 Task: Forward as attachment and add a link Link0000000011 from Email0000000010 to Aakash.mishra@softage.net; Email000000002 with a cc to Email0000000003@outlook.com@outlook.com; Email0000000004@outlook.com and bcc to Email0000000005@outlook.com@outlook.com with a subject Subject0000000011 and add a message Message0000000013 and with an attachment of Attach0000000004. Forward as attachment and add a link Link0000000012 from Email0000000010 including the signature Sign0000000001 to Aakash.mishra@softage.net with a subject Subject0000000011 and add a message Message0000000011. Forward as attachment and add a link Link0000000012 from Email0000000010 including the signature Sign0000000001 to Aakash.mishra@softage.net; Email000000002 with a subject Subject0000000012 and add a message Message0000000012. Forward as attachment and add a link Link0000000012 from Email0000000010 including the signature Sign0000000001 to Aakash.mishra@softage.net with a subject Subject0000000011 and add a message Message0000000011 and with an attachment of Attach0000000001. Forward as attachment and add a link Link0000000012 from Email0000000010 including the signature Sign0000000001 to Aakash.mishra@softage.net; Email000000002; Email0000000003@outlook.com@outlook.com with a subject Subject0000000012 and add a message Message0000000013 and with an attachment of Attach0000000001
Action: Mouse moved to (929, 350)
Screenshot: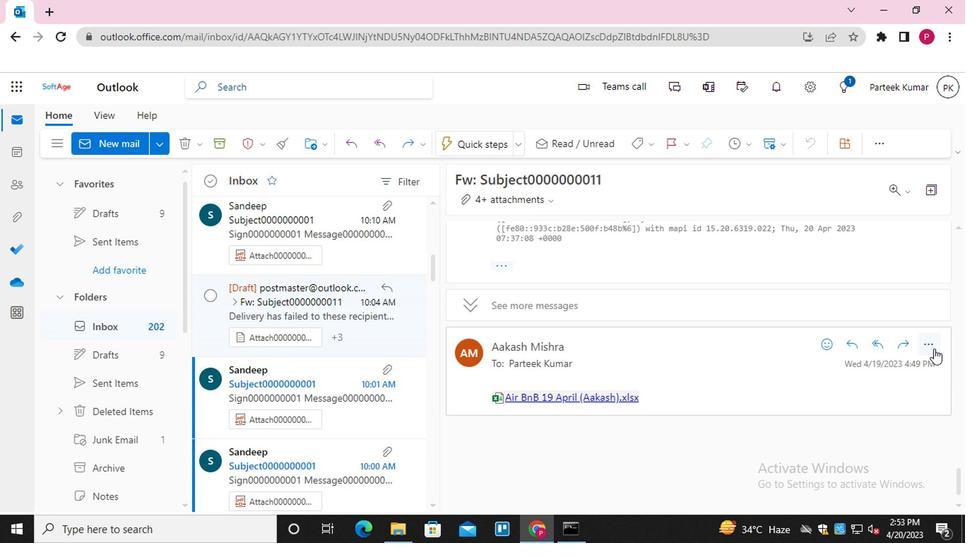 
Action: Mouse pressed left at (929, 350)
Screenshot: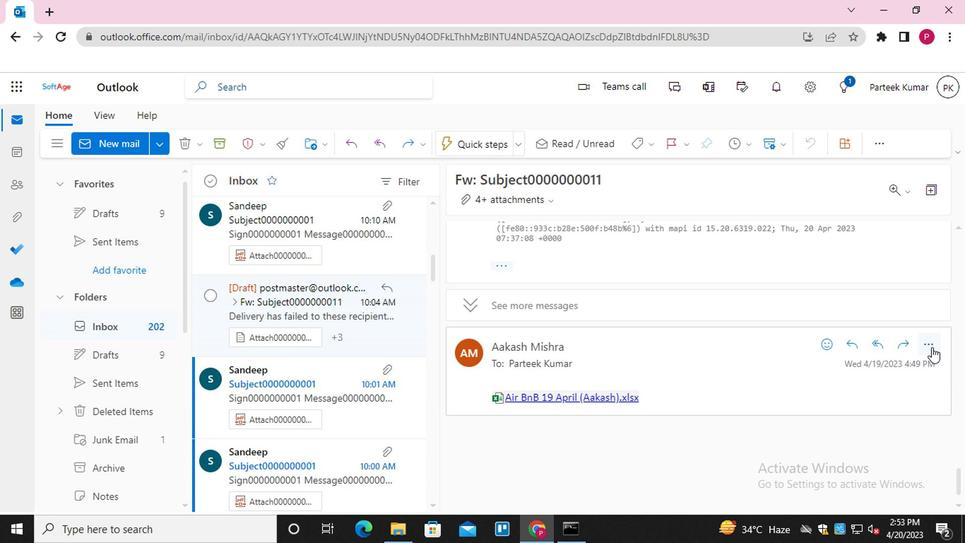 
Action: Mouse moved to (846, 151)
Screenshot: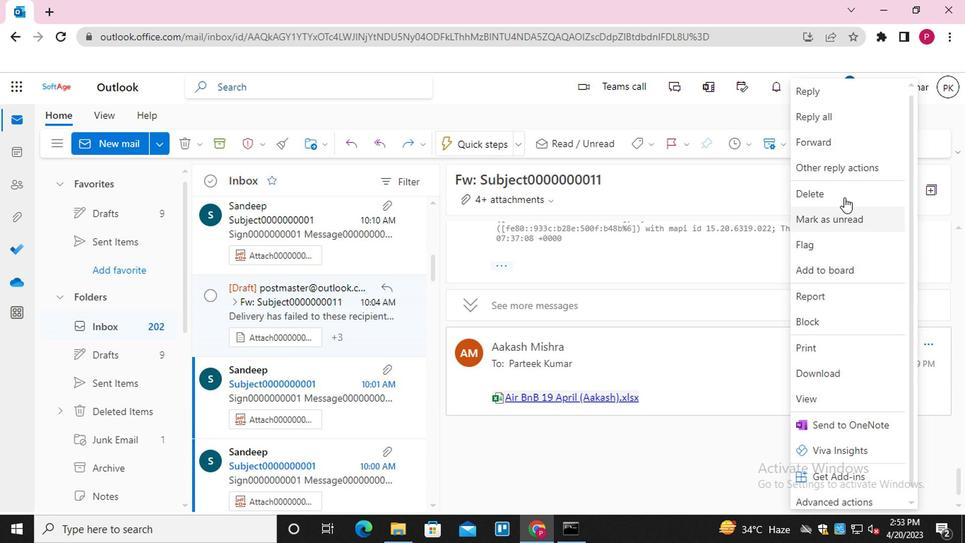 
Action: Mouse pressed left at (846, 151)
Screenshot: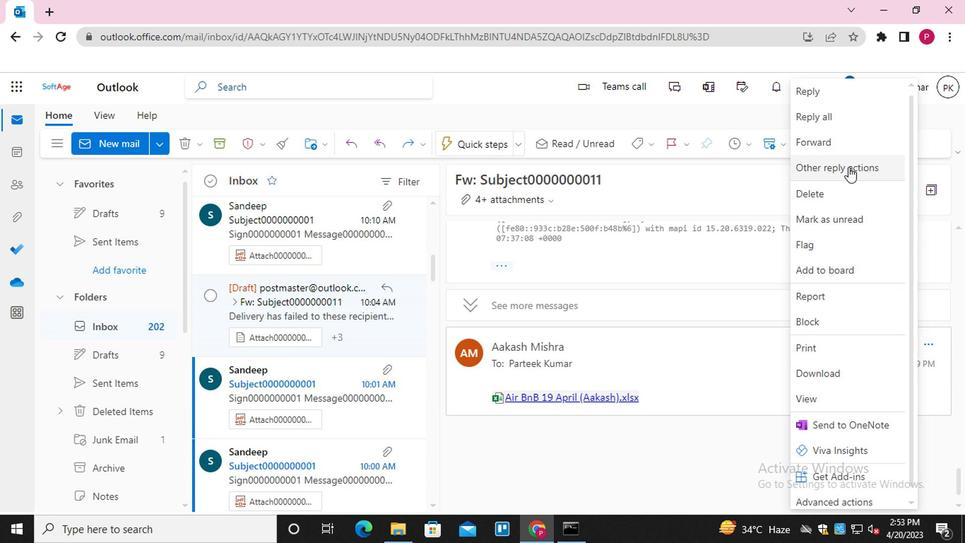 
Action: Mouse moved to (733, 181)
Screenshot: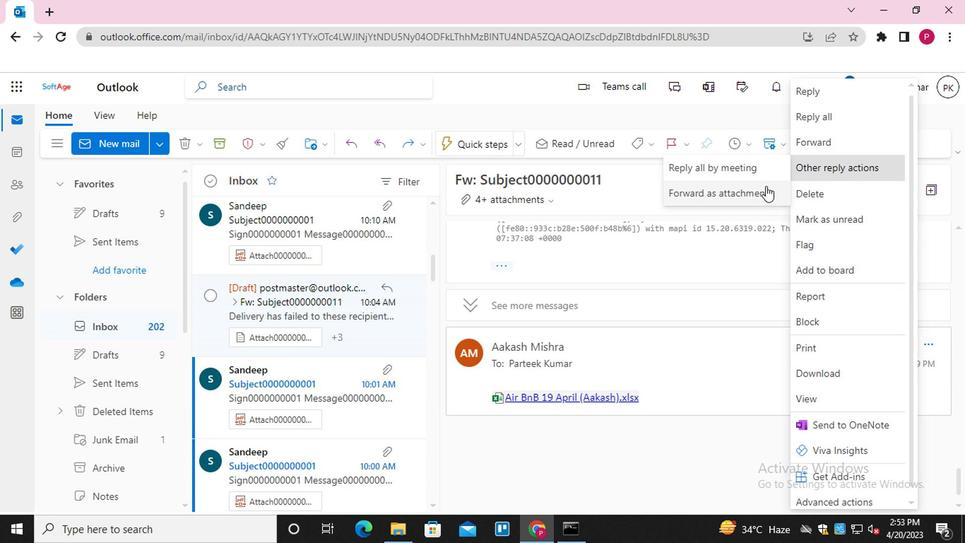 
Action: Mouse pressed left at (733, 181)
Screenshot: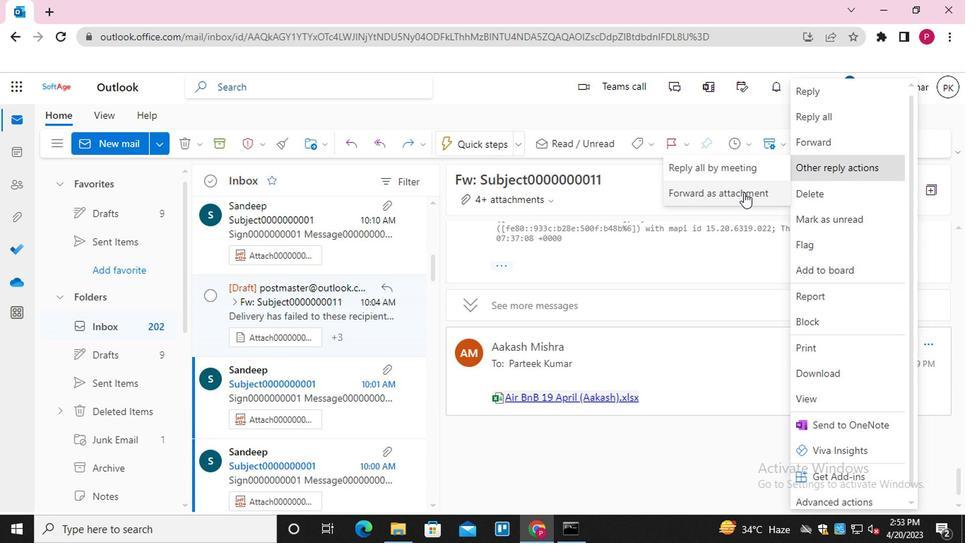 
Action: Mouse moved to (464, 391)
Screenshot: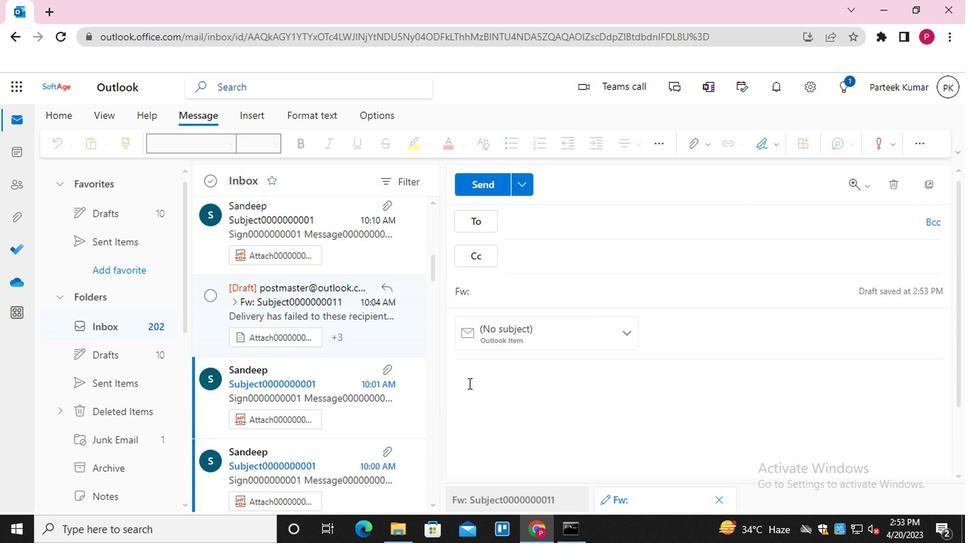 
Action: Mouse pressed left at (464, 391)
Screenshot: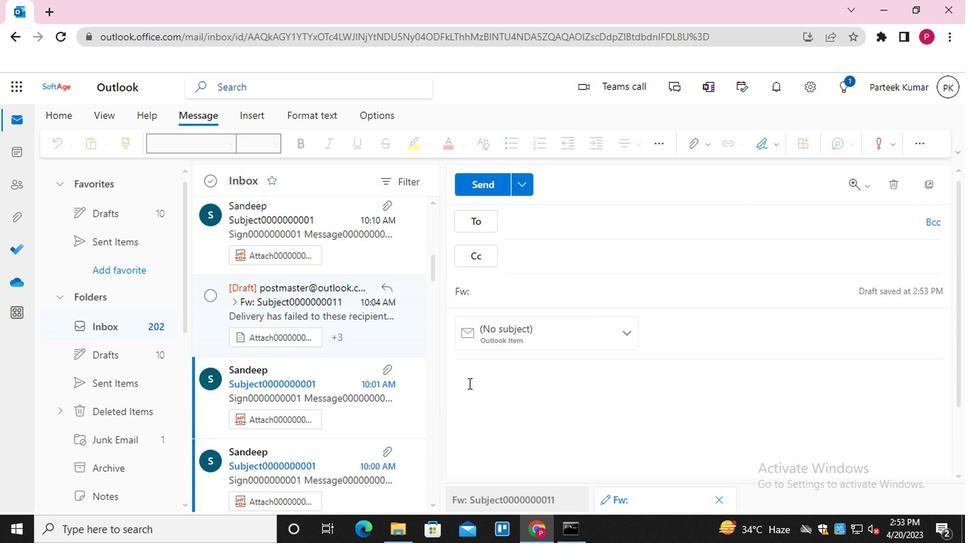 
Action: Mouse moved to (724, 132)
Screenshot: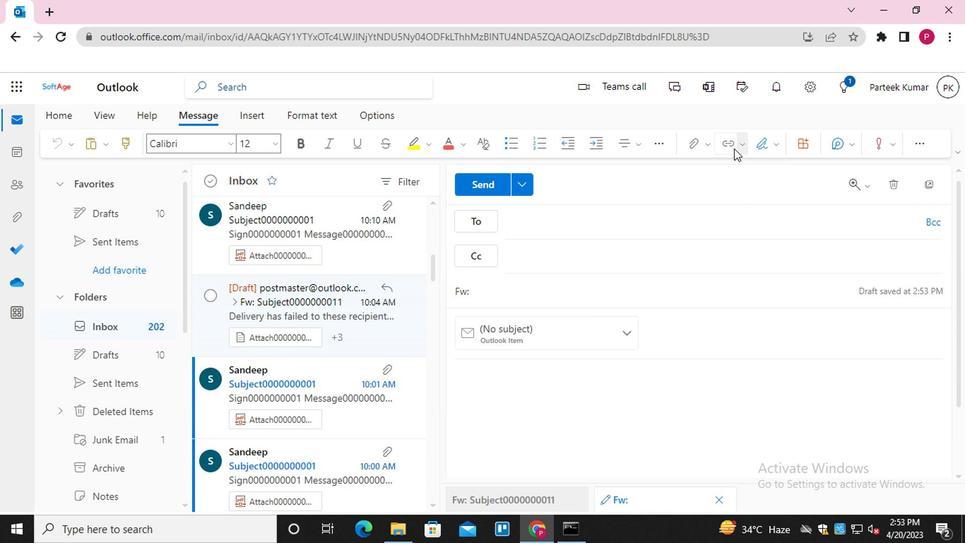 
Action: Mouse pressed left at (724, 132)
Screenshot: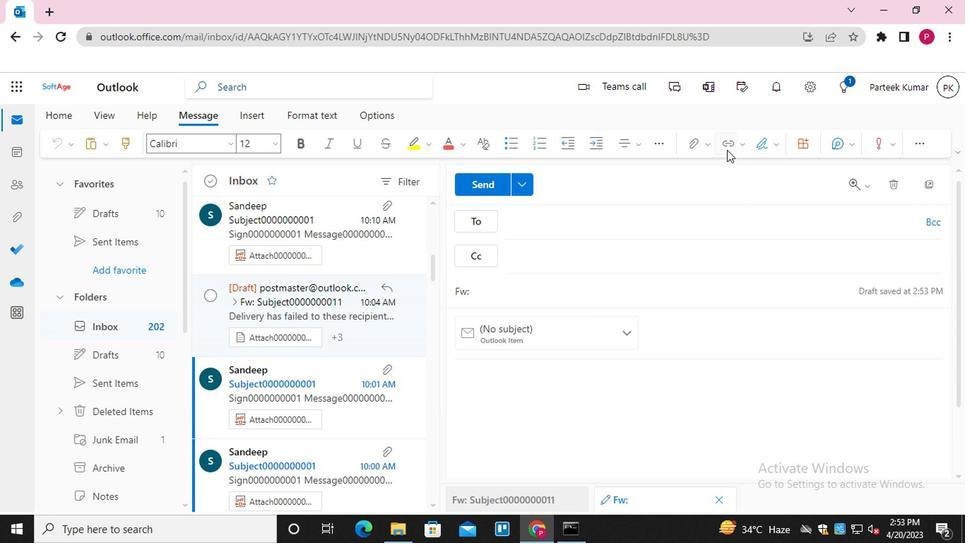 
Action: Mouse moved to (478, 266)
Screenshot: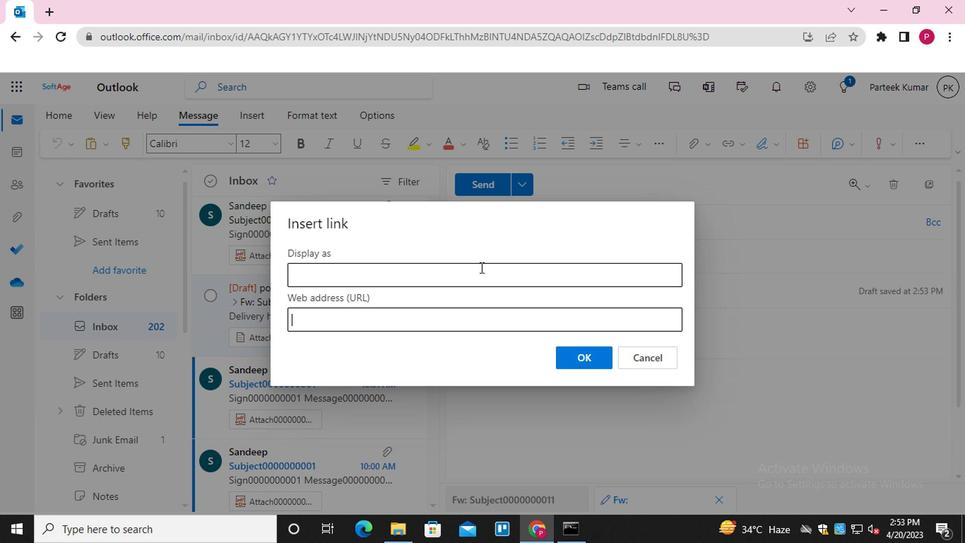 
Action: Mouse pressed left at (478, 266)
Screenshot: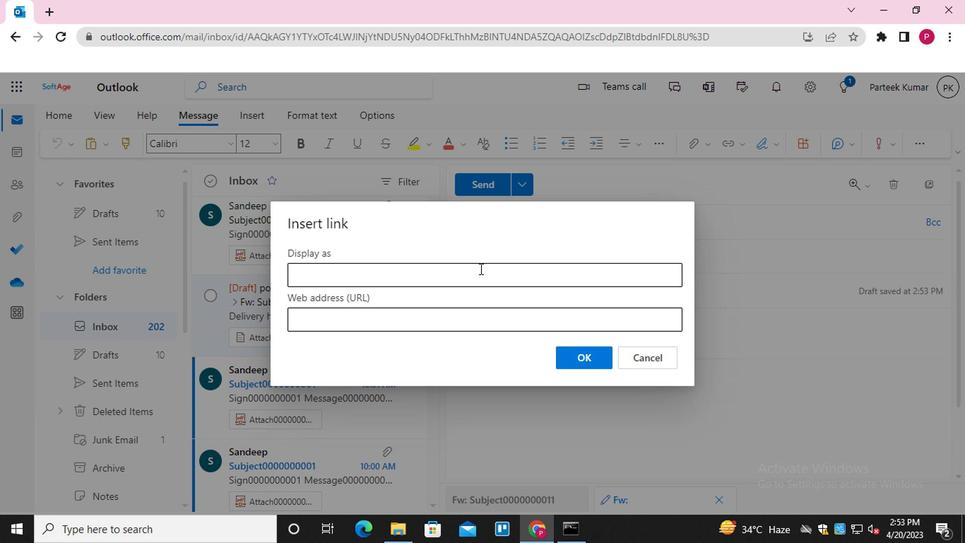 
Action: Mouse moved to (411, 311)
Screenshot: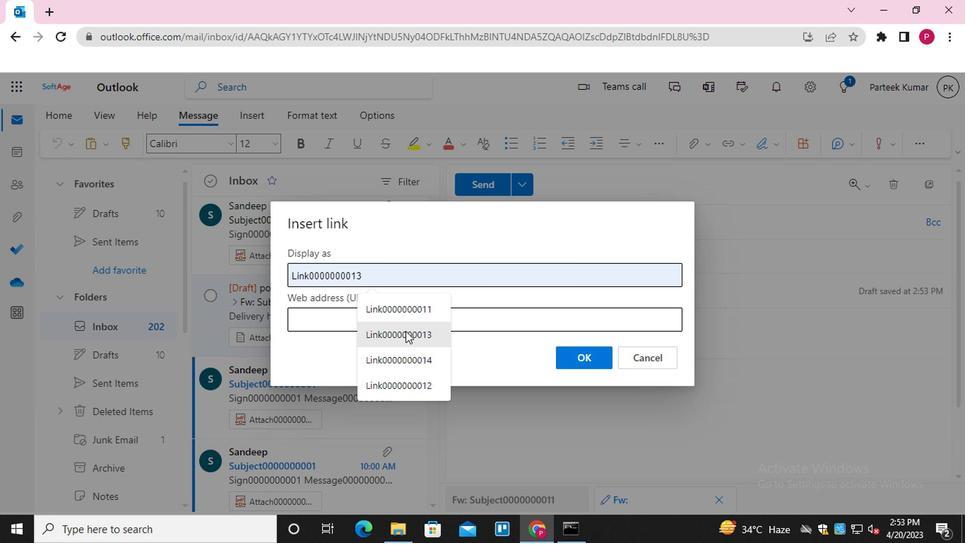 
Action: Mouse pressed left at (411, 311)
Screenshot: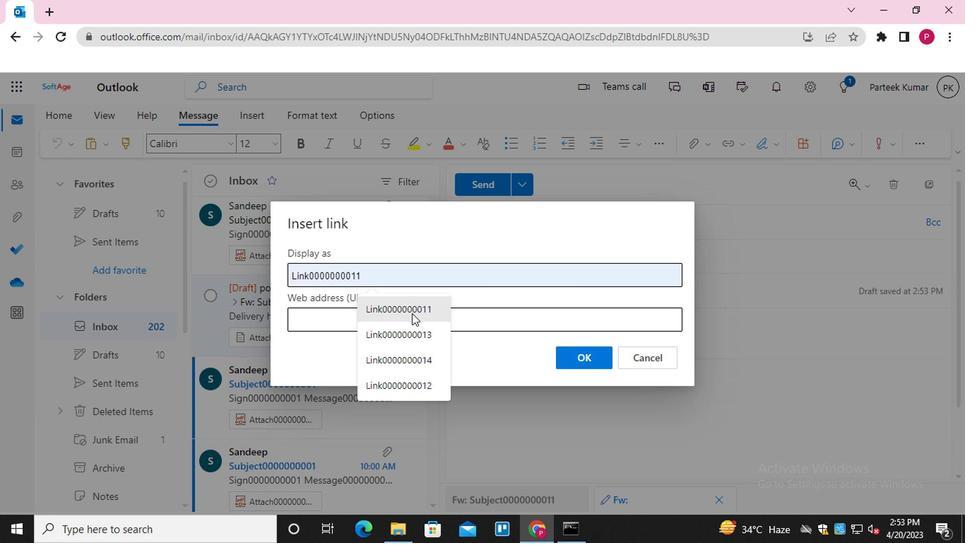 
Action: Mouse moved to (411, 317)
Screenshot: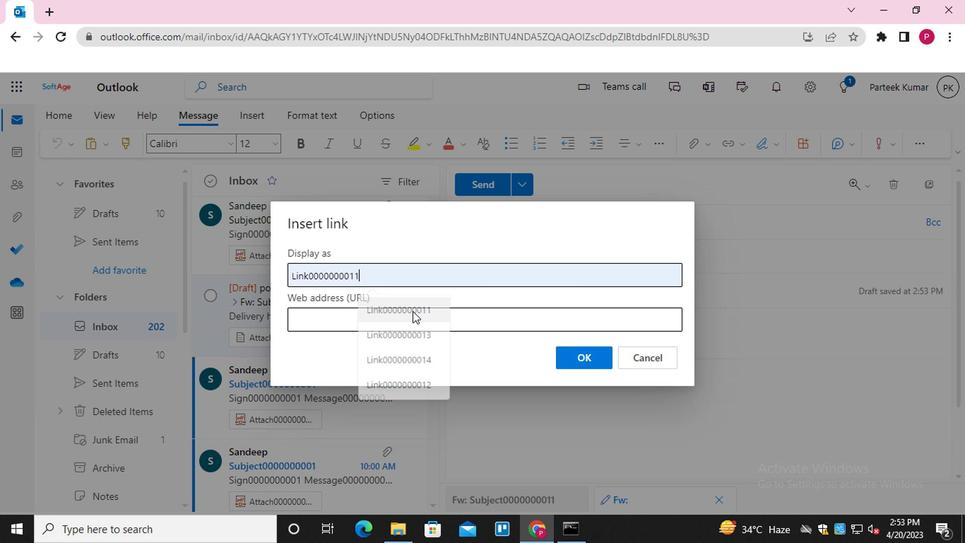 
Action: Mouse pressed left at (411, 317)
Screenshot: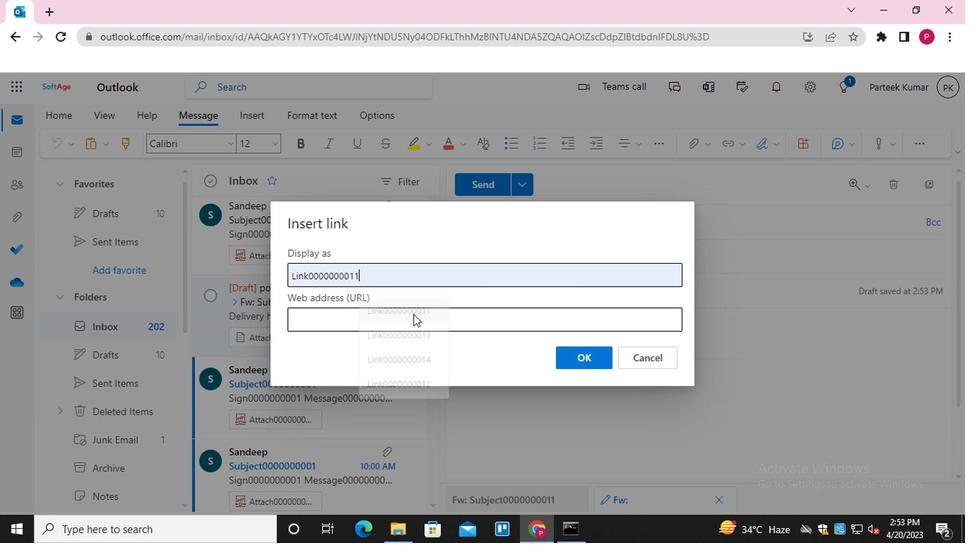 
Action: Mouse moved to (408, 416)
Screenshot: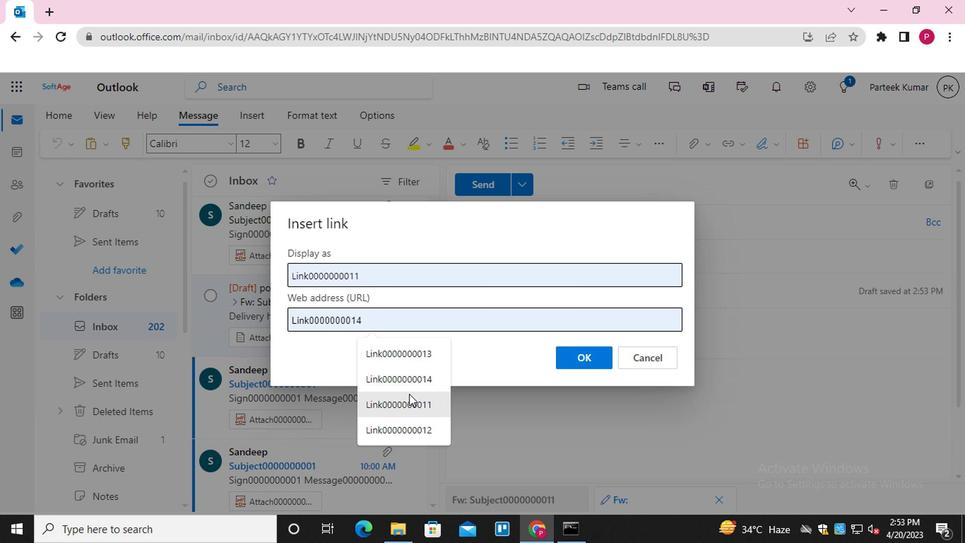 
Action: Mouse pressed left at (408, 416)
Screenshot: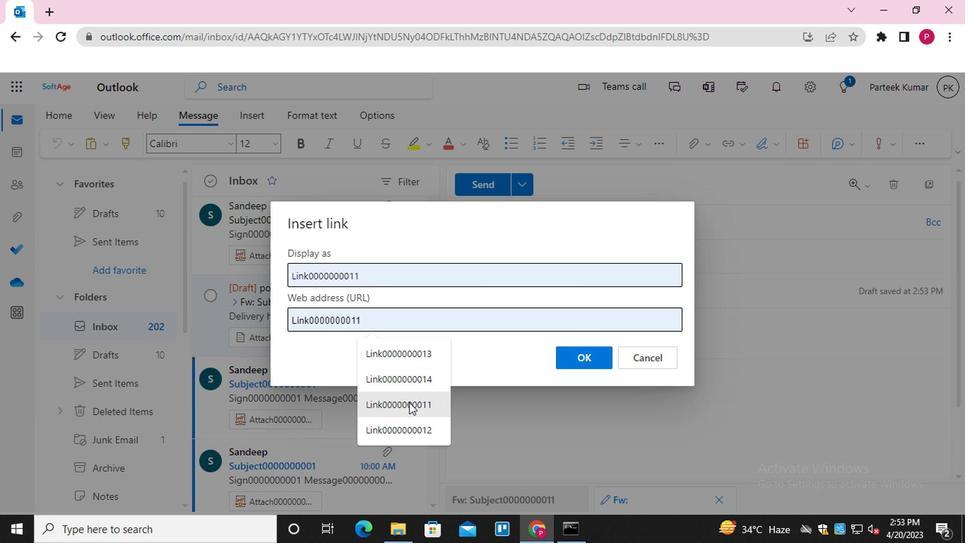 
Action: Mouse moved to (590, 362)
Screenshot: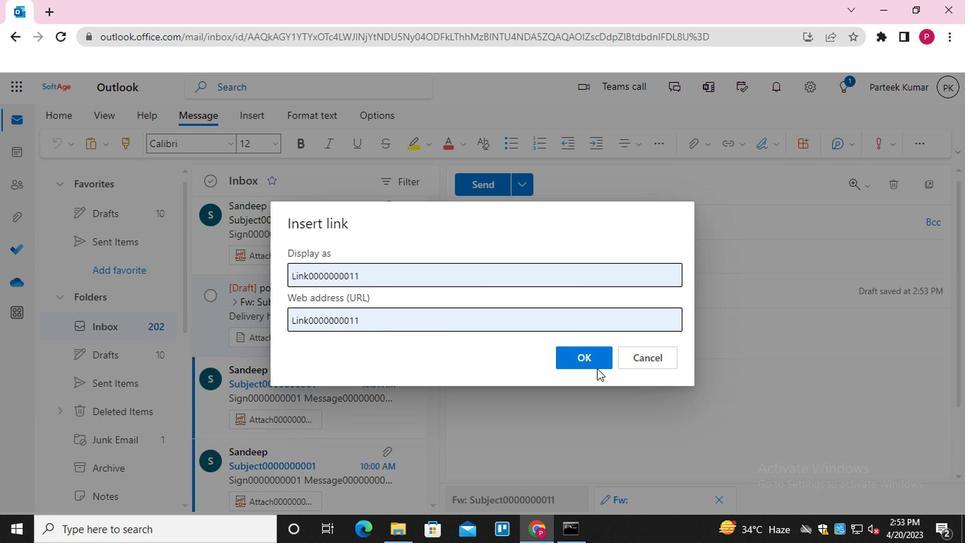 
Action: Mouse pressed left at (590, 362)
Screenshot: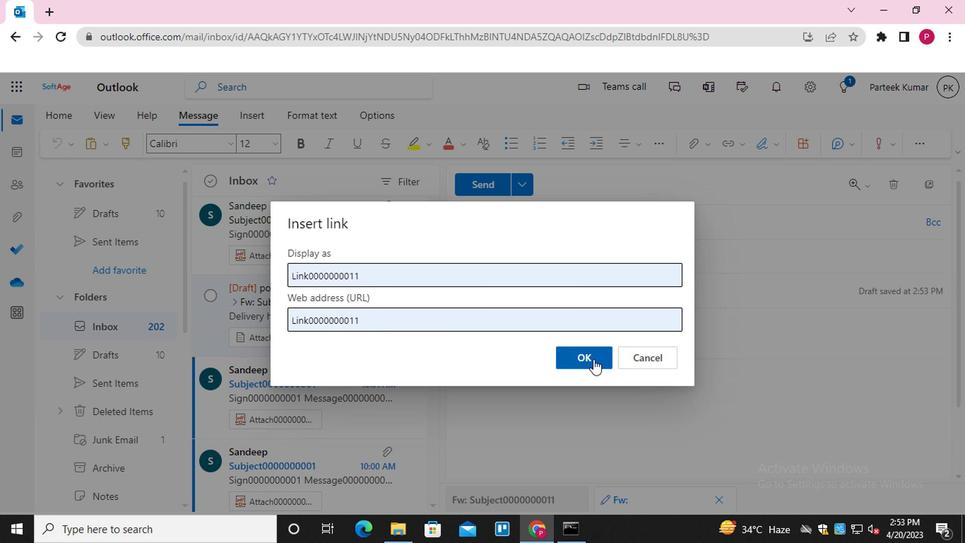 
Action: Mouse moved to (568, 216)
Screenshot: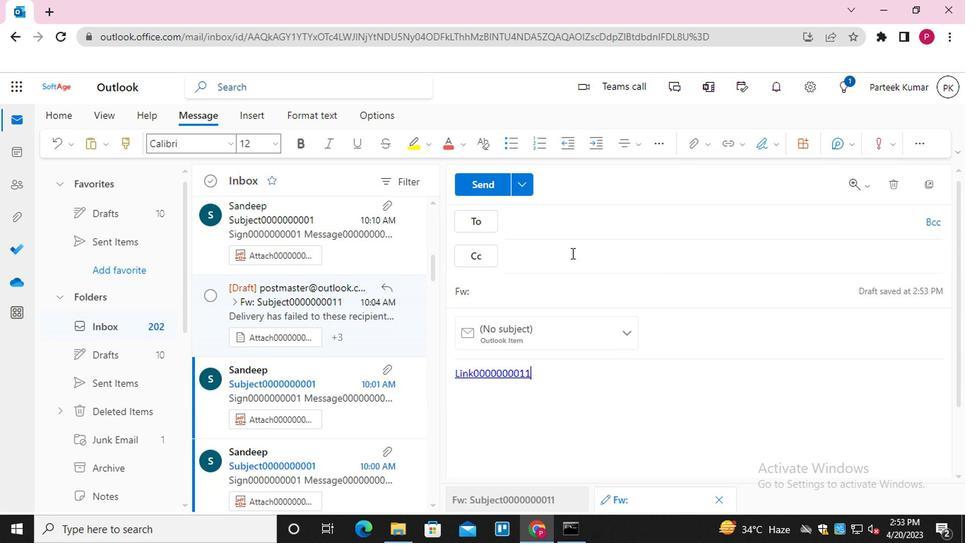 
Action: Mouse pressed left at (568, 216)
Screenshot: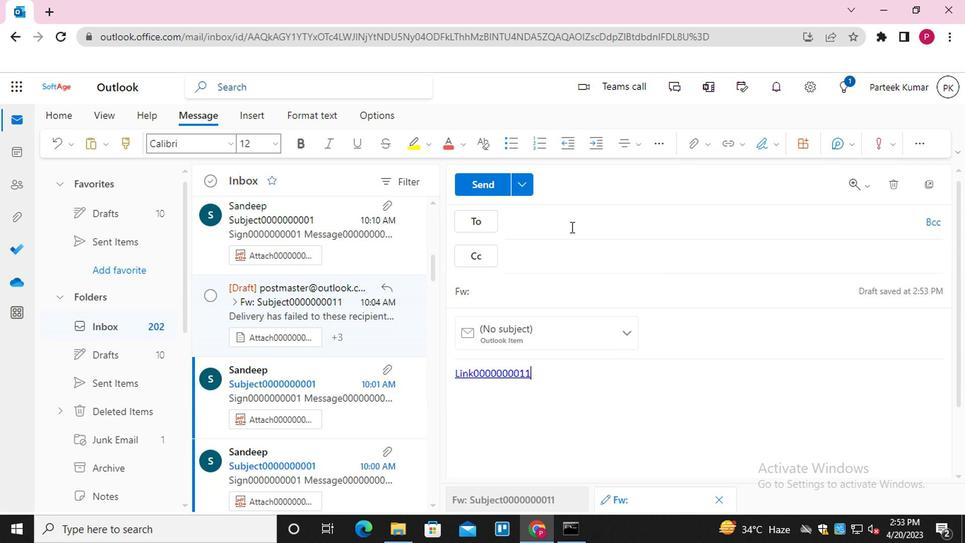 
Action: Mouse moved to (581, 323)
Screenshot: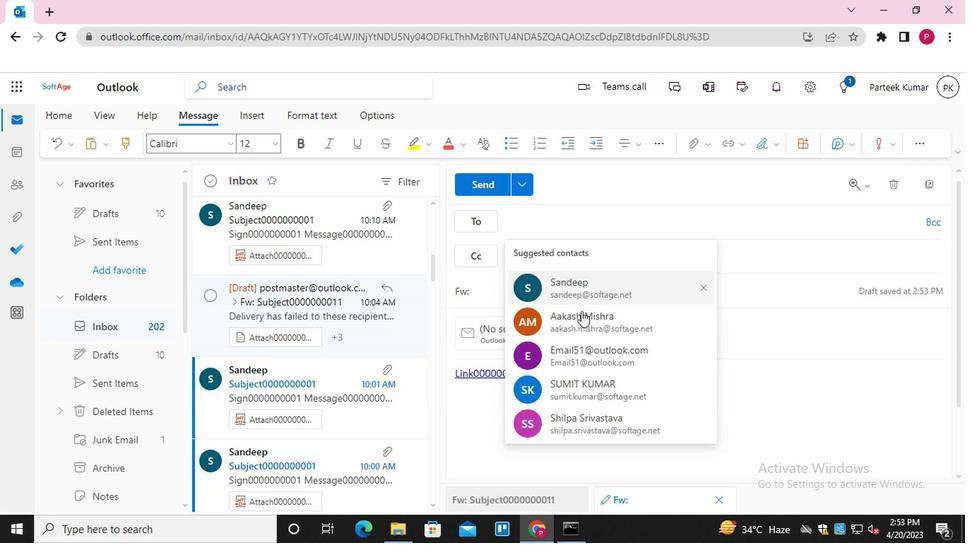 
Action: Mouse pressed left at (581, 323)
Screenshot: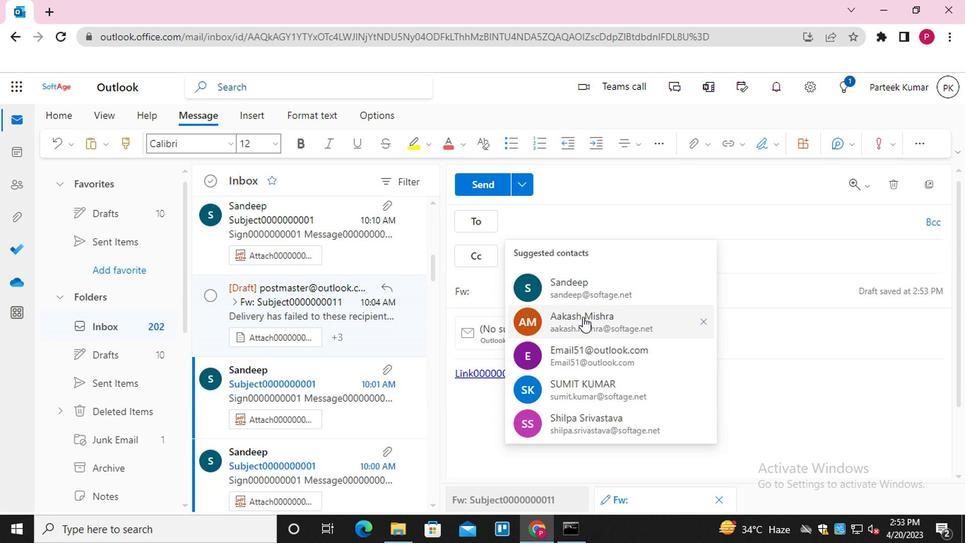 
Action: Mouse moved to (581, 323)
Screenshot: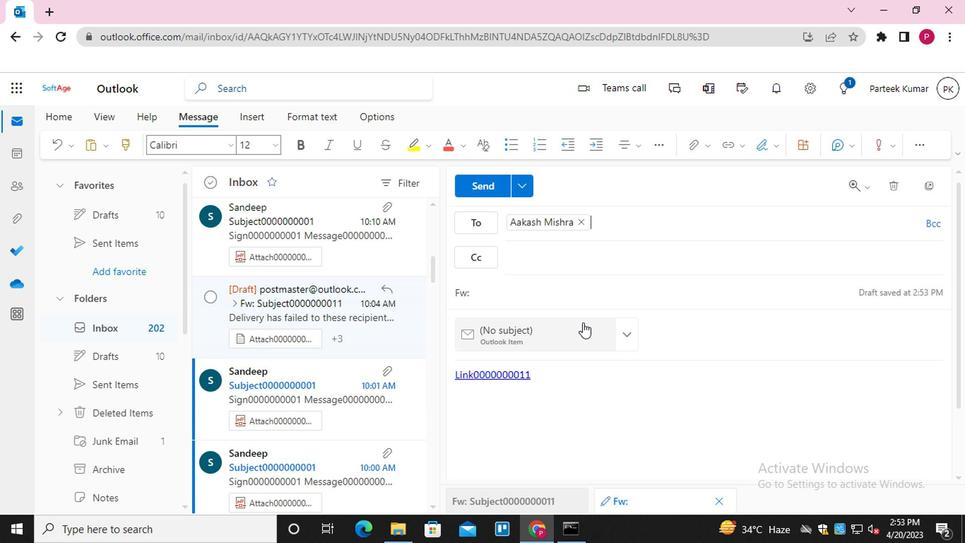 
Action: Key pressed <Key.shift>EMAIL0000000002<Key.enter>
Screenshot: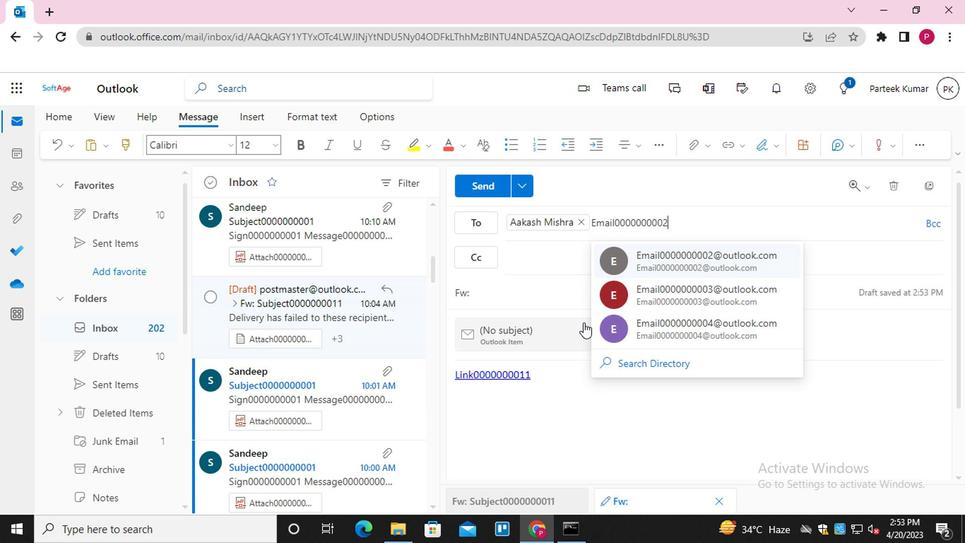 
Action: Mouse moved to (548, 249)
Screenshot: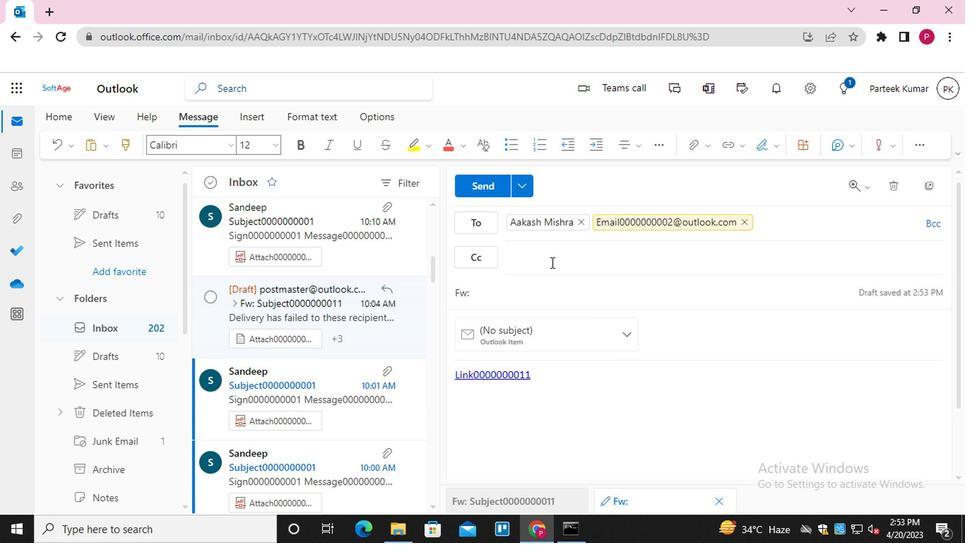 
Action: Mouse pressed left at (548, 249)
Screenshot: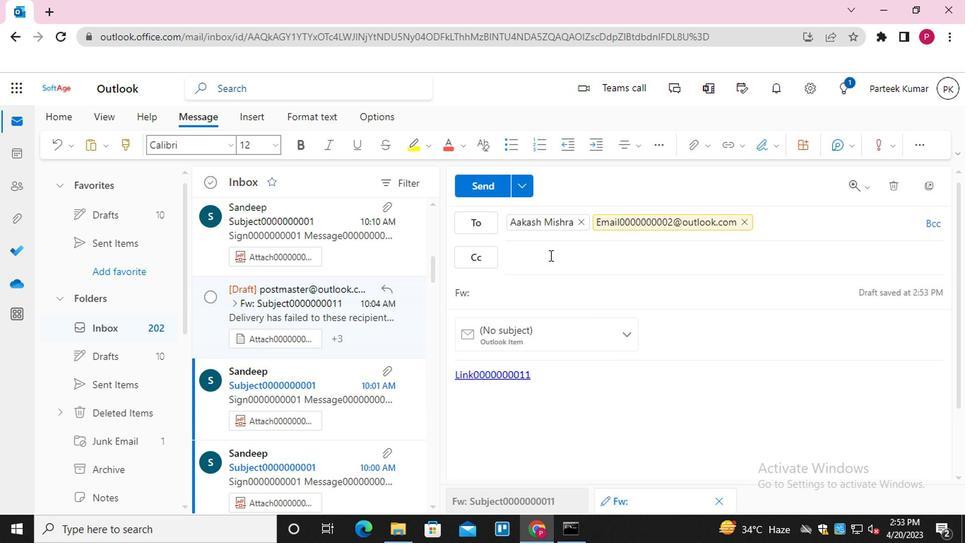 
Action: Key pressed <Key.shift>EMAIL0000000003<Key.enter><Key.shift>EMAIL0000000004<Key.enter>
Screenshot: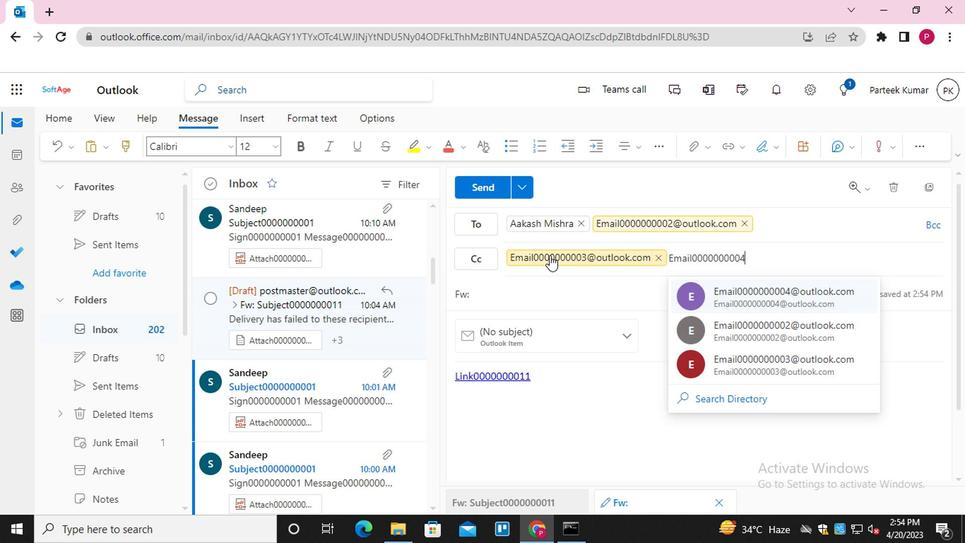 
Action: Mouse moved to (930, 213)
Screenshot: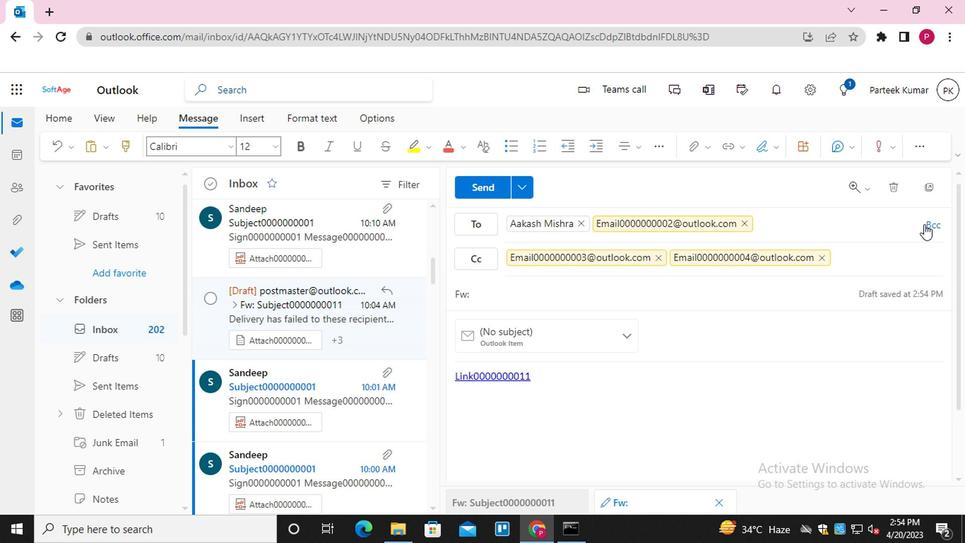 
Action: Mouse pressed left at (930, 213)
Screenshot: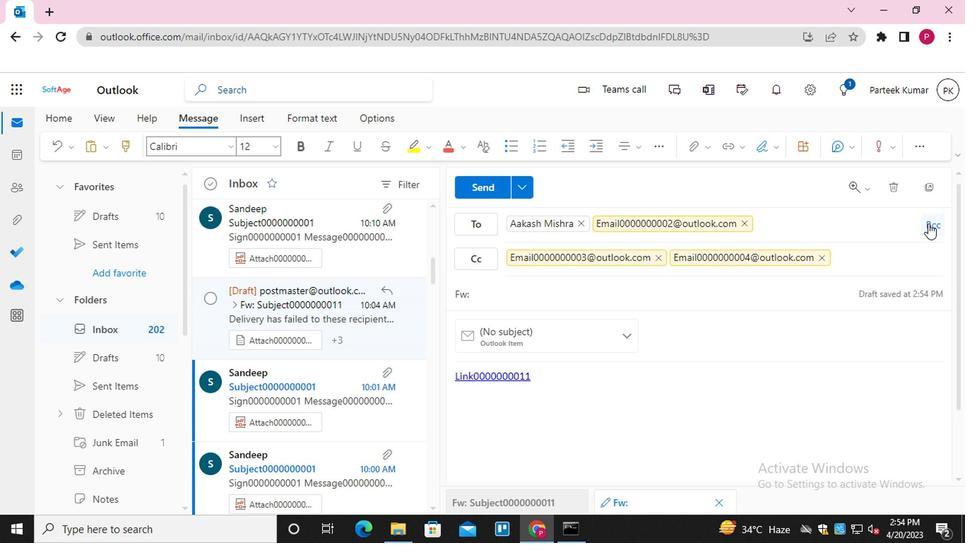 
Action: Mouse moved to (579, 294)
Screenshot: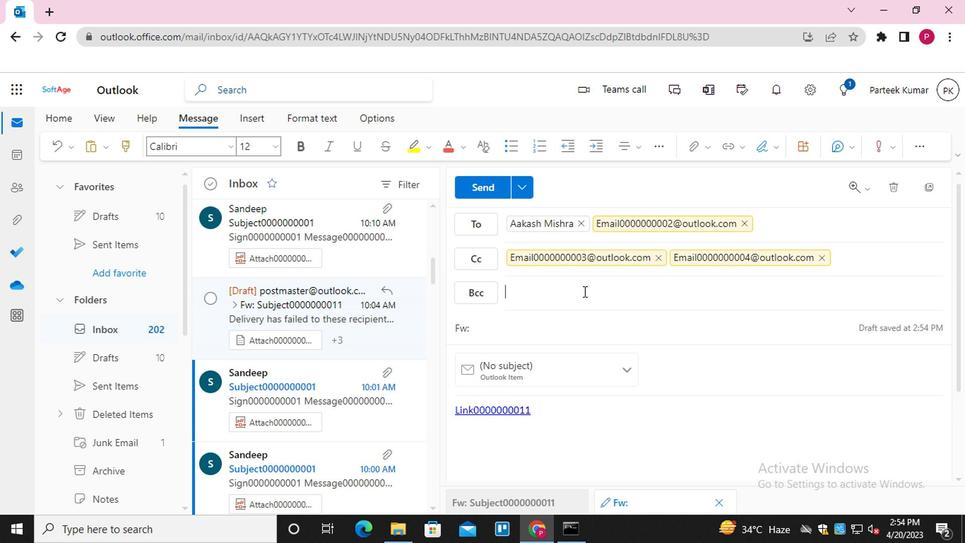 
Action: Key pressed <Key.shift>EMA
Screenshot: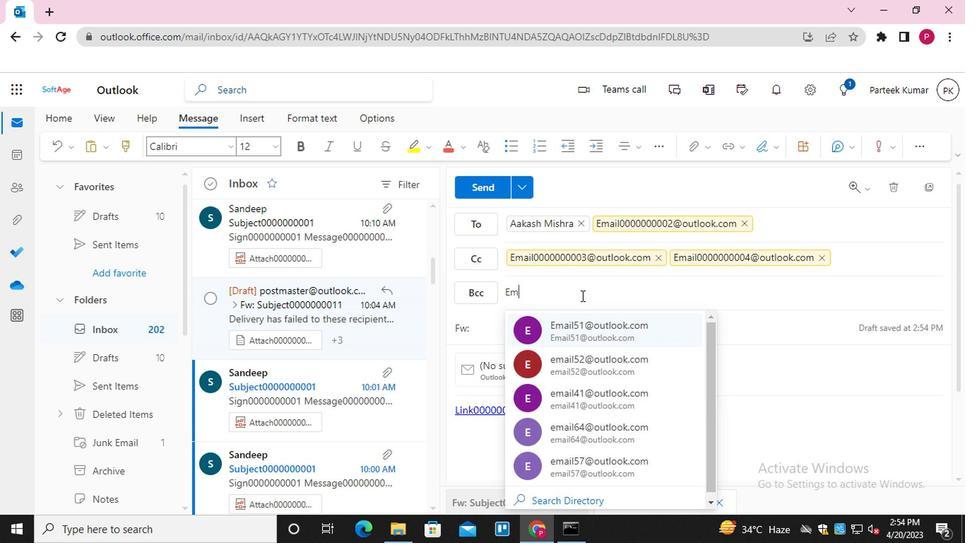 
Action: Mouse moved to (579, 294)
Screenshot: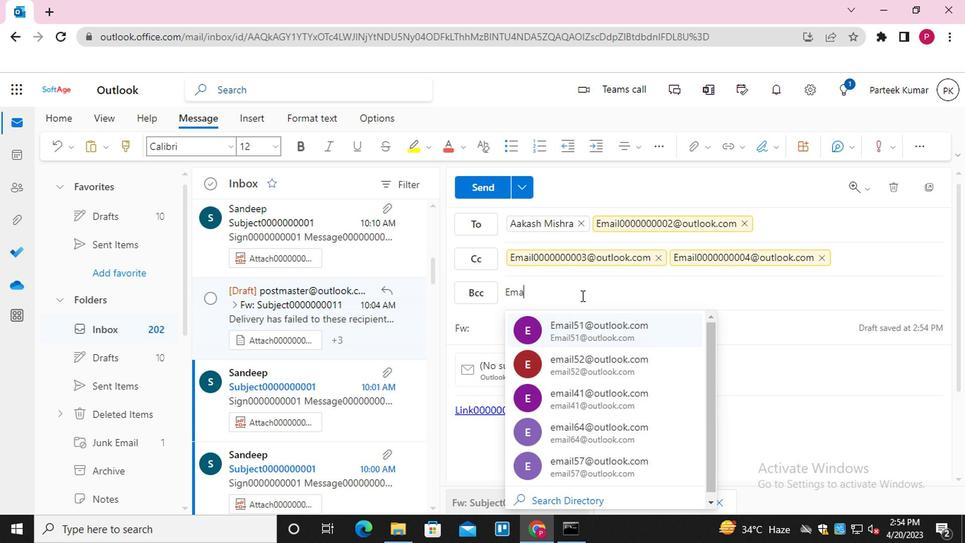 
Action: Key pressed IL0000000005<Key.shift>@OUTLOOK.COM<Key.enter>
Screenshot: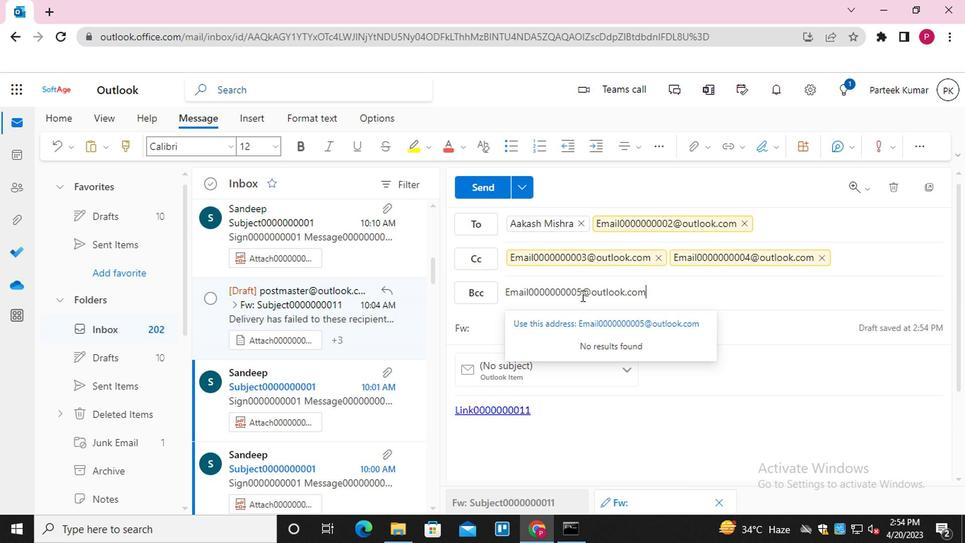
Action: Mouse moved to (556, 342)
Screenshot: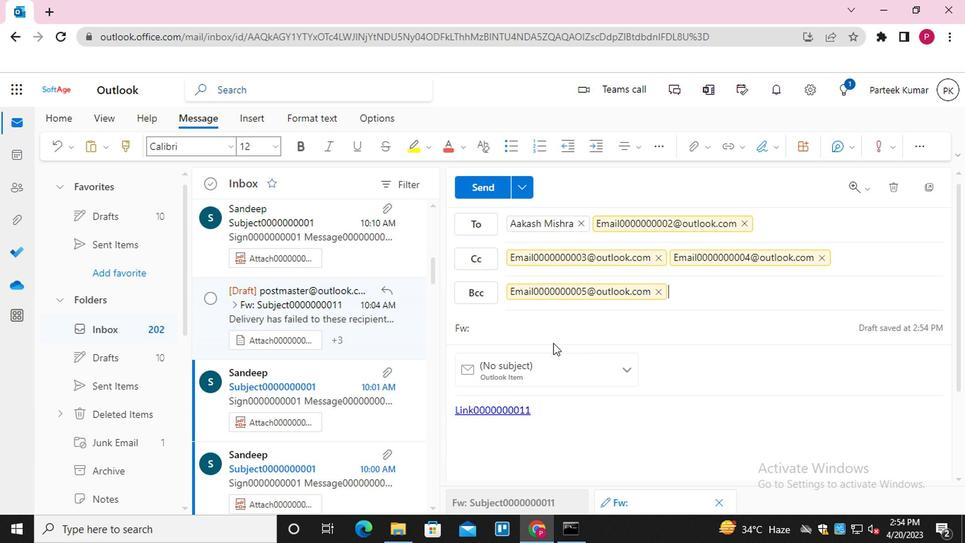 
Action: Mouse pressed left at (556, 342)
Screenshot: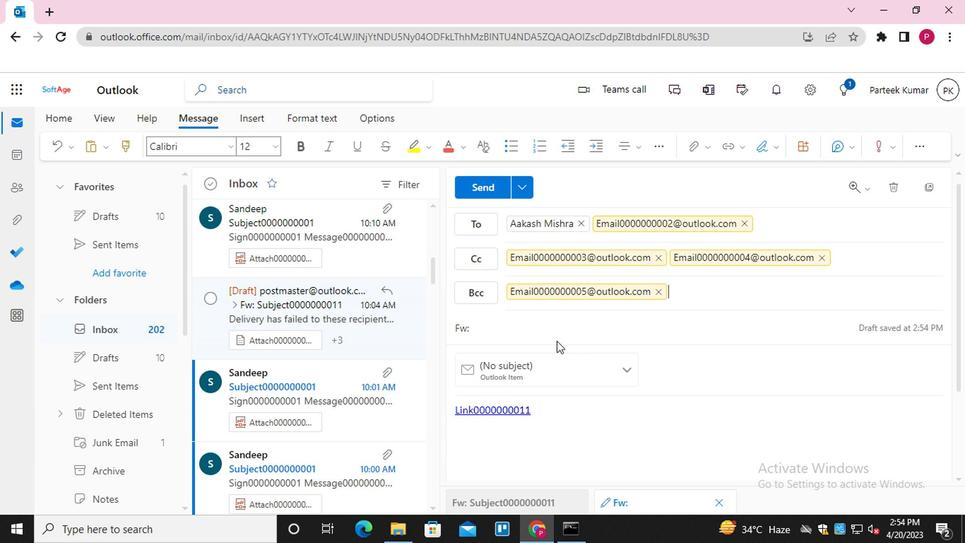 
Action: Mouse moved to (574, 336)
Screenshot: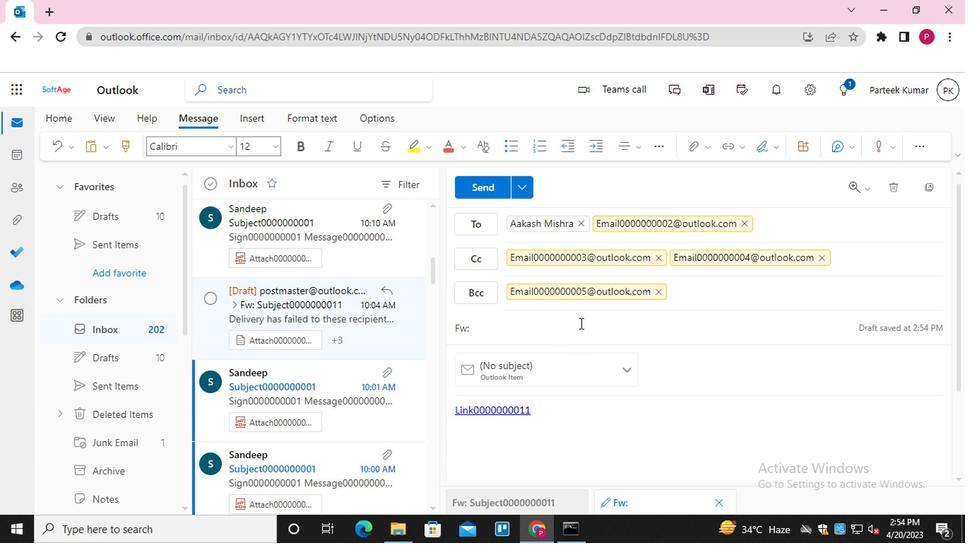 
Action: Mouse pressed left at (574, 336)
Screenshot: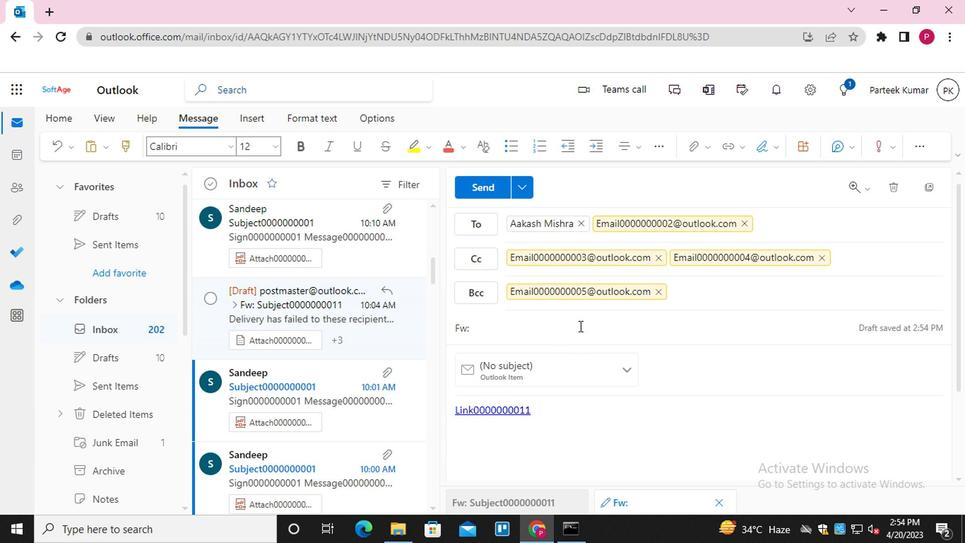 
Action: Key pressed <Key.shift>SUBJECT0000000011
Screenshot: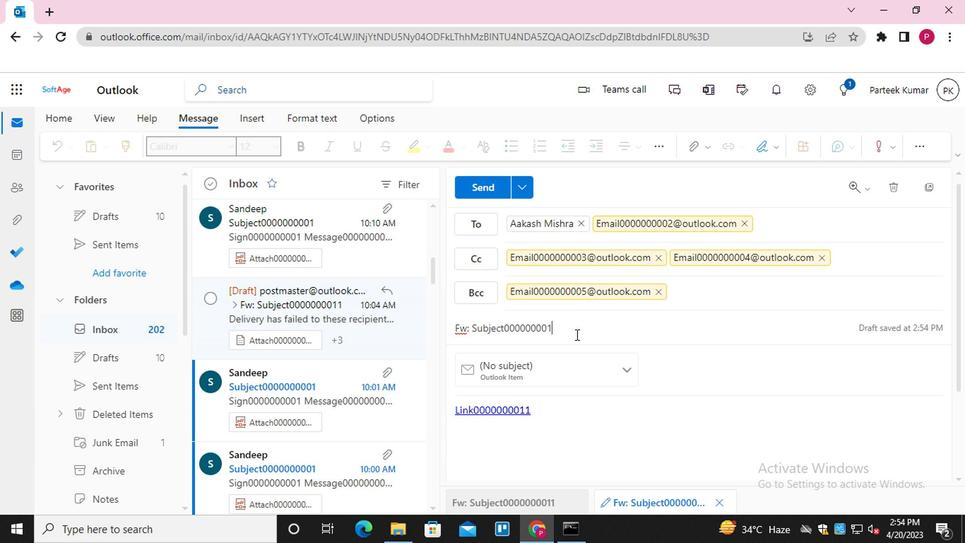 
Action: Mouse moved to (553, 423)
Screenshot: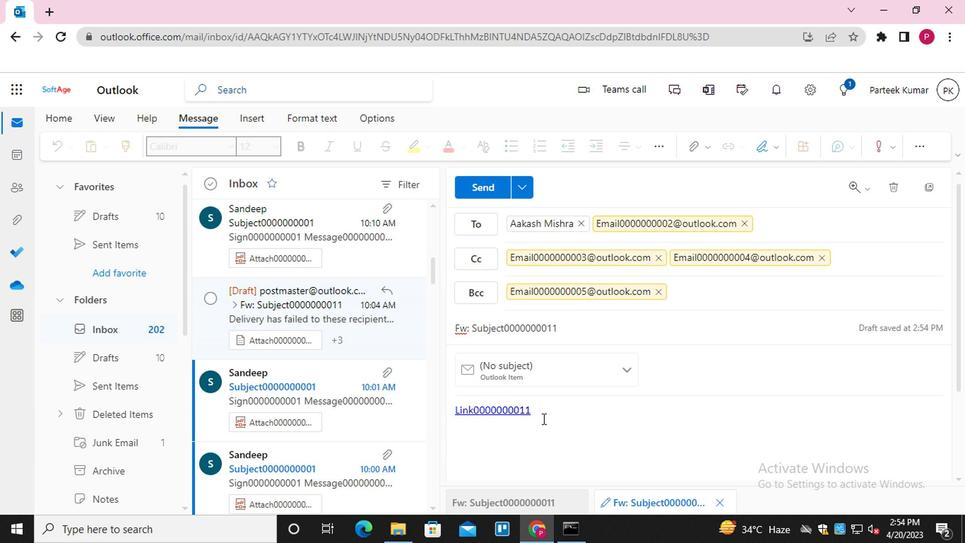 
Action: Mouse pressed left at (553, 423)
Screenshot: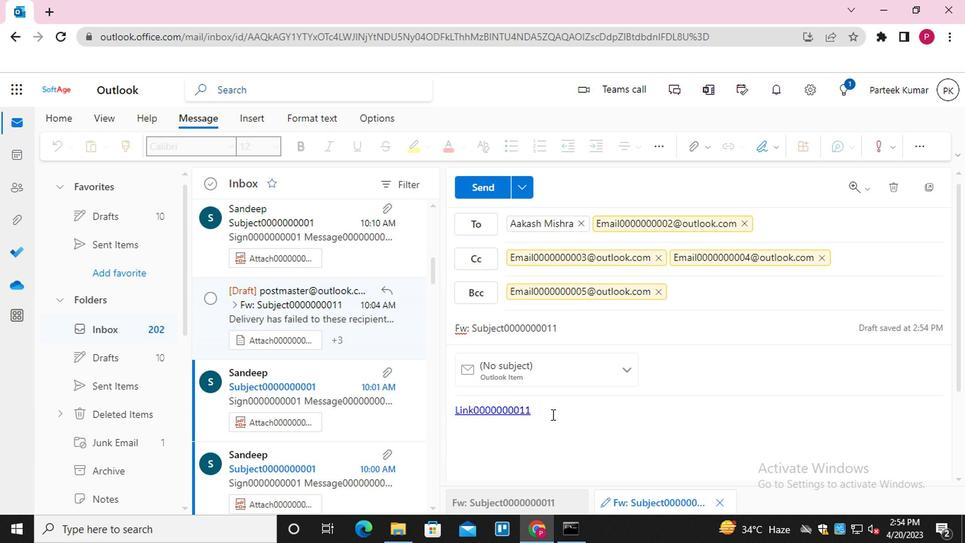 
Action: Mouse moved to (548, 427)
Screenshot: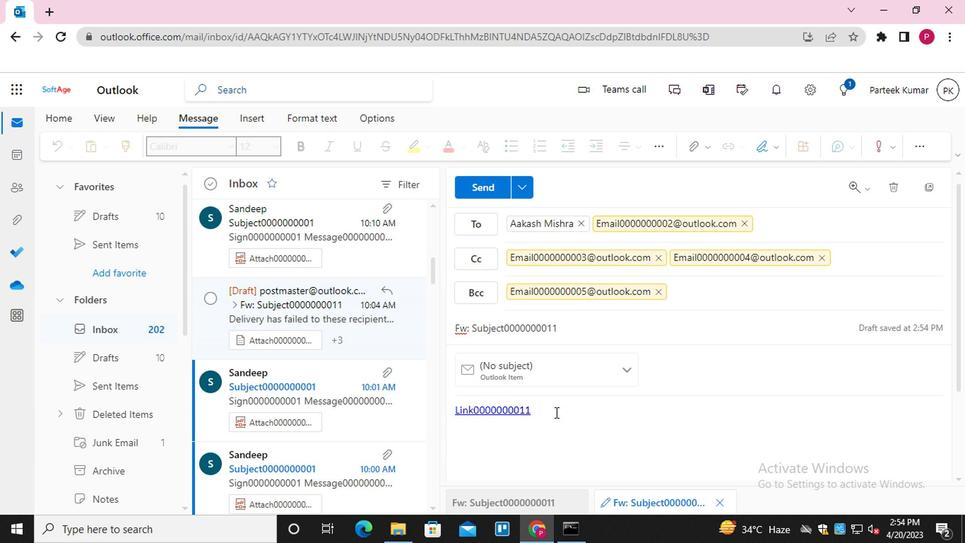 
Action: Key pressed <Key.enter><Key.shift_r><Key.shift_r><Key.shift_r><Key.shift_r><Key.shift_r><Key.shift_r>MS<Key.backspace>ESSAGE0000000013
Screenshot: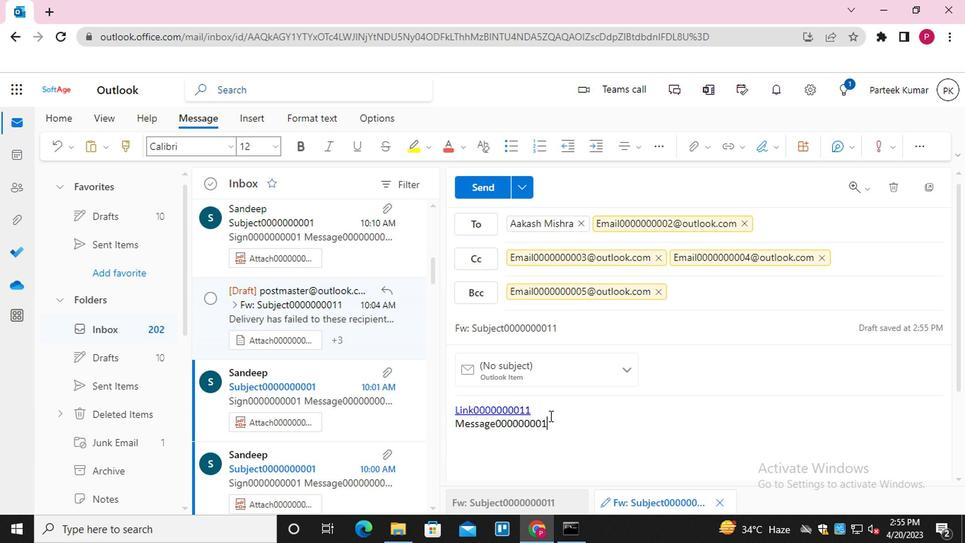 
Action: Mouse moved to (689, 133)
Screenshot: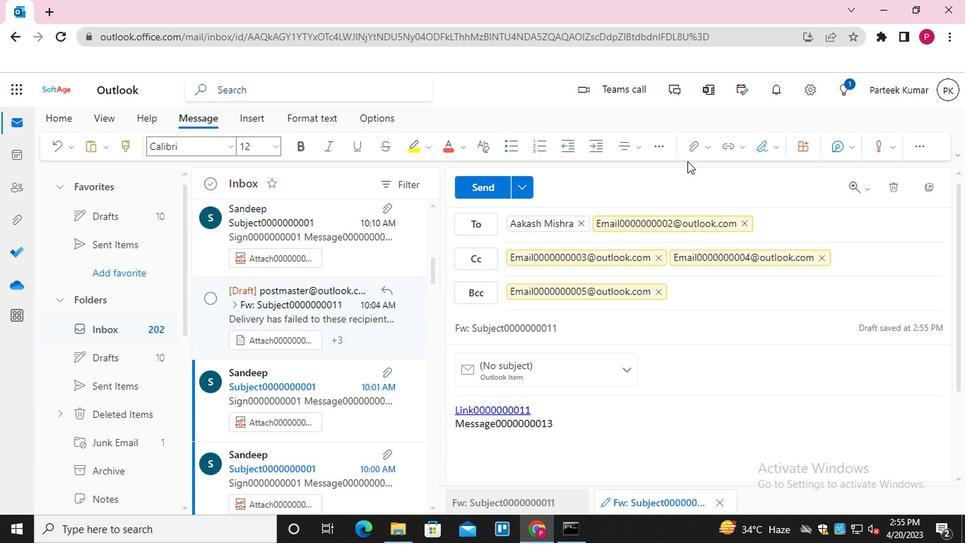 
Action: Mouse pressed left at (689, 133)
Screenshot: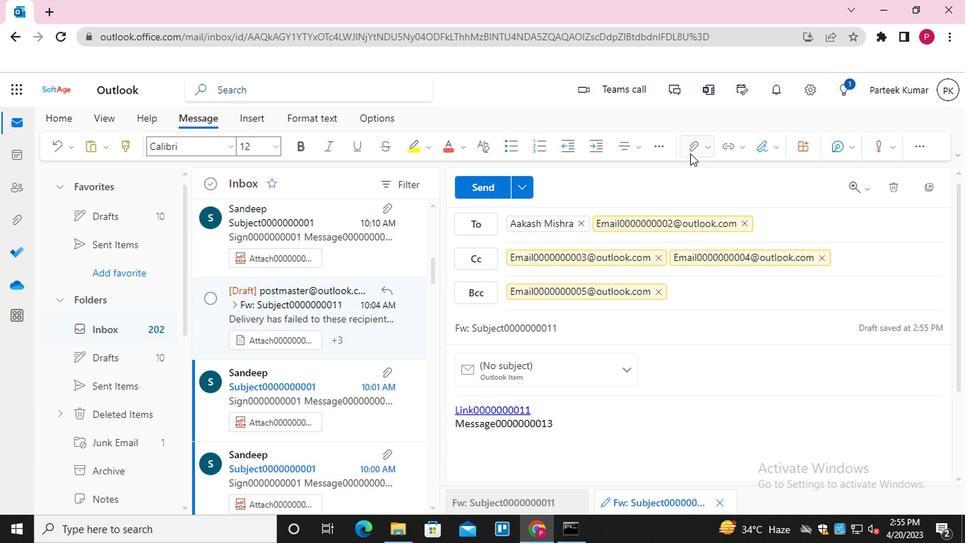 
Action: Mouse moved to (632, 162)
Screenshot: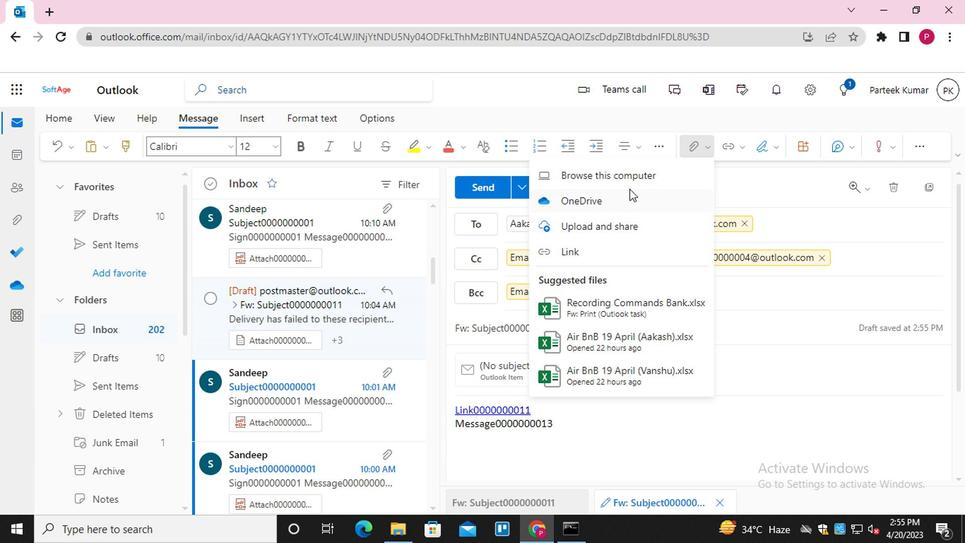 
Action: Mouse pressed left at (632, 162)
Screenshot: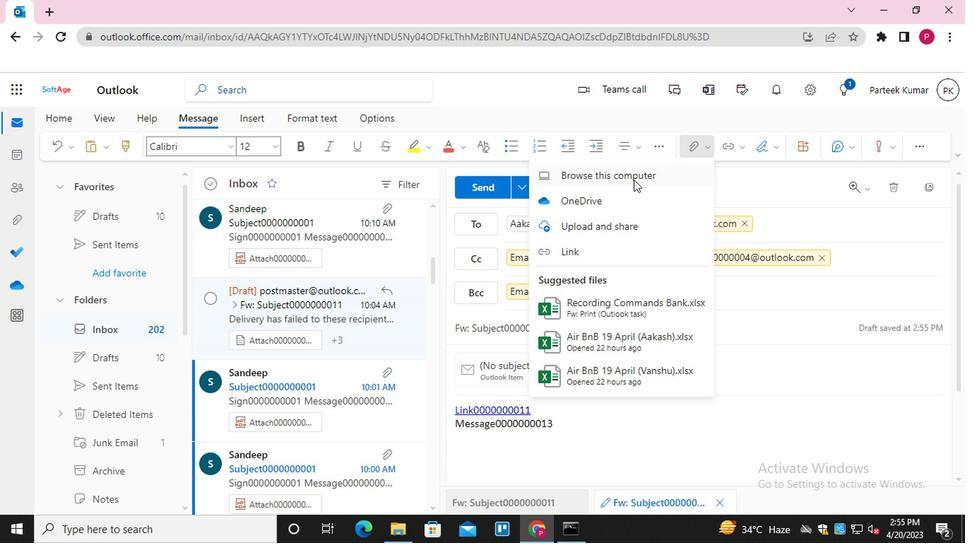 
Action: Mouse moved to (206, 126)
Screenshot: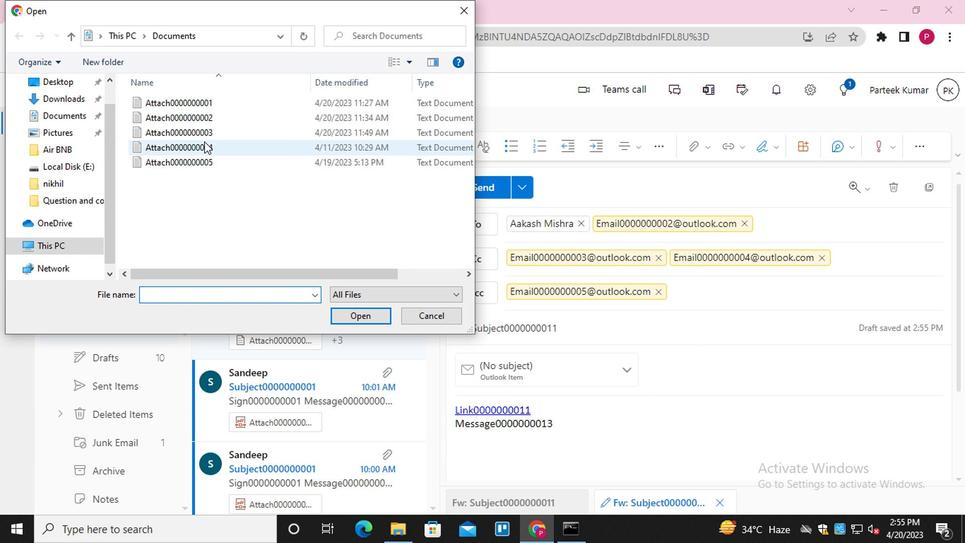 
Action: Mouse pressed left at (206, 126)
Screenshot: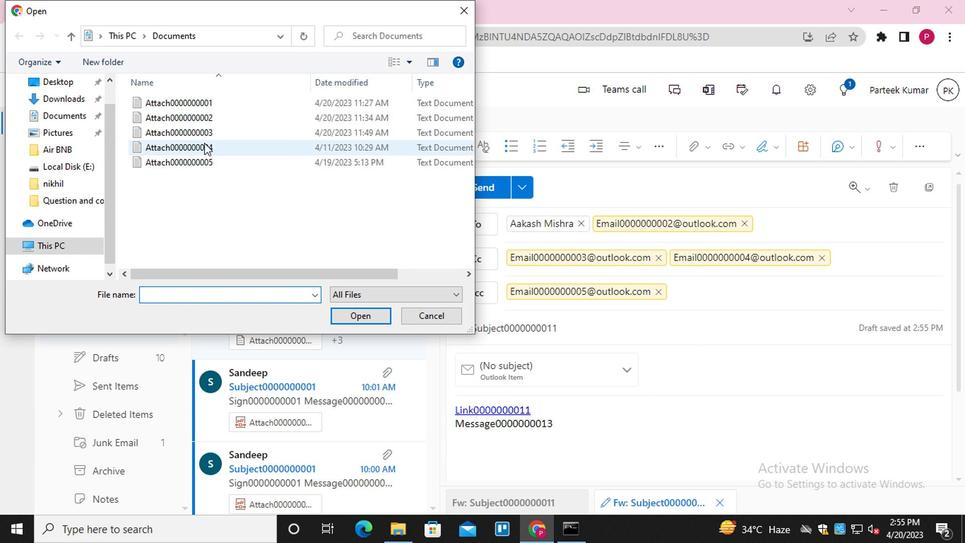 
Action: Mouse moved to (365, 319)
Screenshot: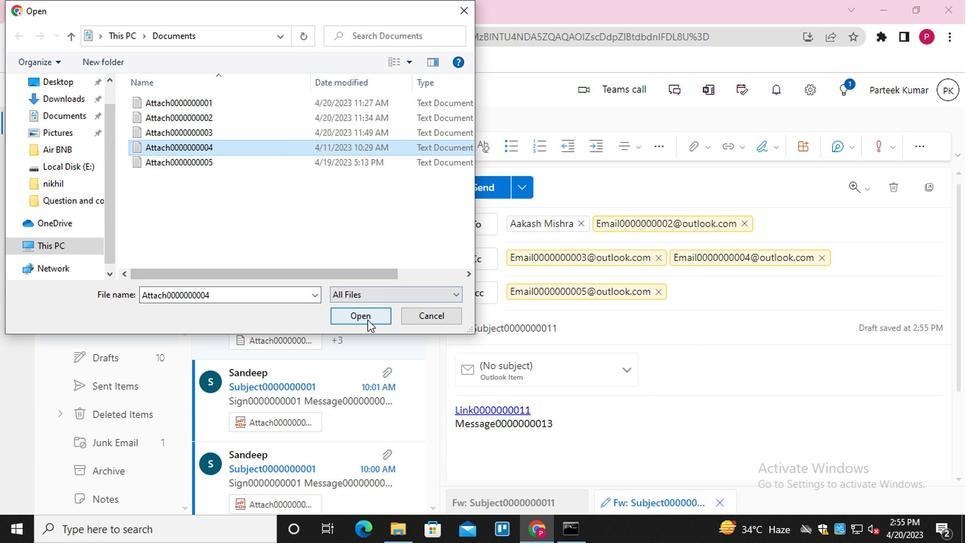 
Action: Mouse pressed left at (365, 319)
Screenshot: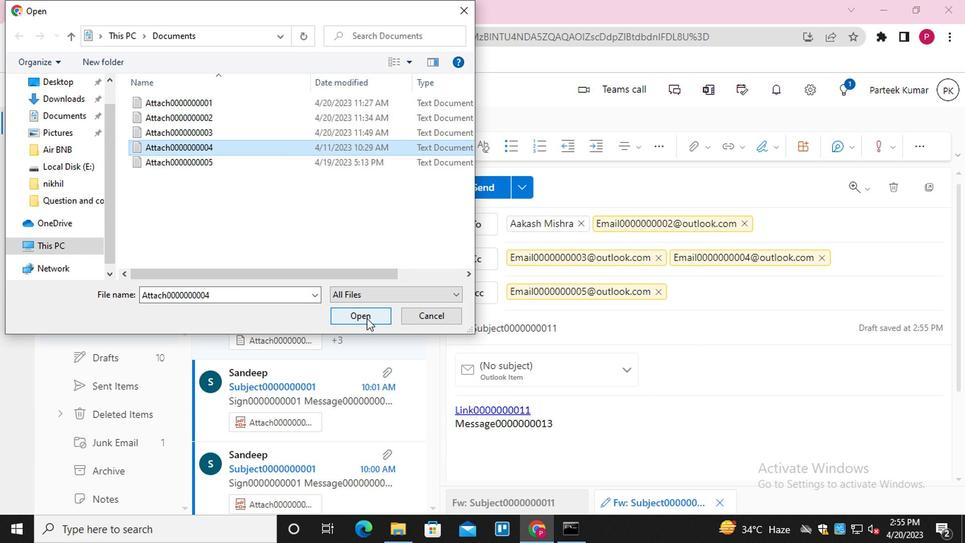 
Action: Mouse moved to (478, 181)
Screenshot: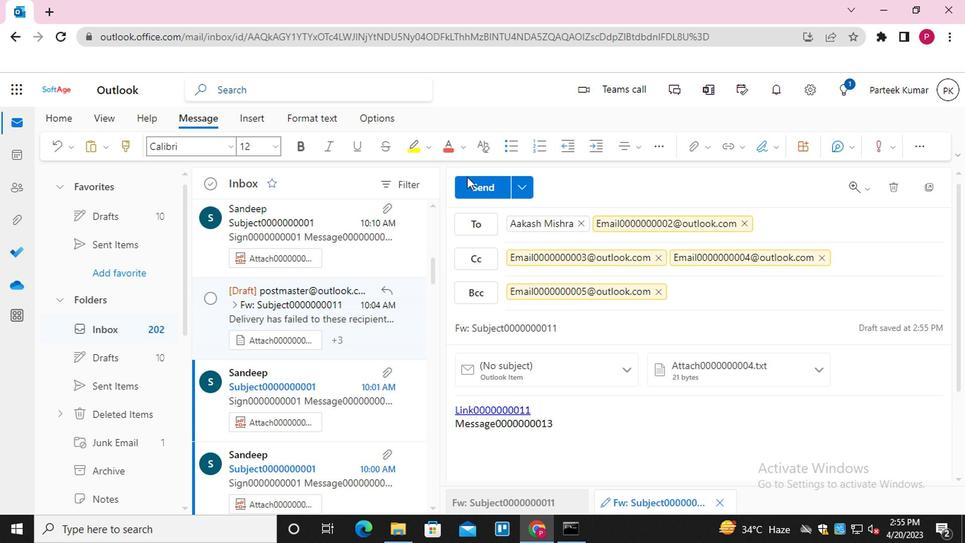 
Action: Mouse pressed left at (478, 181)
Screenshot: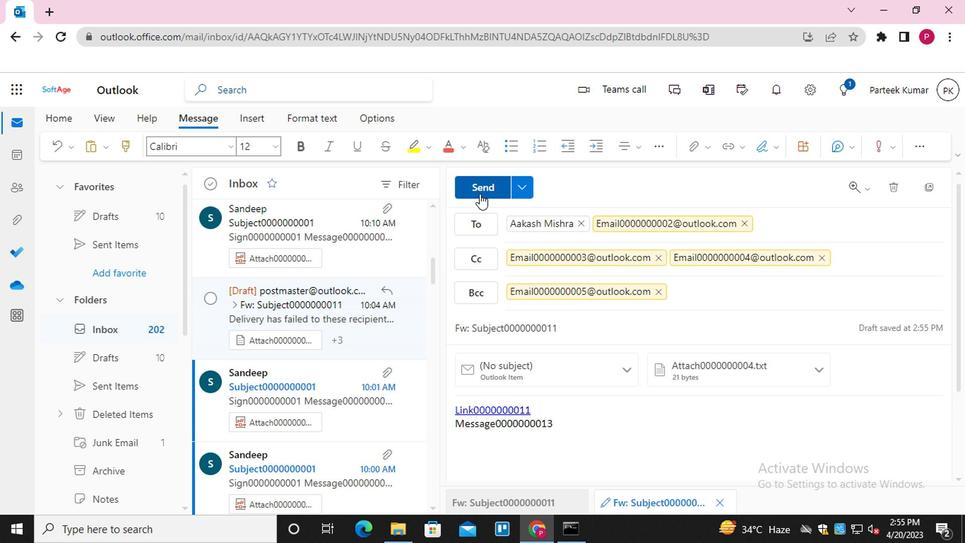 
Action: Mouse moved to (640, 337)
Screenshot: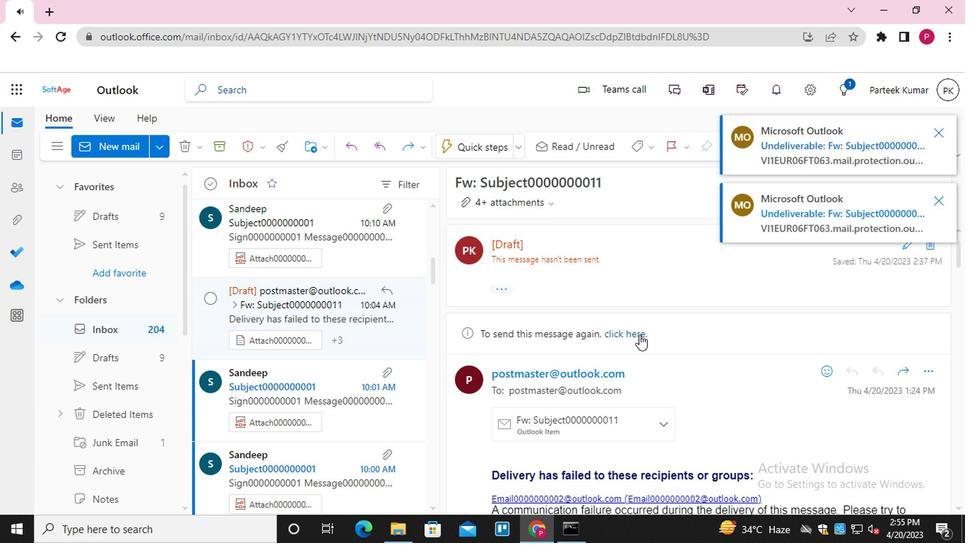 
Action: Mouse scrolled (640, 336) with delta (0, -1)
Screenshot: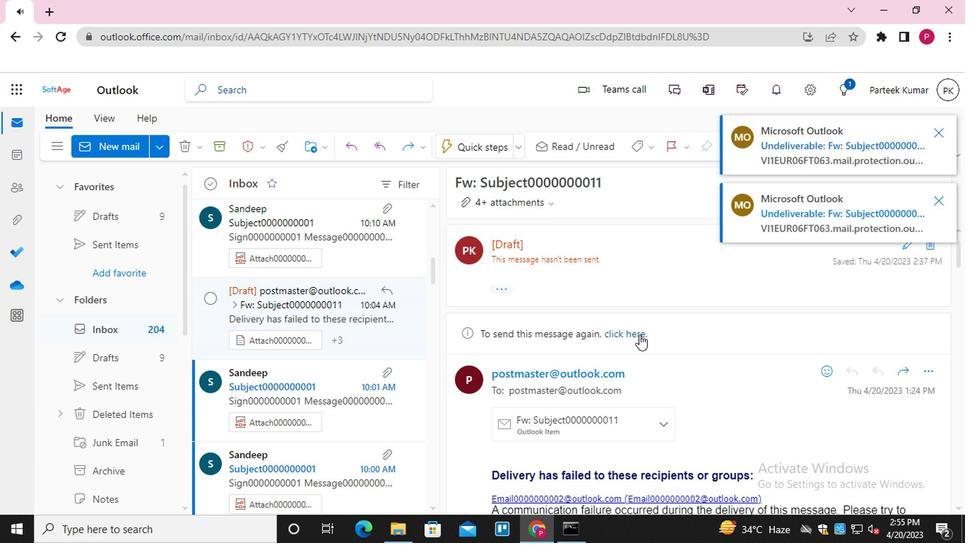 
Action: Mouse moved to (642, 338)
Screenshot: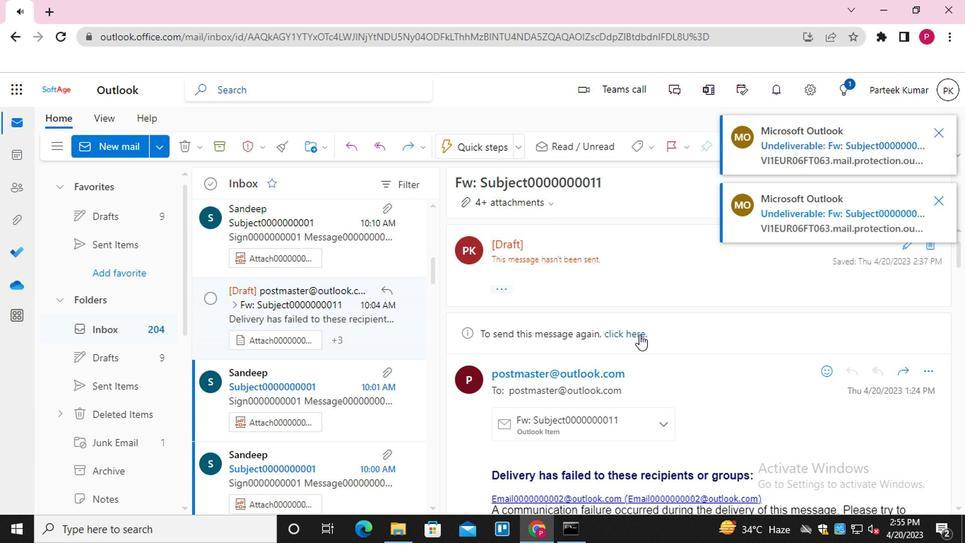 
Action: Mouse scrolled (642, 337) with delta (0, -1)
Screenshot: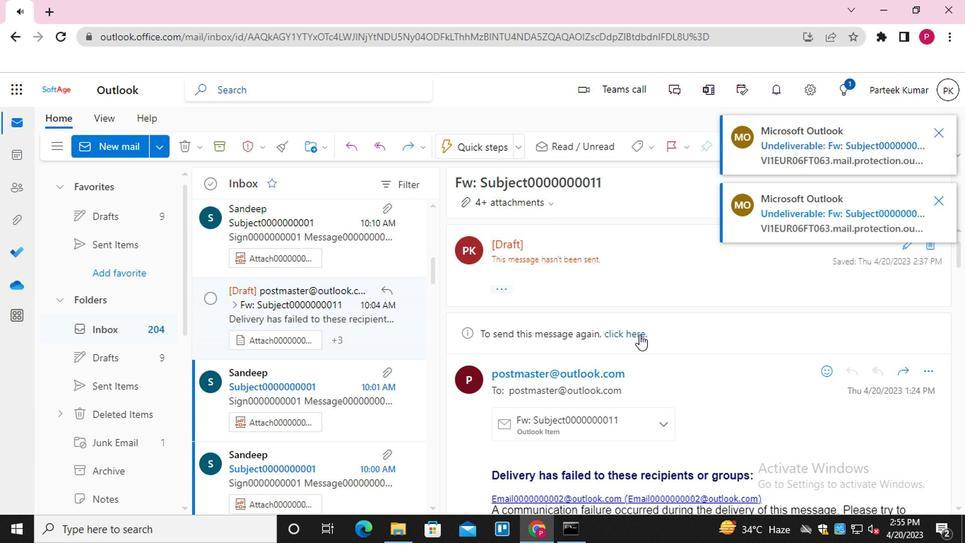 
Action: Mouse moved to (643, 338)
Screenshot: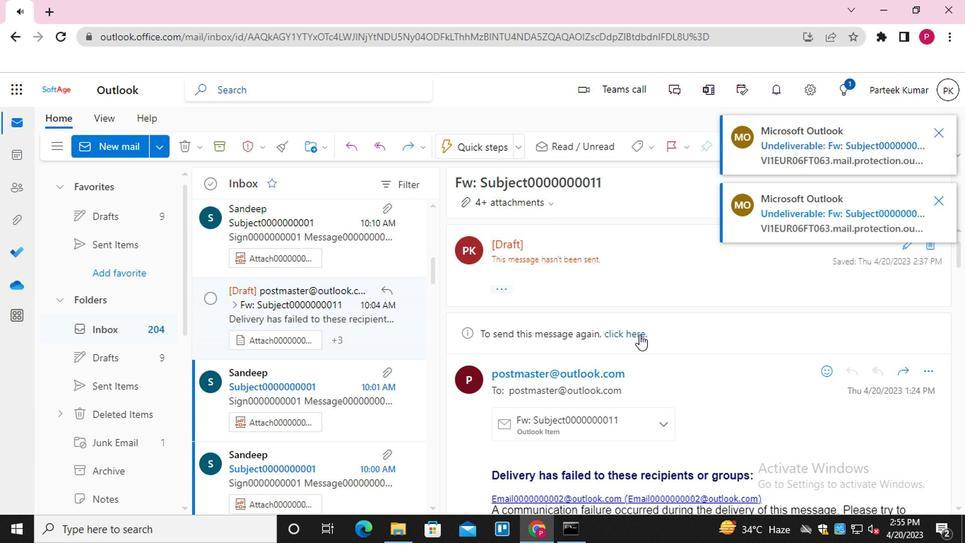 
Action: Mouse scrolled (643, 337) with delta (0, -1)
Screenshot: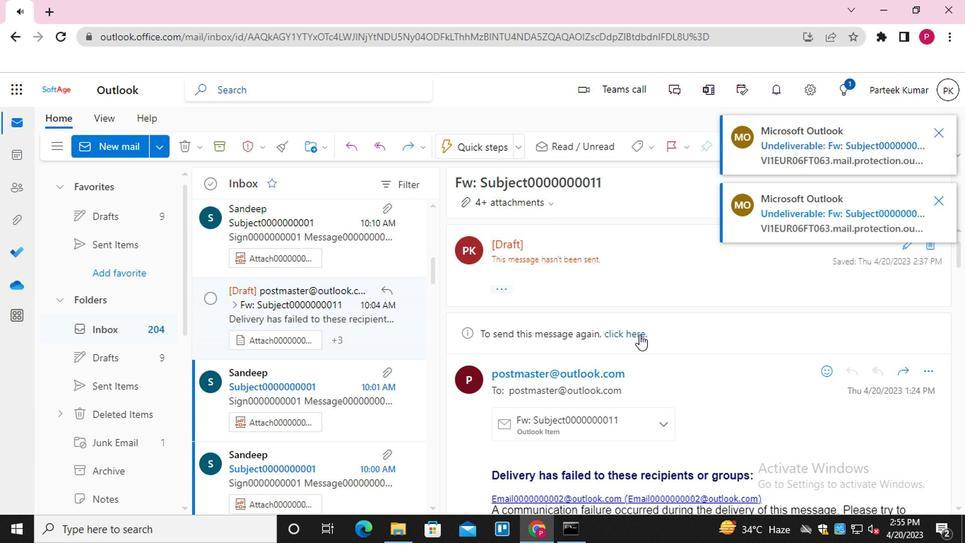 
Action: Mouse moved to (648, 338)
Screenshot: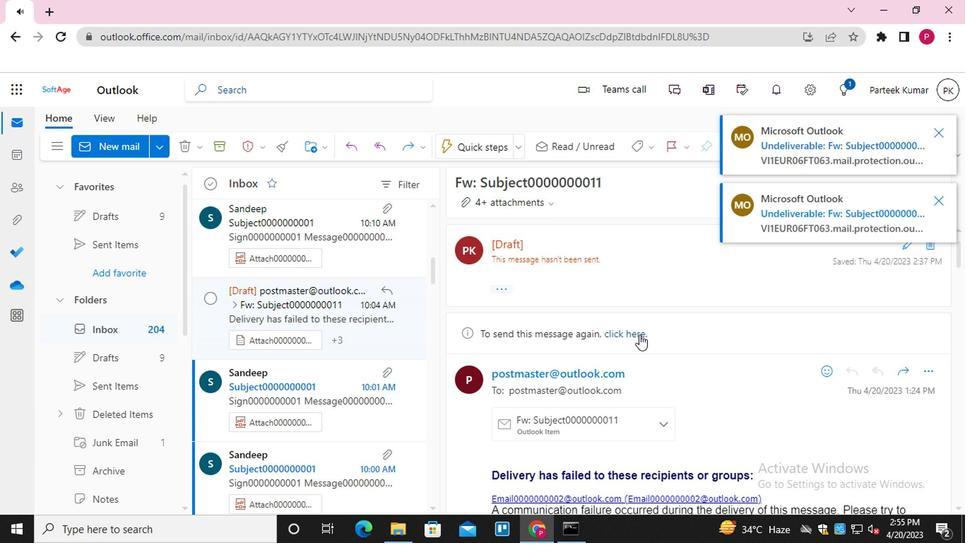 
Action: Mouse scrolled (648, 337) with delta (0, -1)
Screenshot: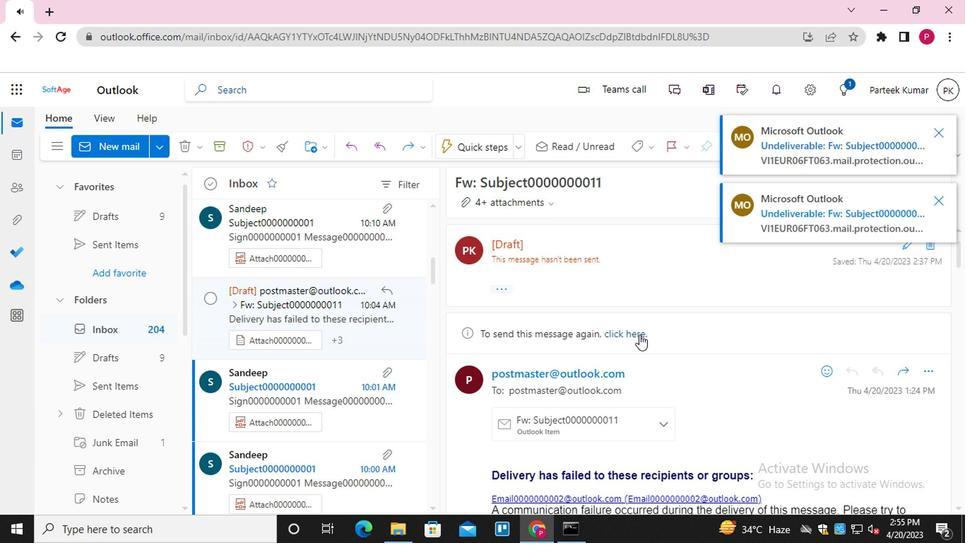 
Action: Mouse moved to (651, 338)
Screenshot: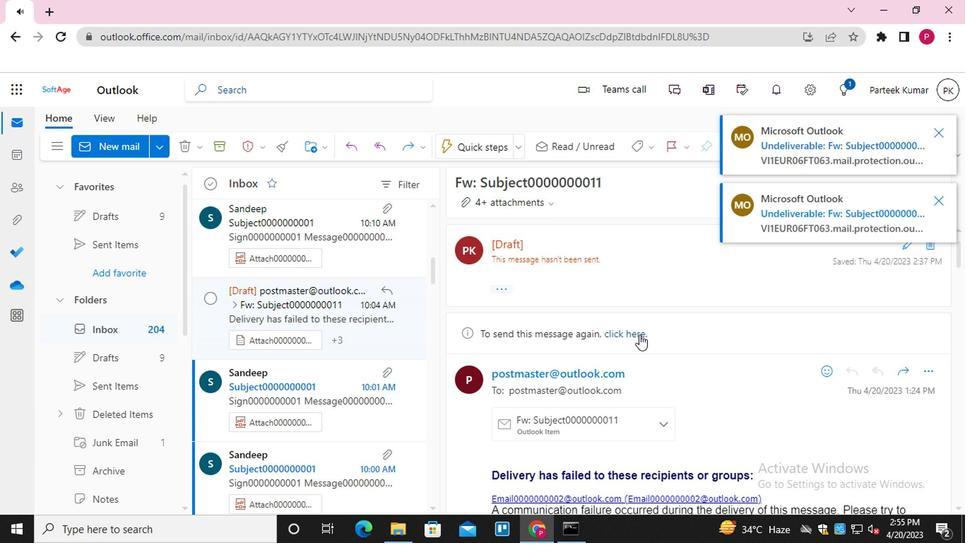 
Action: Mouse scrolled (651, 337) with delta (0, -1)
Screenshot: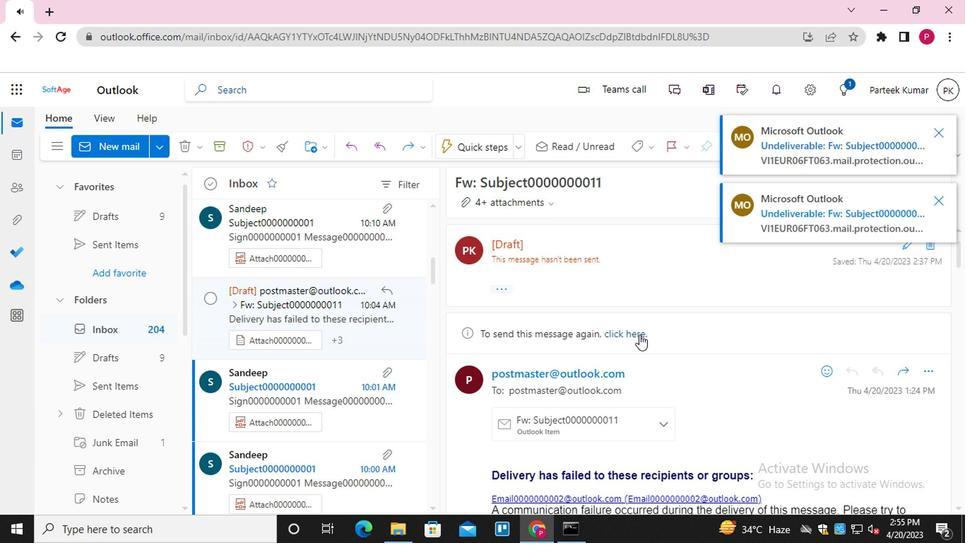 
Action: Mouse moved to (653, 338)
Screenshot: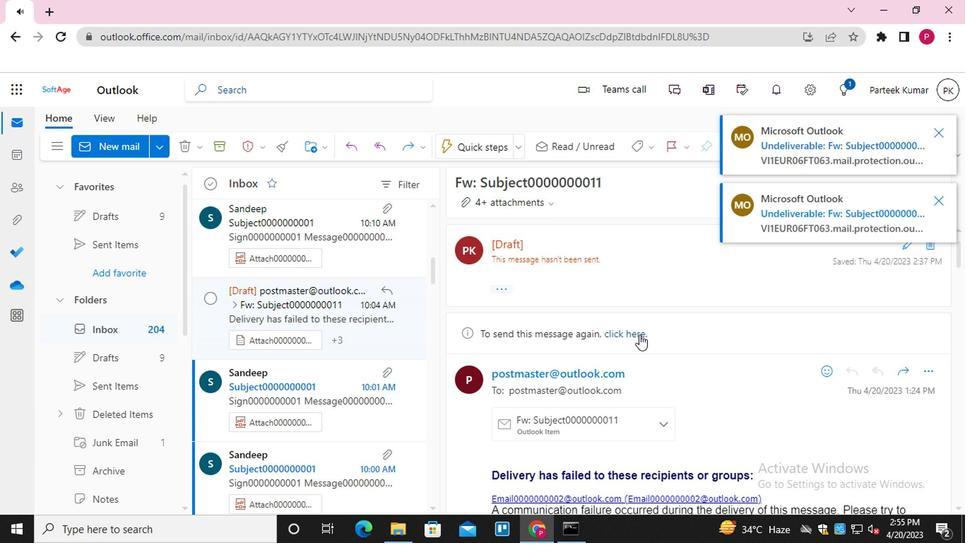 
Action: Mouse scrolled (653, 337) with delta (0, -1)
Screenshot: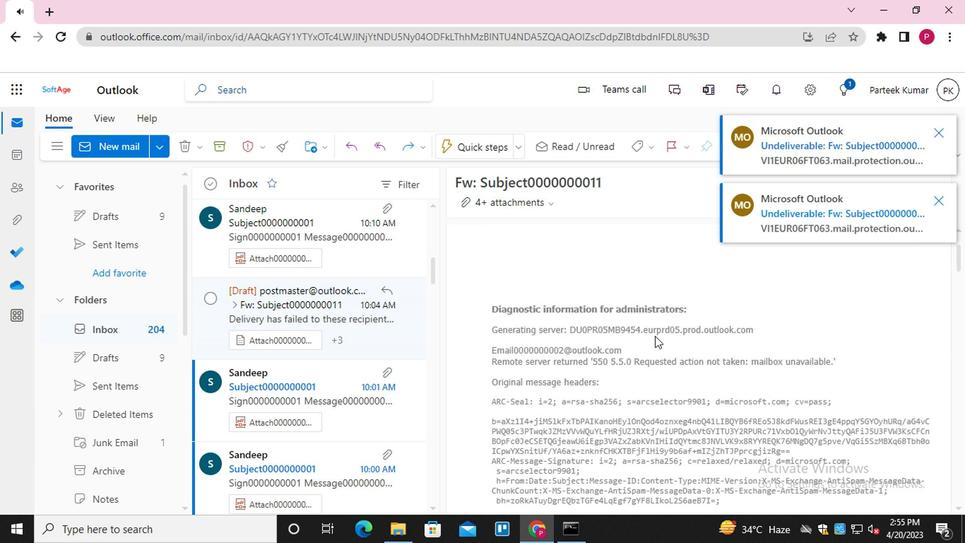 
Action: Mouse scrolled (653, 337) with delta (0, -1)
Screenshot: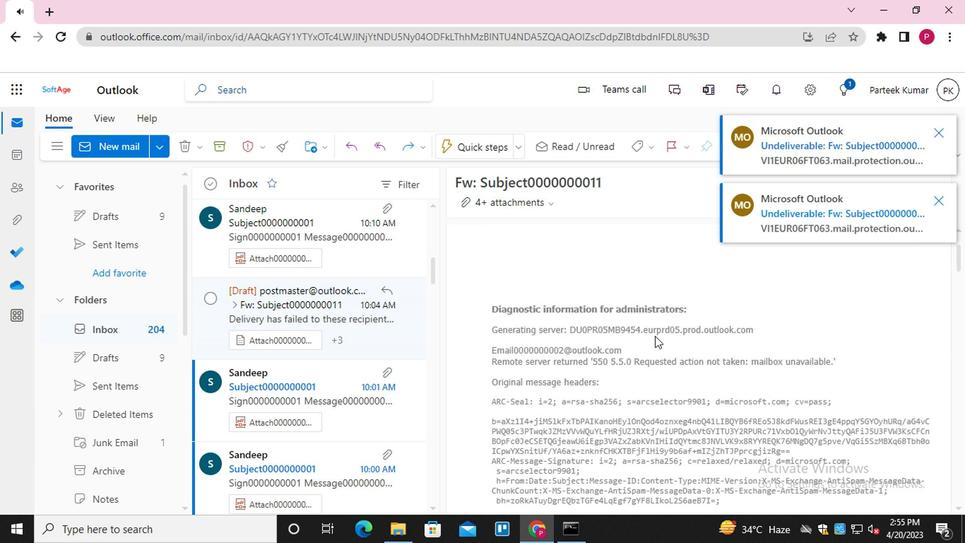 
Action: Mouse scrolled (653, 337) with delta (0, -1)
Screenshot: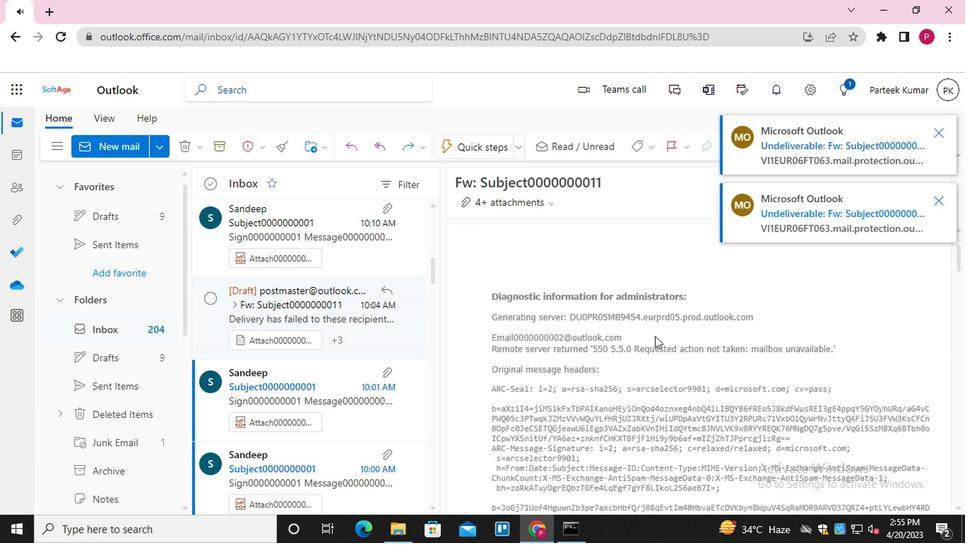 
Action: Mouse moved to (654, 338)
Screenshot: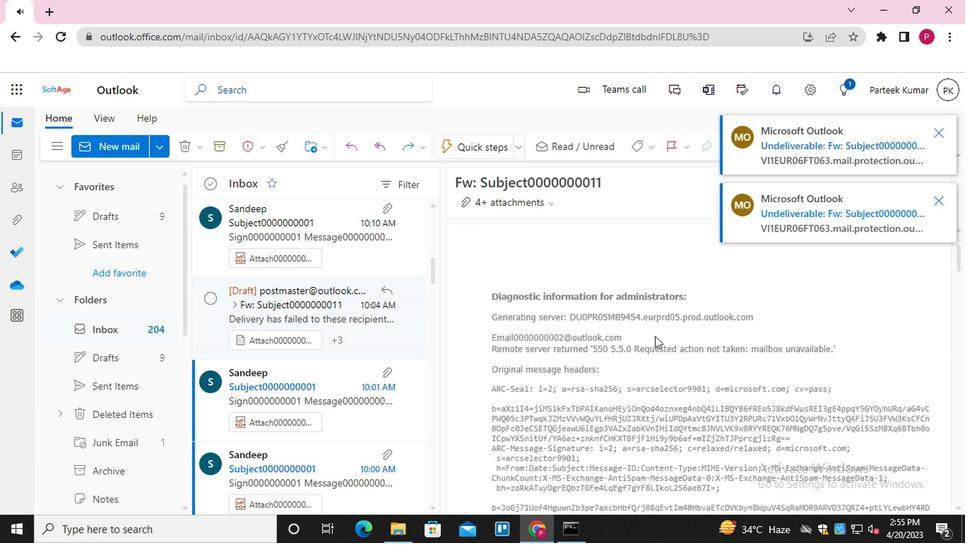 
Action: Mouse scrolled (654, 337) with delta (0, -1)
Screenshot: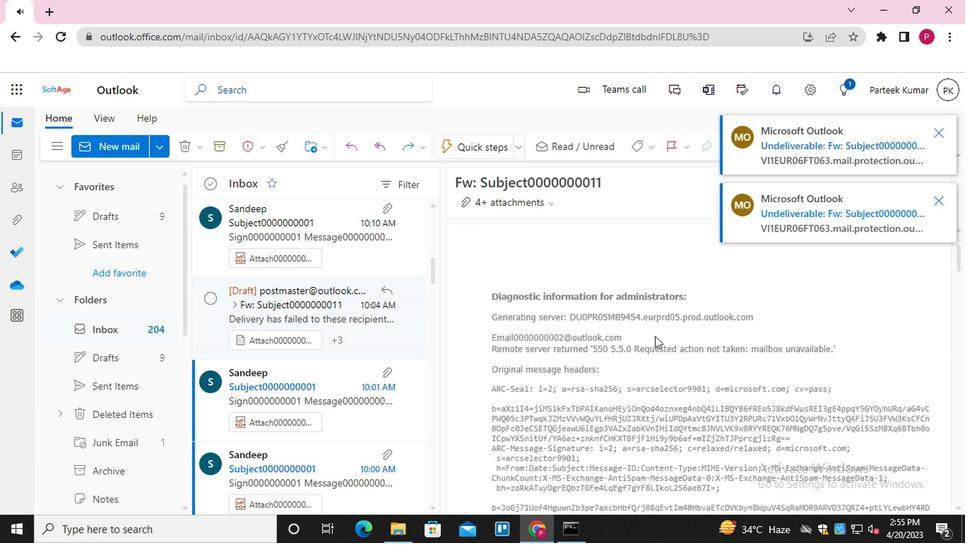 
Action: Mouse moved to (666, 336)
Screenshot: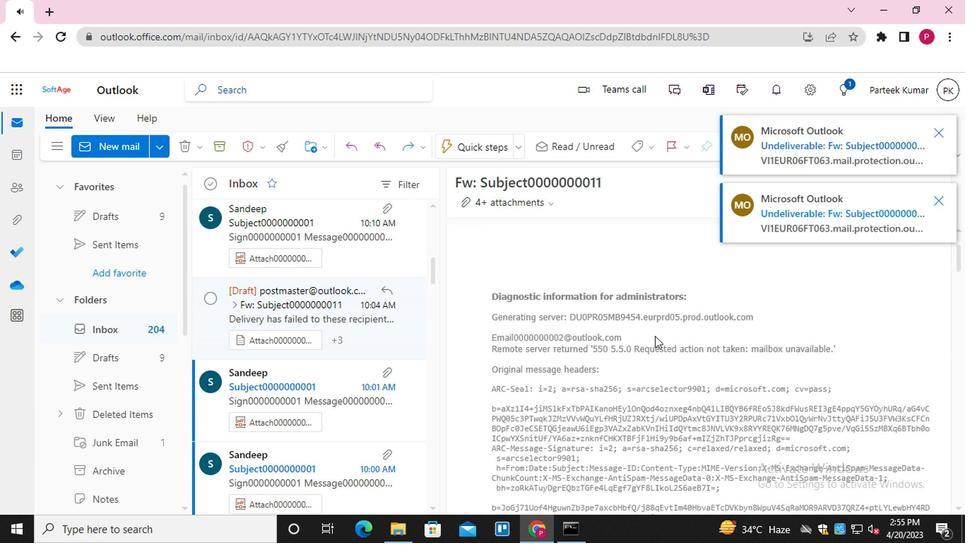
Action: Mouse scrolled (666, 335) with delta (0, -1)
Screenshot: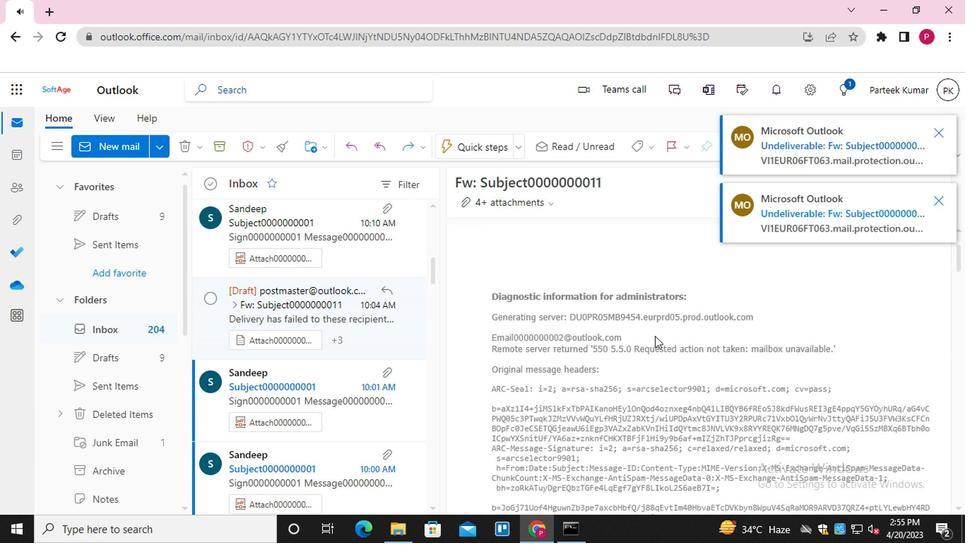 
Action: Mouse moved to (934, 112)
Screenshot: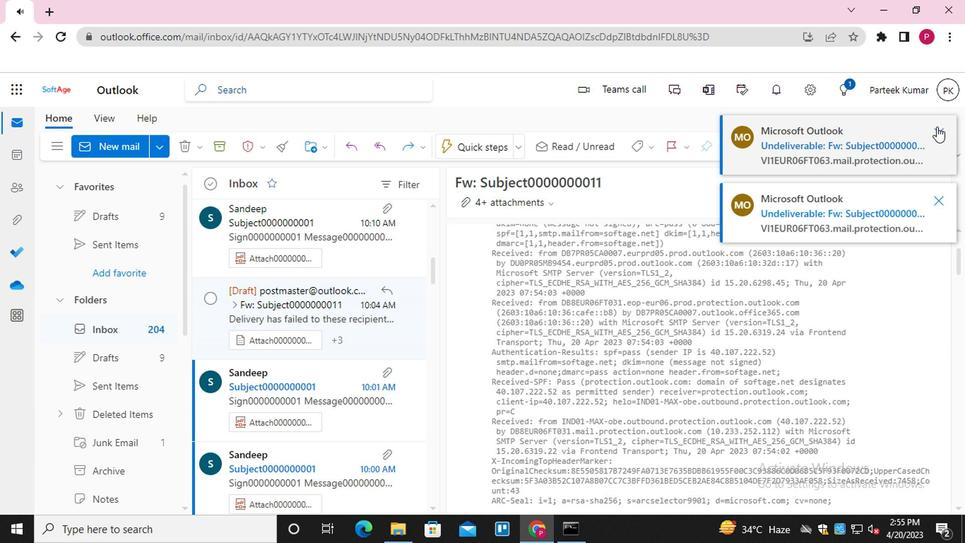 
Action: Mouse pressed left at (934, 112)
Screenshot: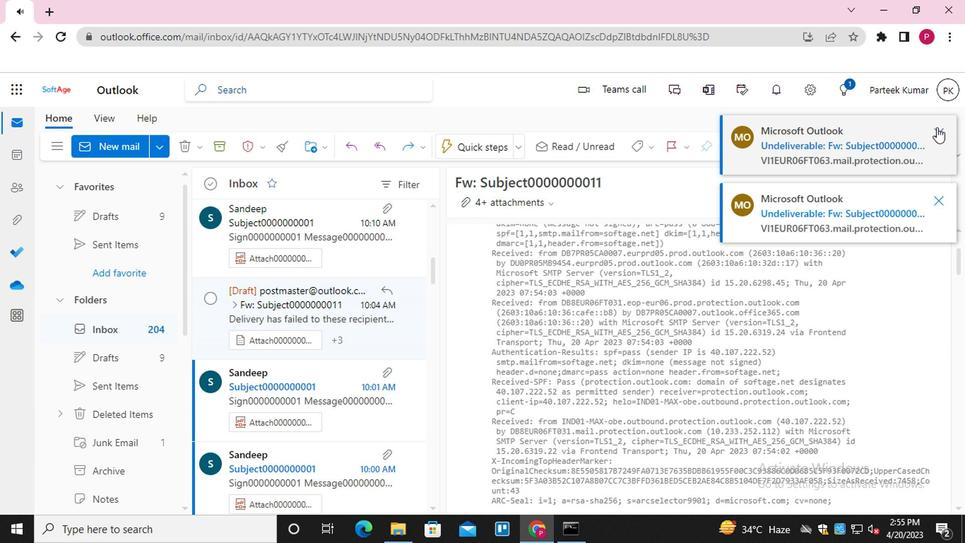 
Action: Mouse moved to (938, 108)
Screenshot: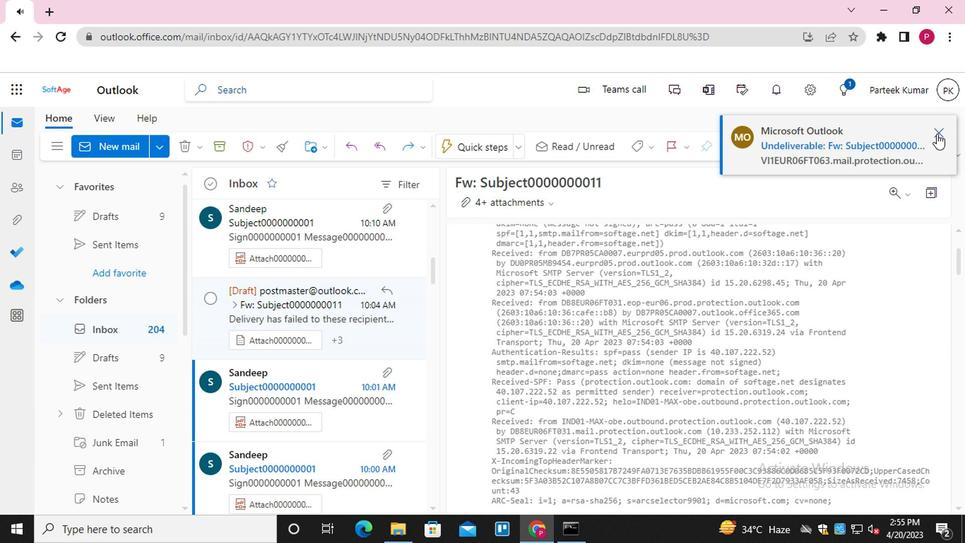 
Action: Mouse pressed left at (938, 108)
Screenshot: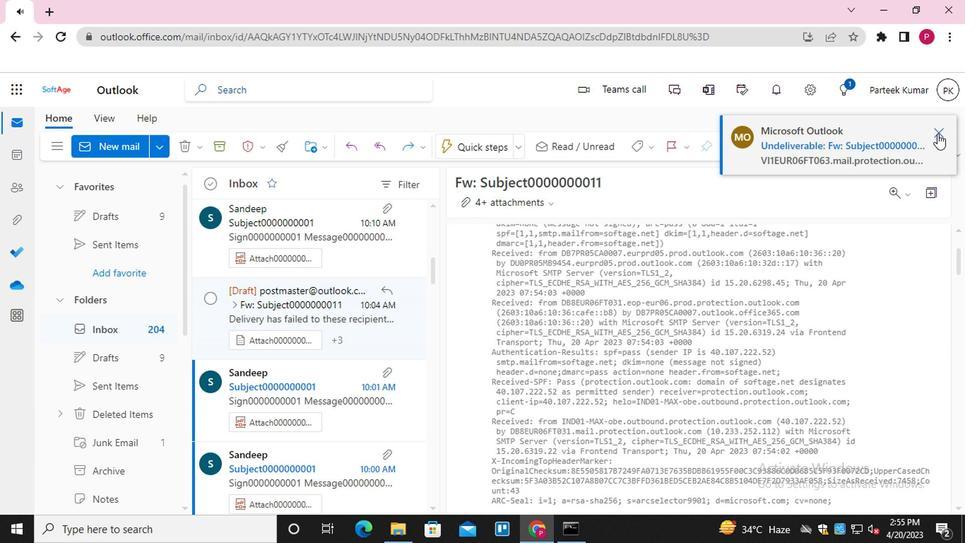 
Action: Mouse moved to (771, 307)
Screenshot: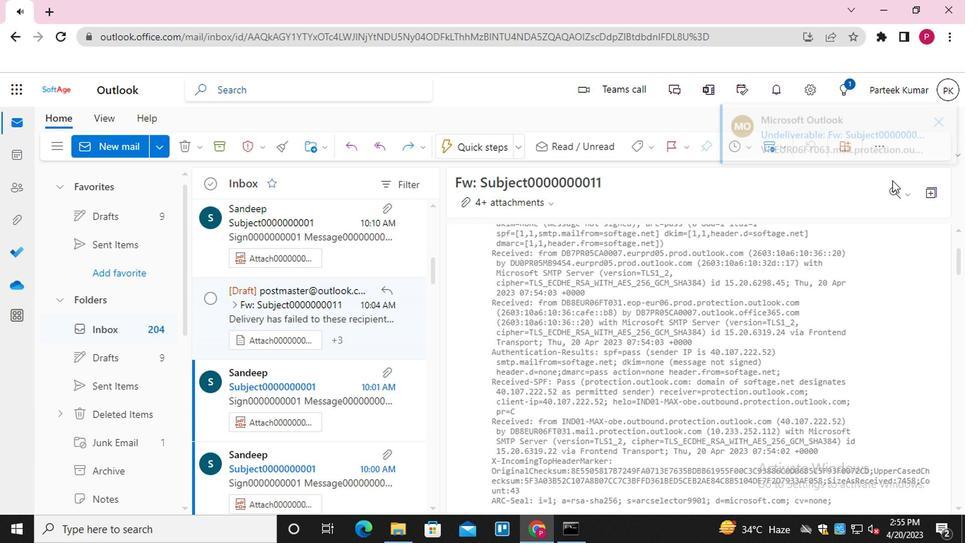 
Action: Mouse scrolled (771, 306) with delta (0, 0)
Screenshot: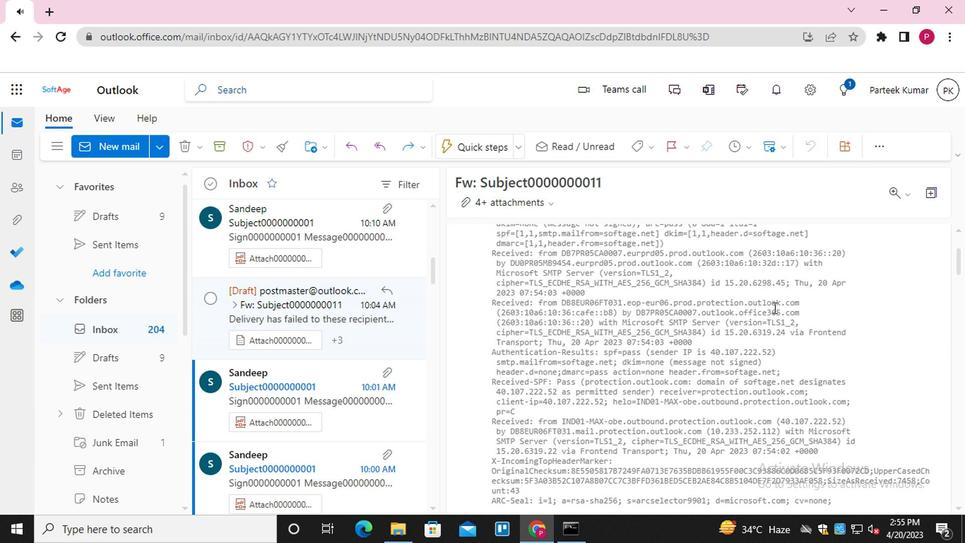 
Action: Mouse scrolled (771, 306) with delta (0, 0)
Screenshot: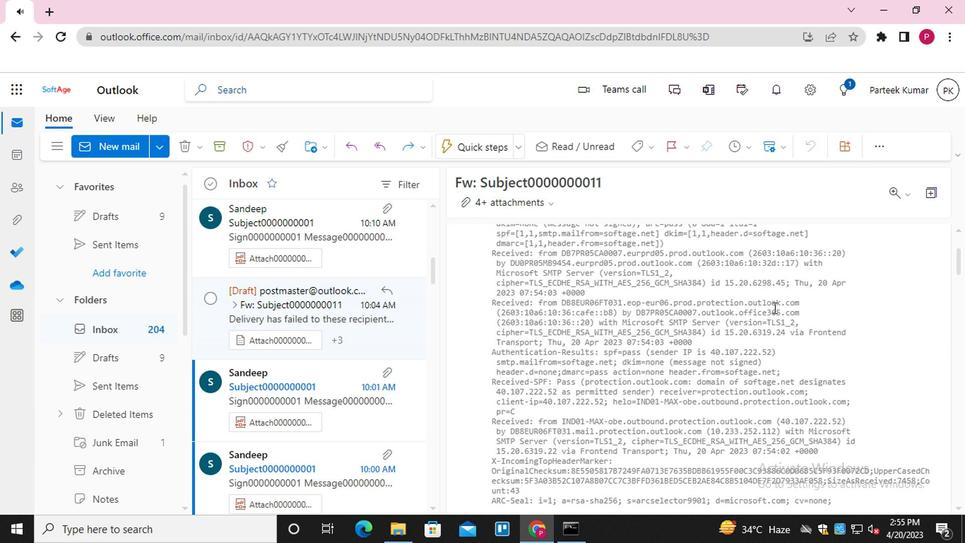 
Action: Mouse scrolled (771, 306) with delta (0, 0)
Screenshot: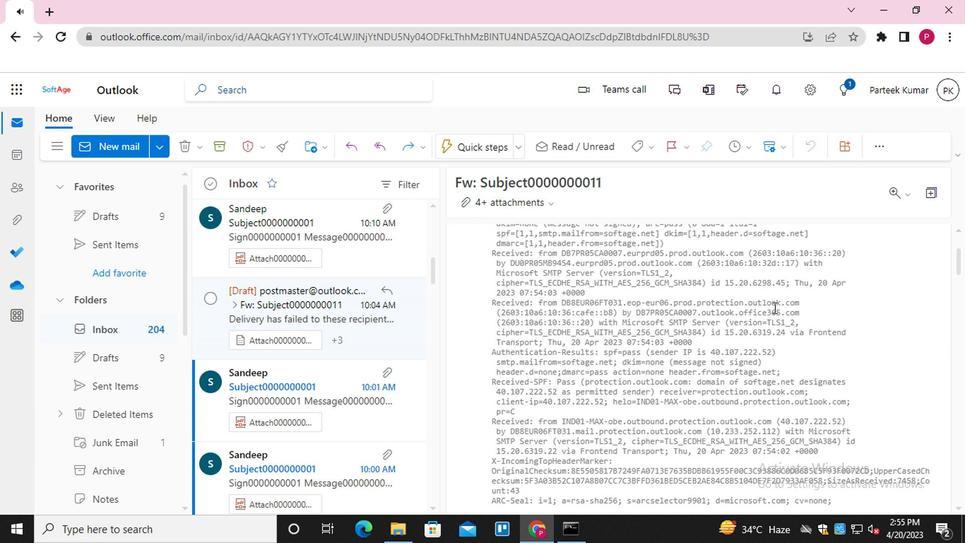 
Action: Mouse scrolled (771, 306) with delta (0, 0)
Screenshot: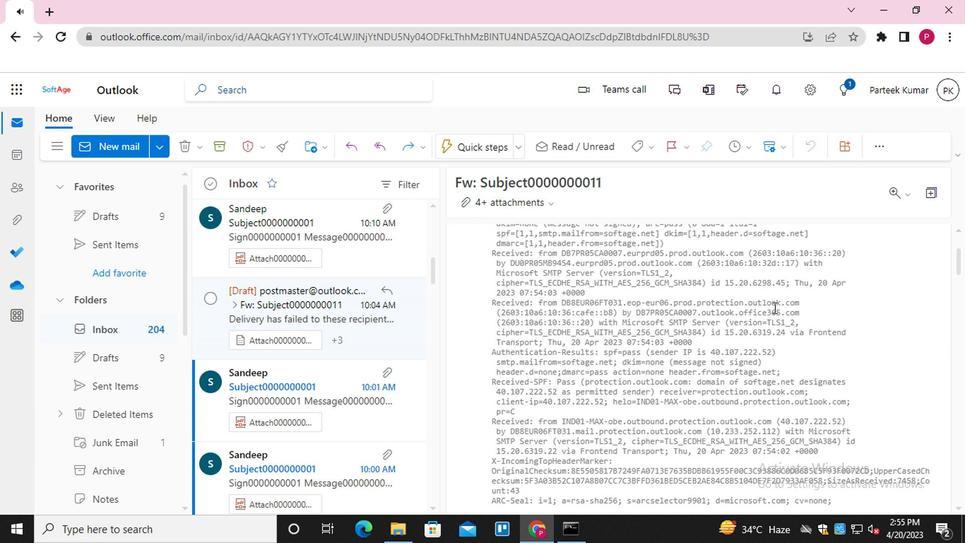 
Action: Mouse scrolled (771, 306) with delta (0, 0)
Screenshot: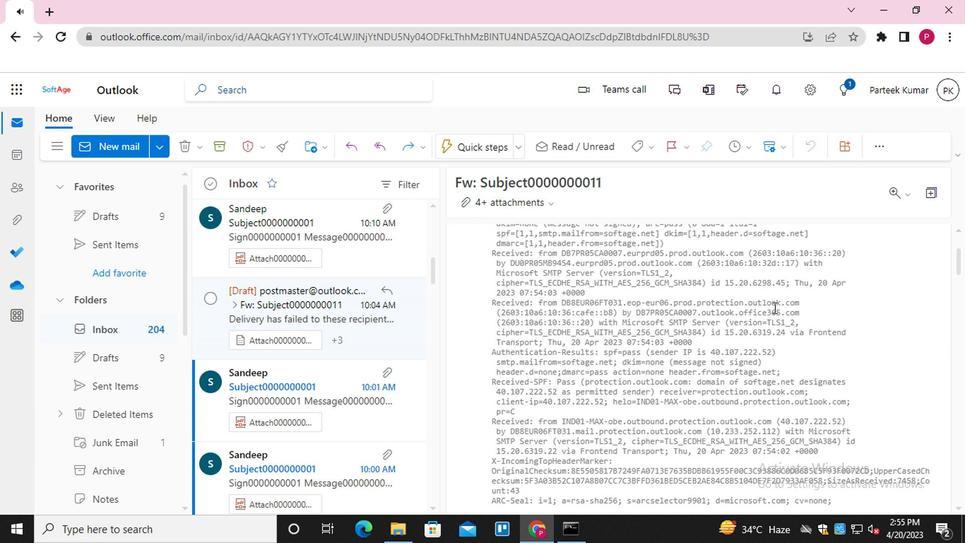 
Action: Mouse scrolled (771, 306) with delta (0, 0)
Screenshot: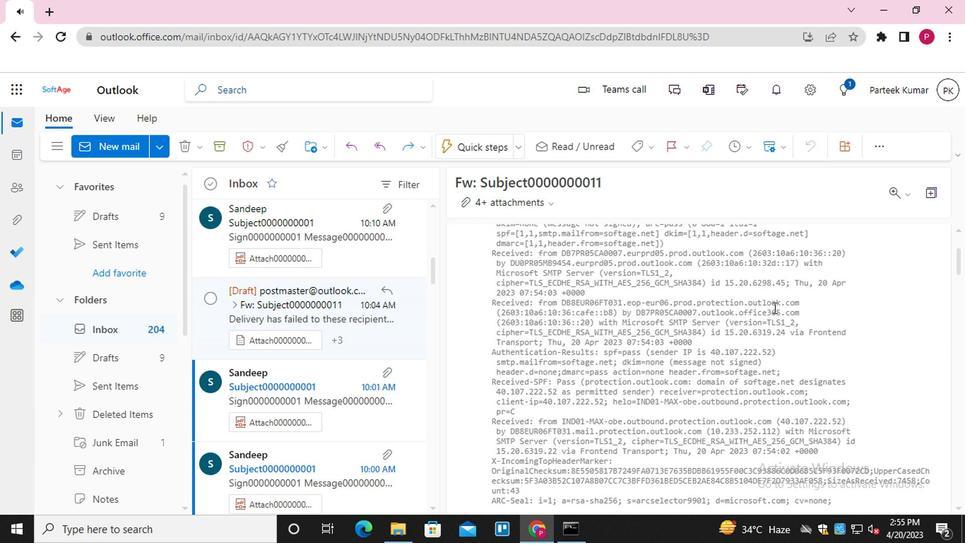 
Action: Mouse scrolled (771, 306) with delta (0, 0)
Screenshot: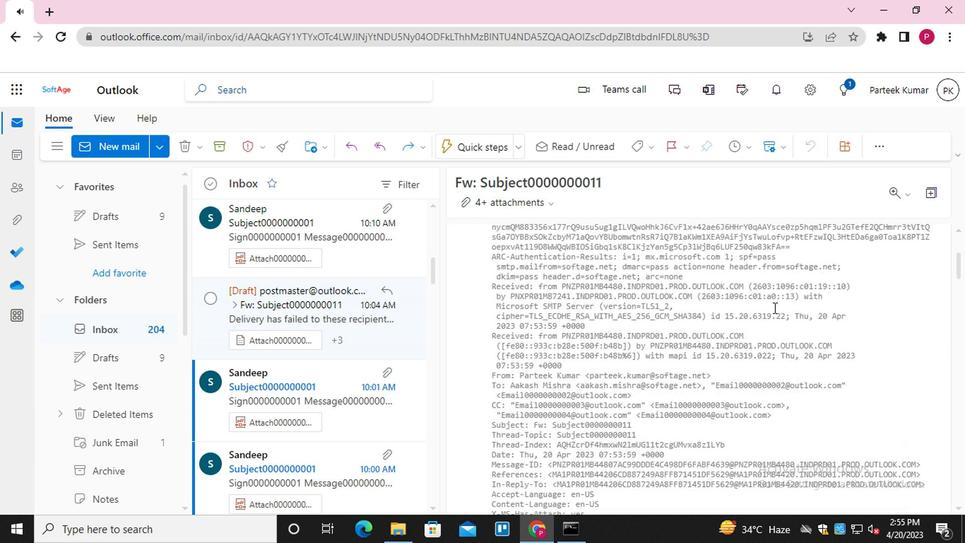 
Action: Mouse scrolled (771, 306) with delta (0, 0)
Screenshot: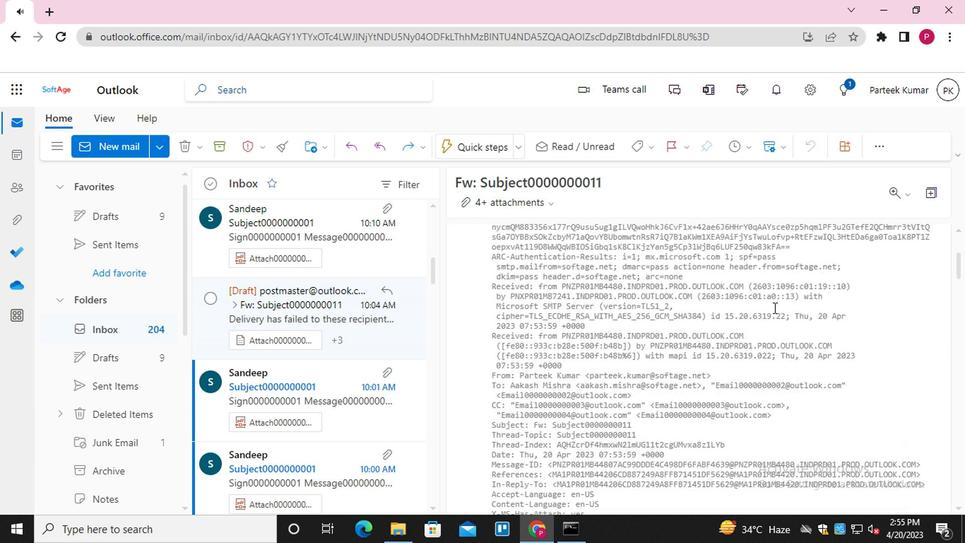 
Action: Mouse scrolled (771, 306) with delta (0, 0)
Screenshot: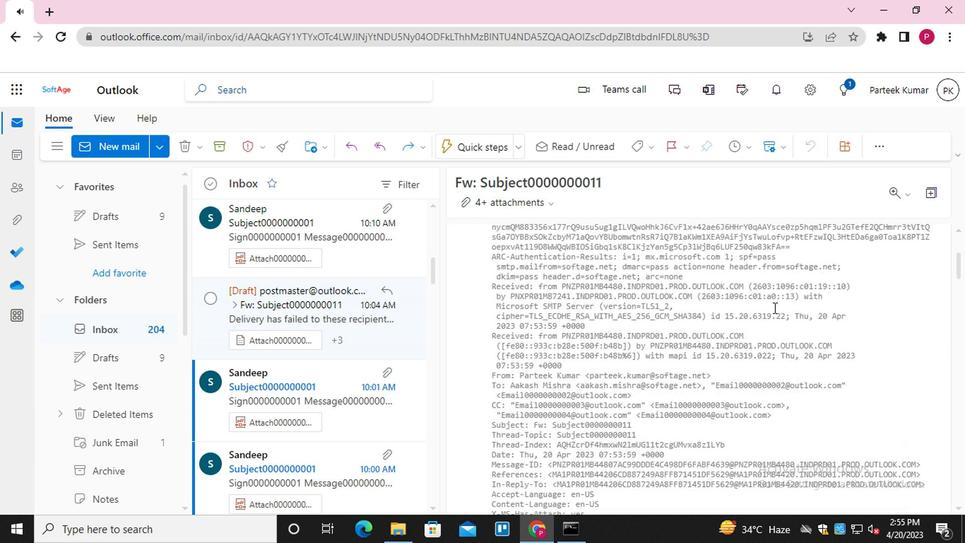 
Action: Mouse scrolled (771, 306) with delta (0, 0)
Screenshot: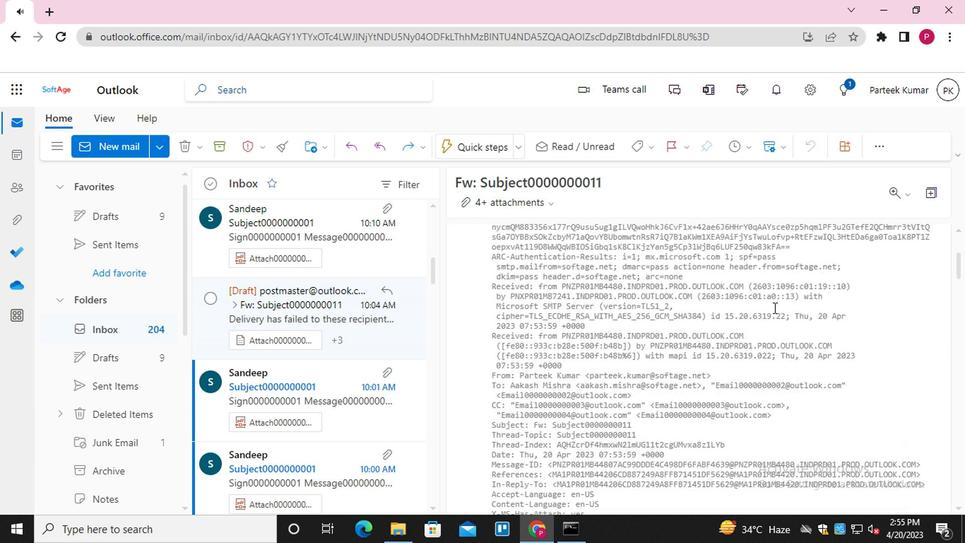 
Action: Mouse scrolled (771, 306) with delta (0, 0)
Screenshot: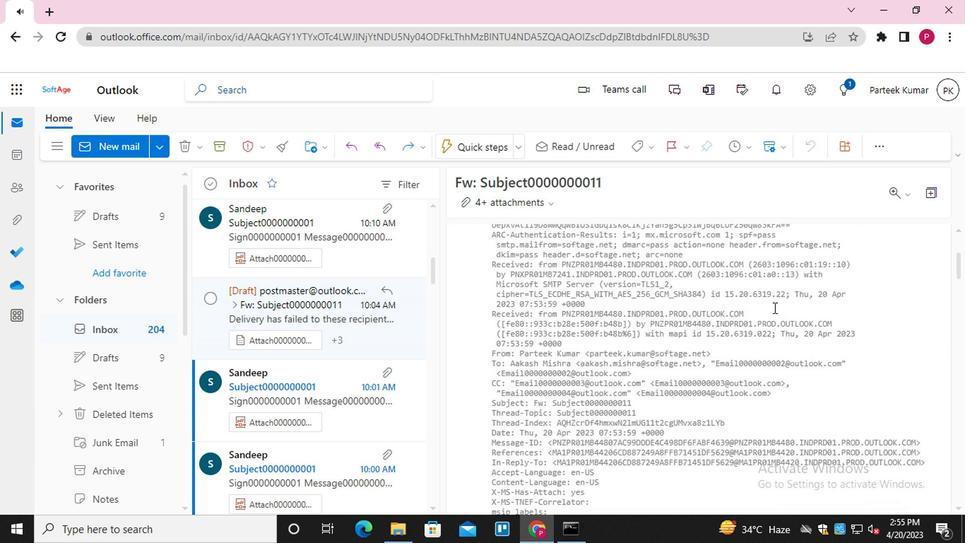 
Action: Mouse moved to (958, 271)
Screenshot: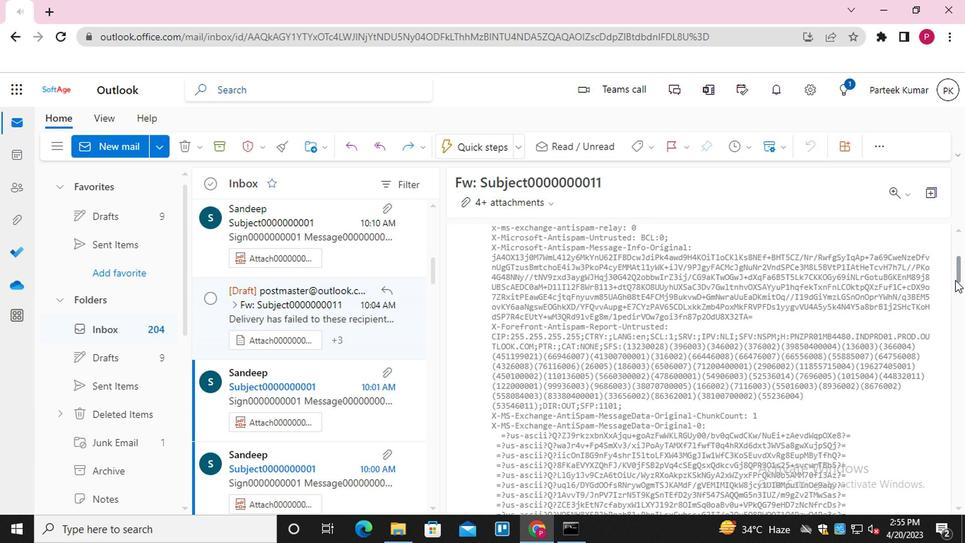 
Action: Mouse pressed left at (958, 271)
Screenshot: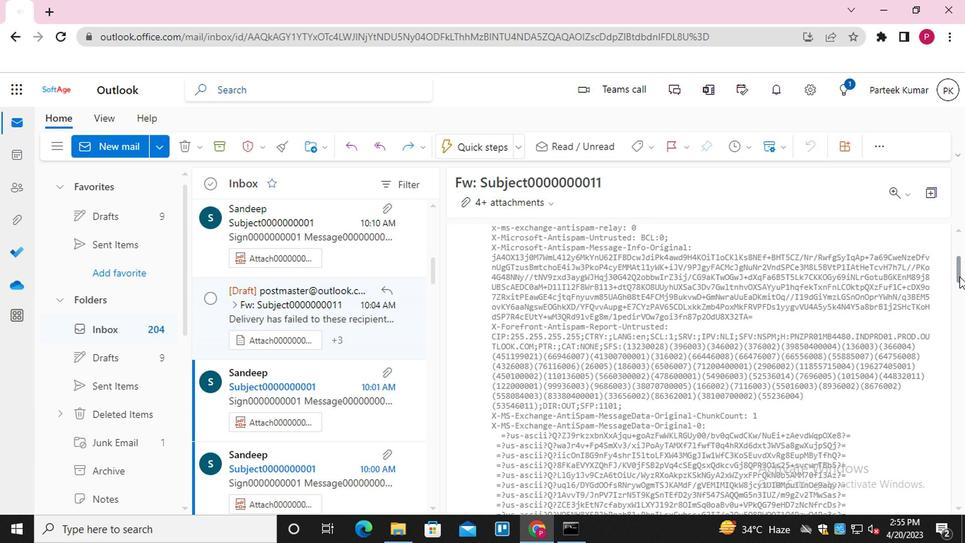 
Action: Mouse moved to (932, 350)
Screenshot: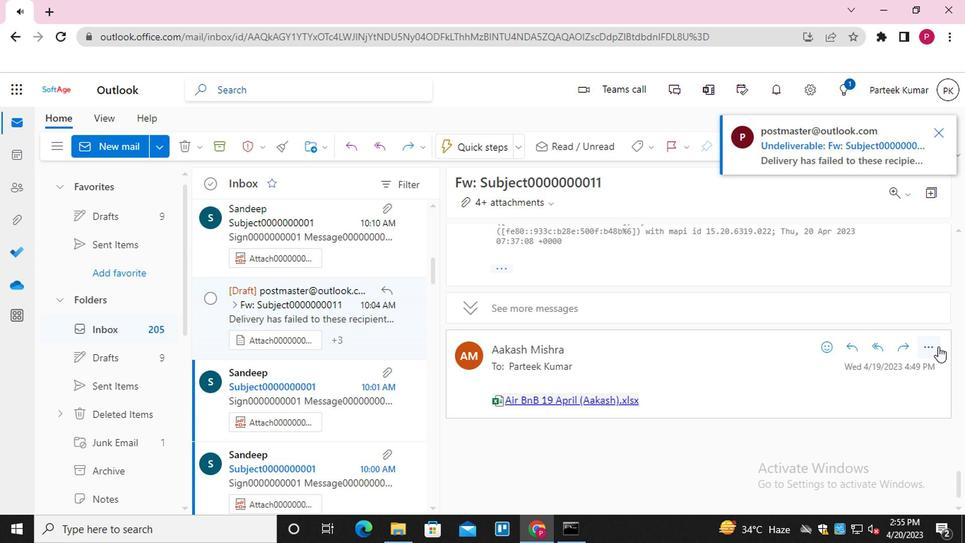
Action: Mouse pressed left at (932, 350)
Screenshot: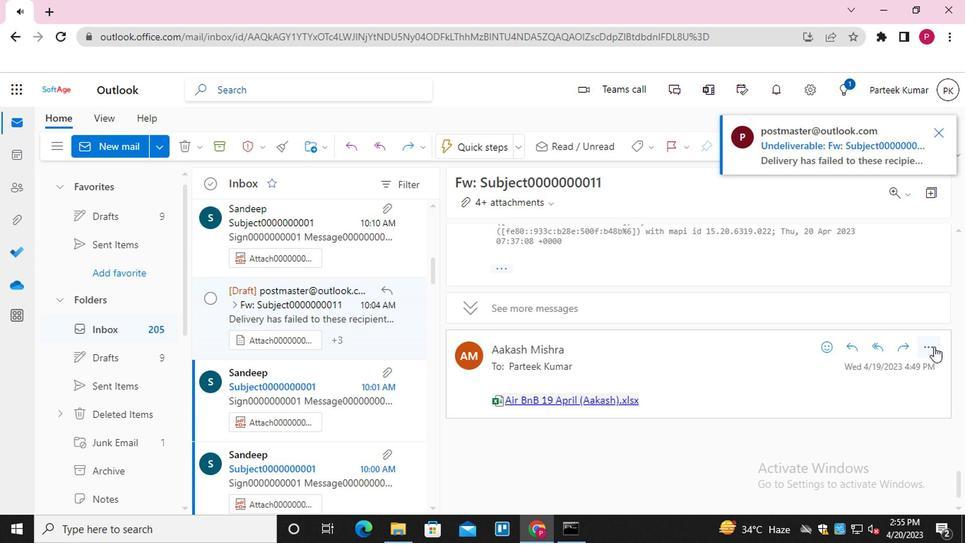 
Action: Mouse pressed left at (932, 350)
Screenshot: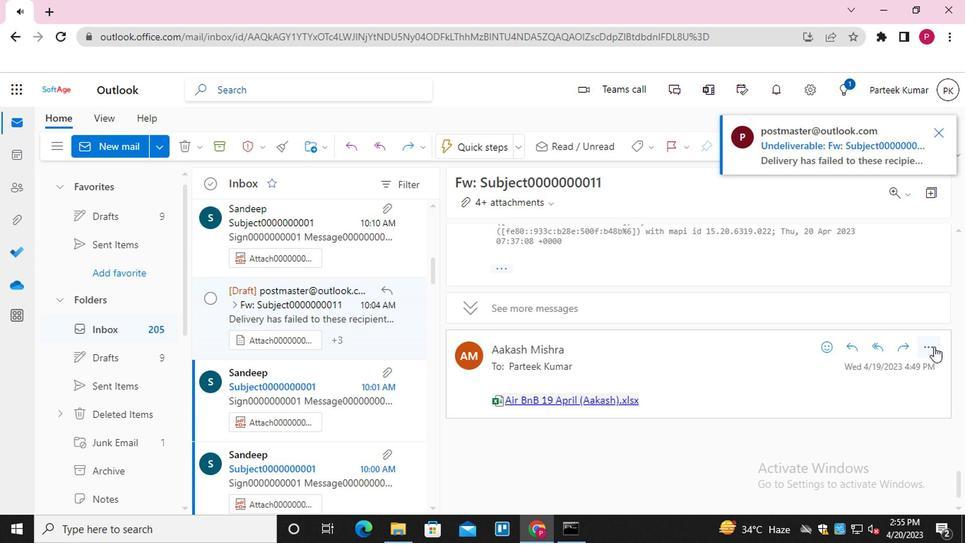 
Action: Mouse moved to (927, 351)
Screenshot: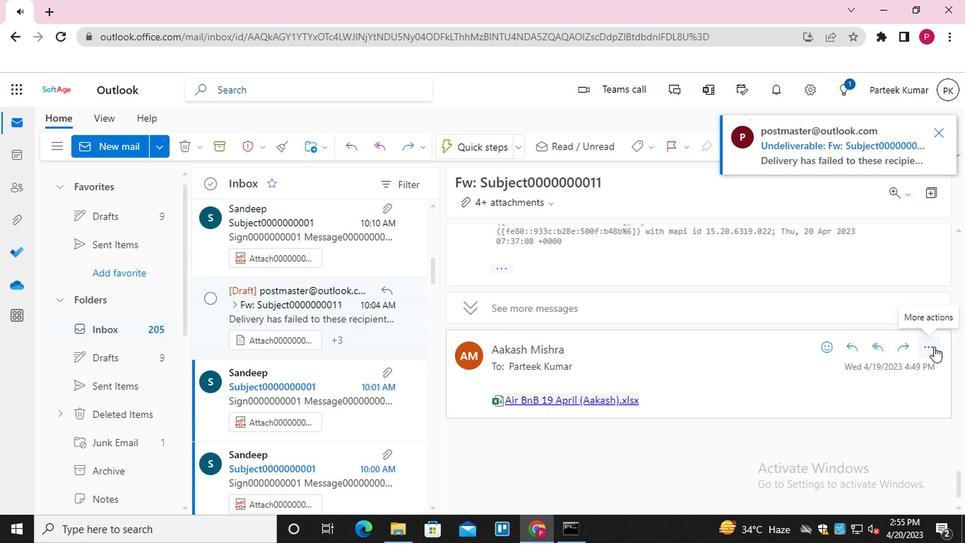 
Action: Mouse pressed left at (927, 351)
Screenshot: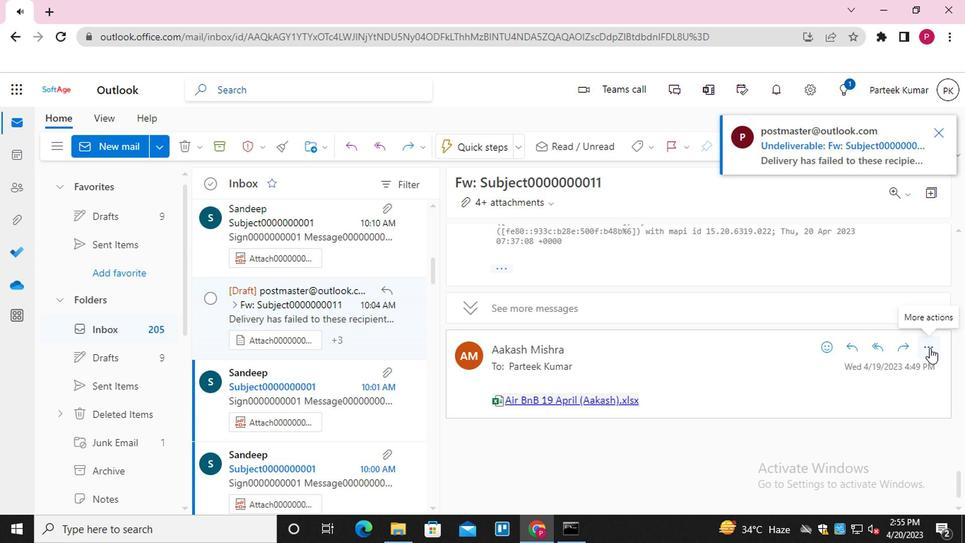 
Action: Mouse moved to (936, 110)
Screenshot: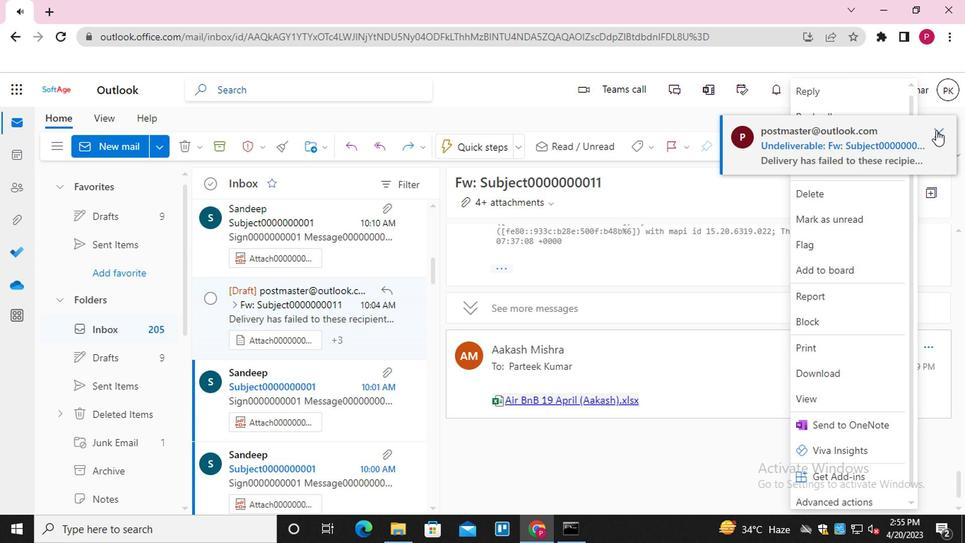 
Action: Mouse pressed left at (936, 110)
Screenshot: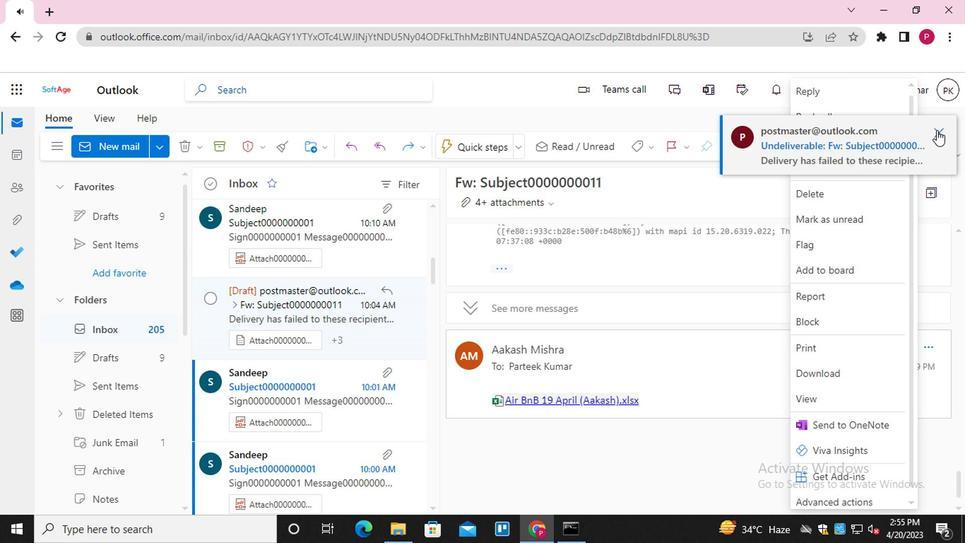 
Action: Mouse moved to (922, 353)
Screenshot: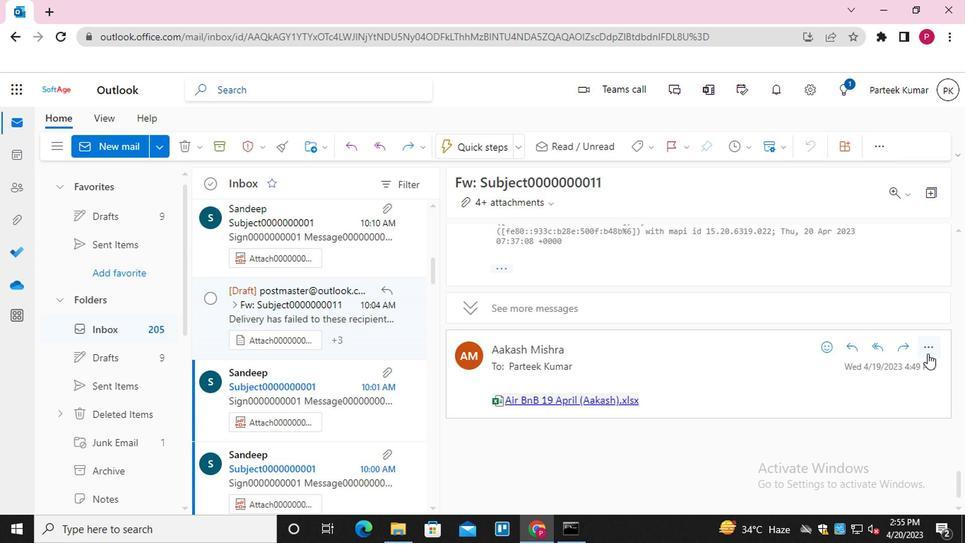 
Action: Mouse pressed left at (922, 353)
Screenshot: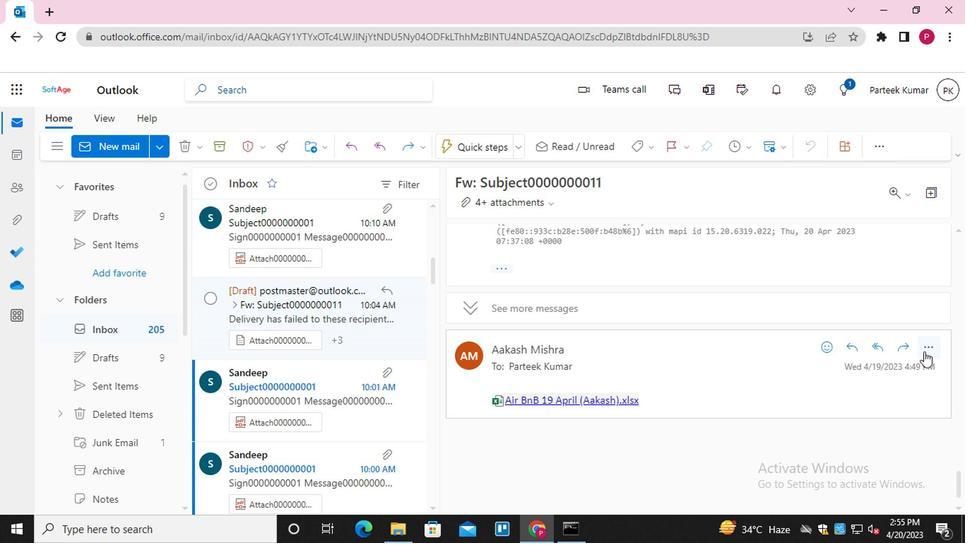 
Action: Mouse moved to (836, 152)
Screenshot: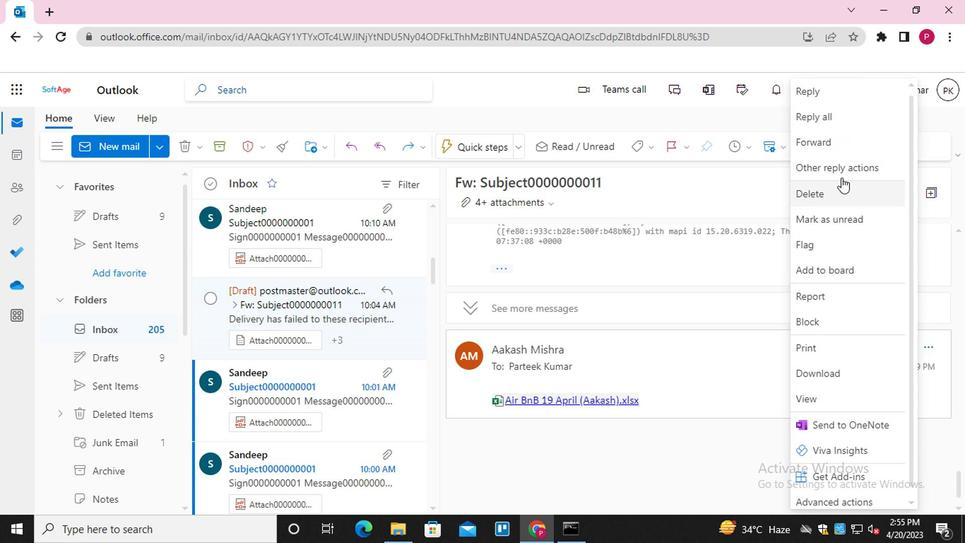 
Action: Mouse pressed left at (836, 152)
Screenshot: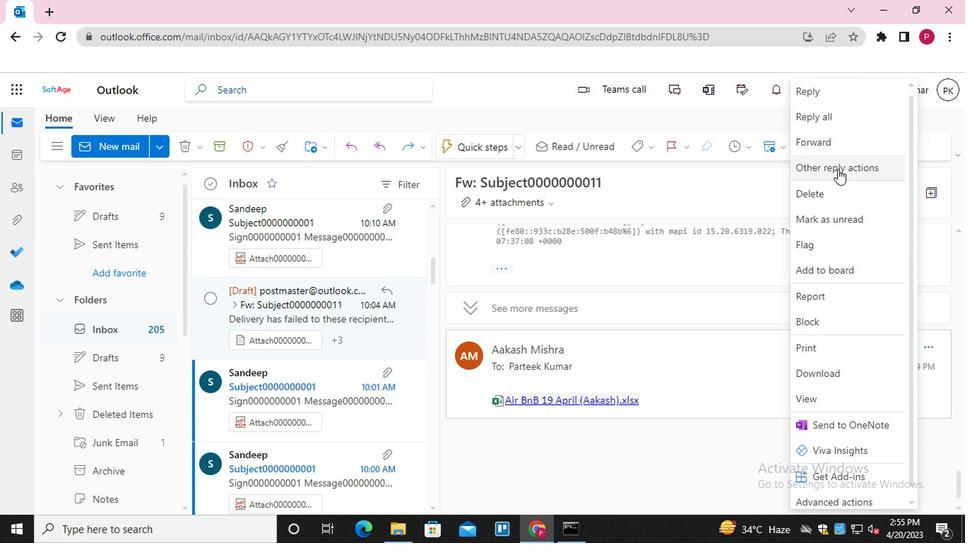 
Action: Mouse moved to (725, 177)
Screenshot: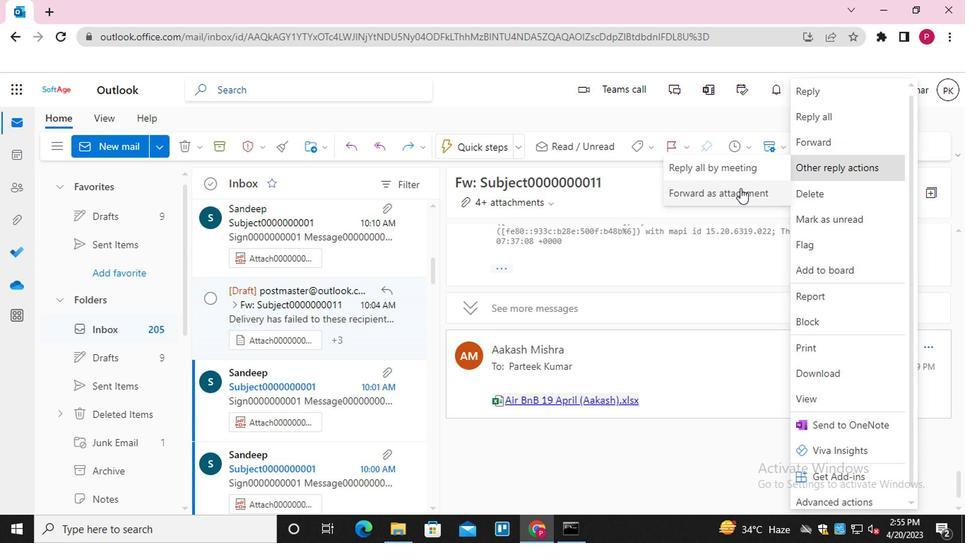 
Action: Mouse pressed left at (725, 177)
Screenshot: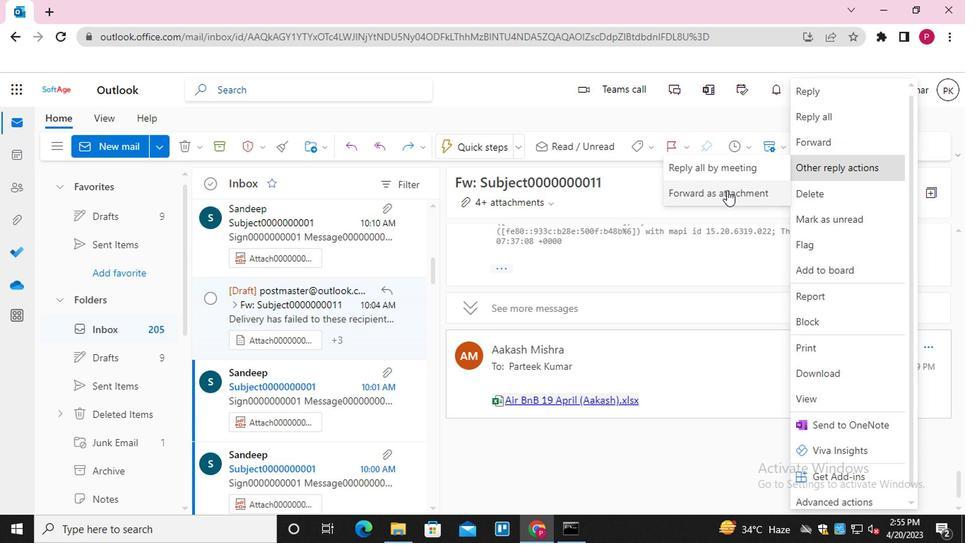 
Action: Mouse moved to (457, 392)
Screenshot: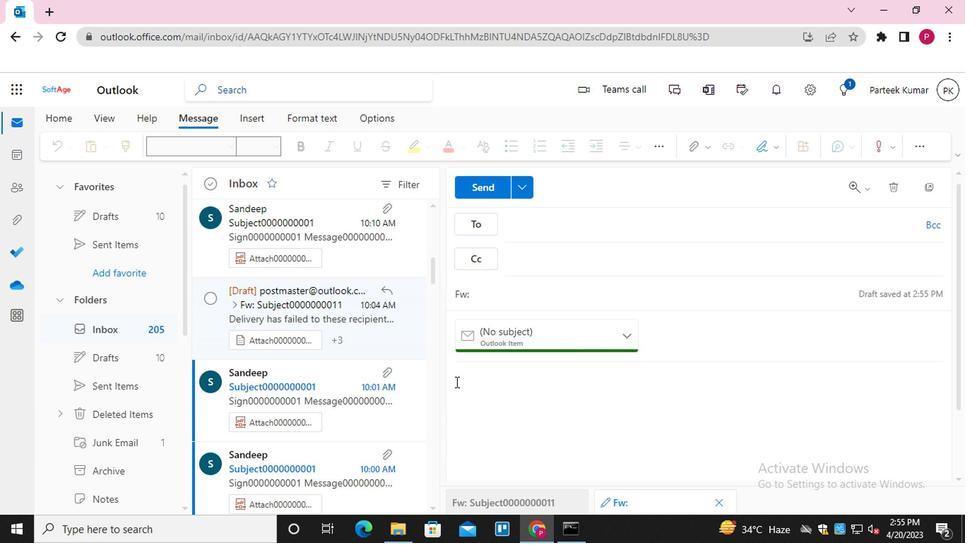 
Action: Mouse pressed left at (457, 392)
Screenshot: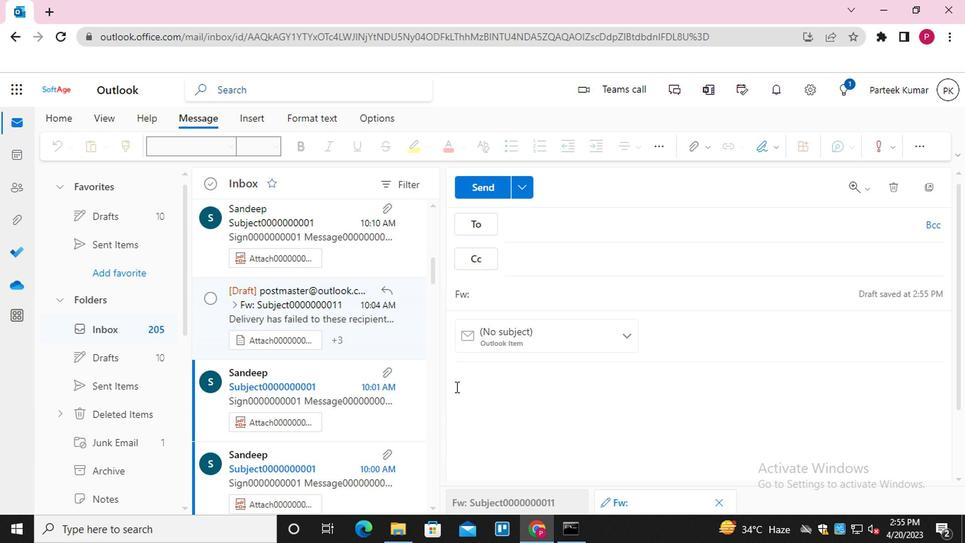 
Action: Mouse moved to (731, 126)
Screenshot: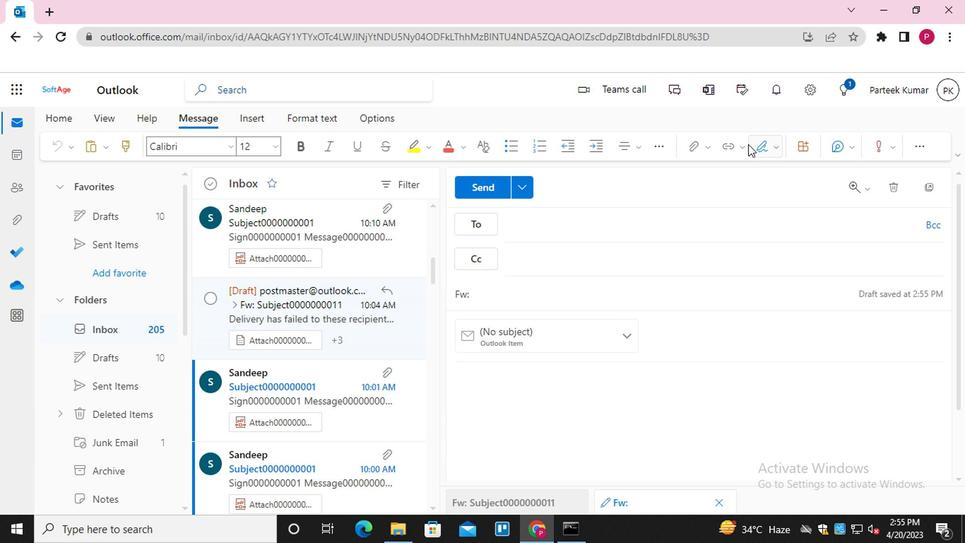 
Action: Mouse pressed left at (731, 126)
Screenshot: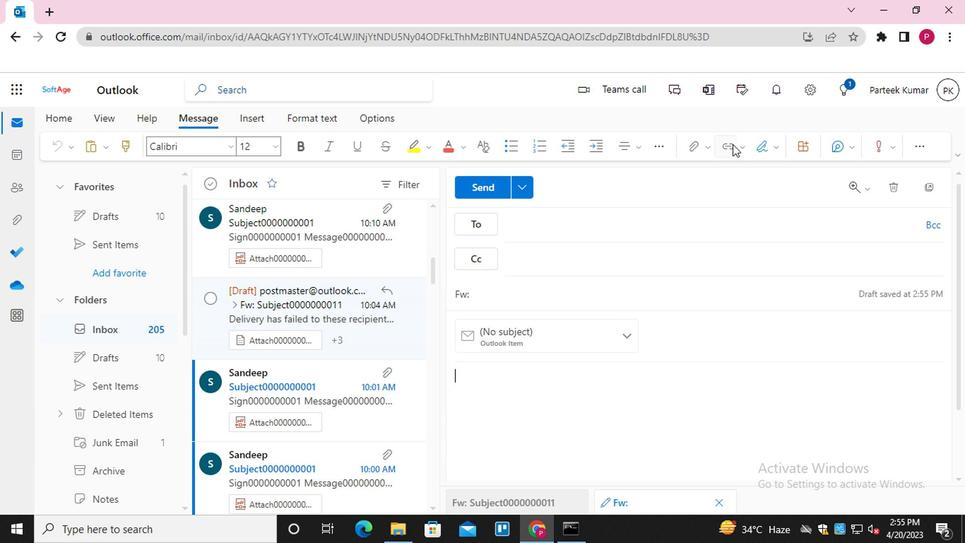 
Action: Mouse moved to (406, 280)
Screenshot: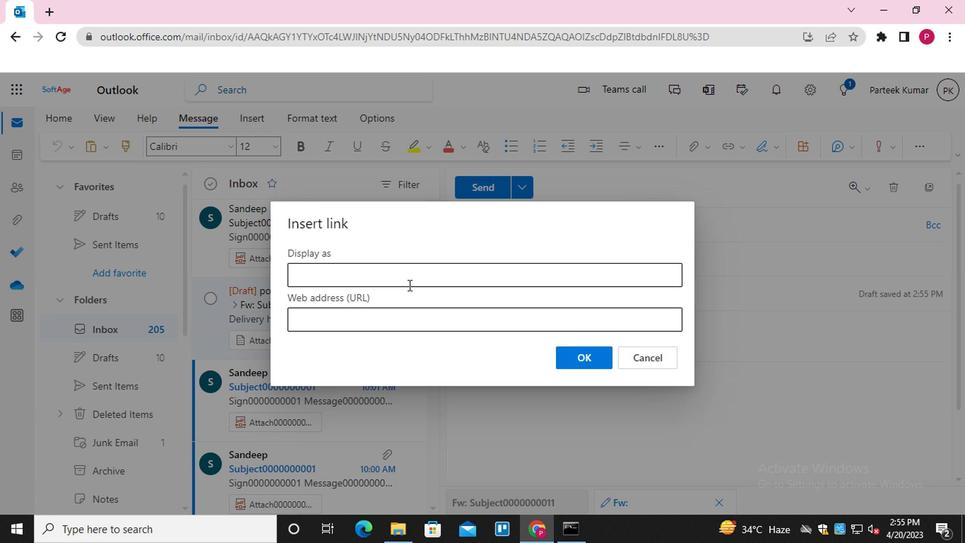 
Action: Mouse pressed left at (406, 280)
Screenshot: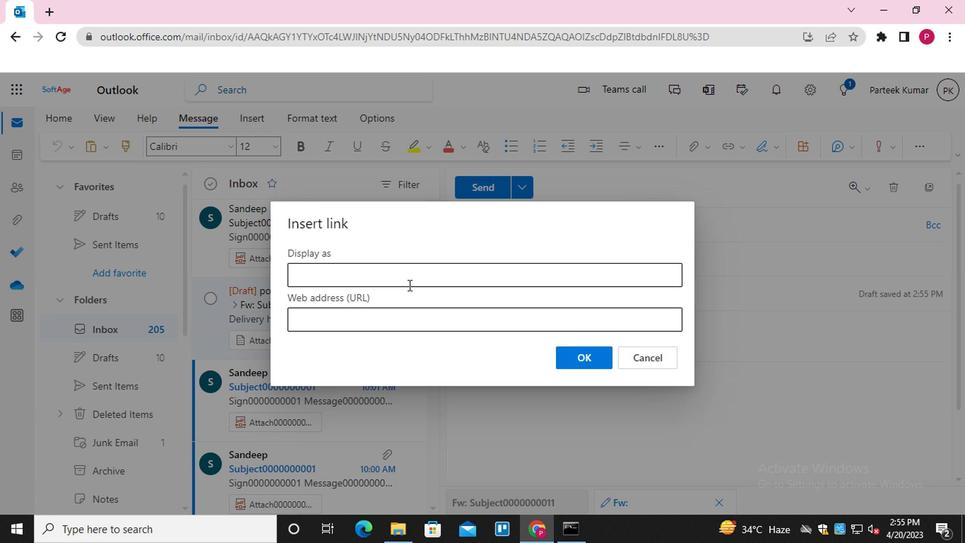 
Action: Mouse moved to (410, 394)
Screenshot: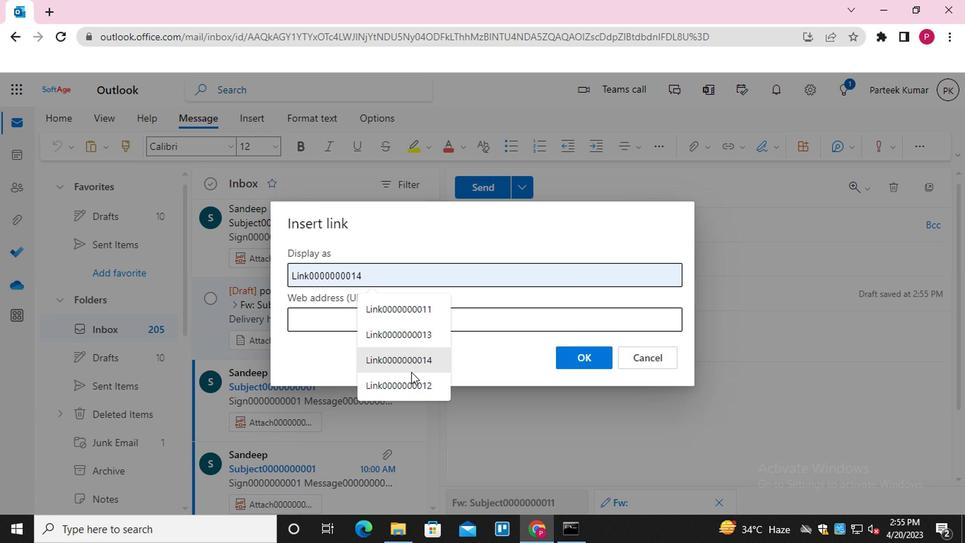 
Action: Mouse pressed left at (410, 394)
Screenshot: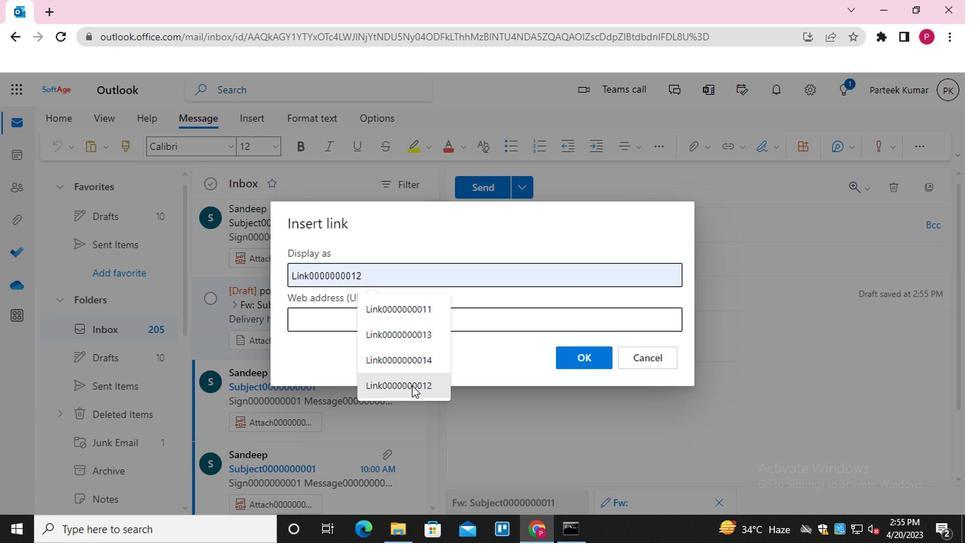 
Action: Mouse moved to (397, 325)
Screenshot: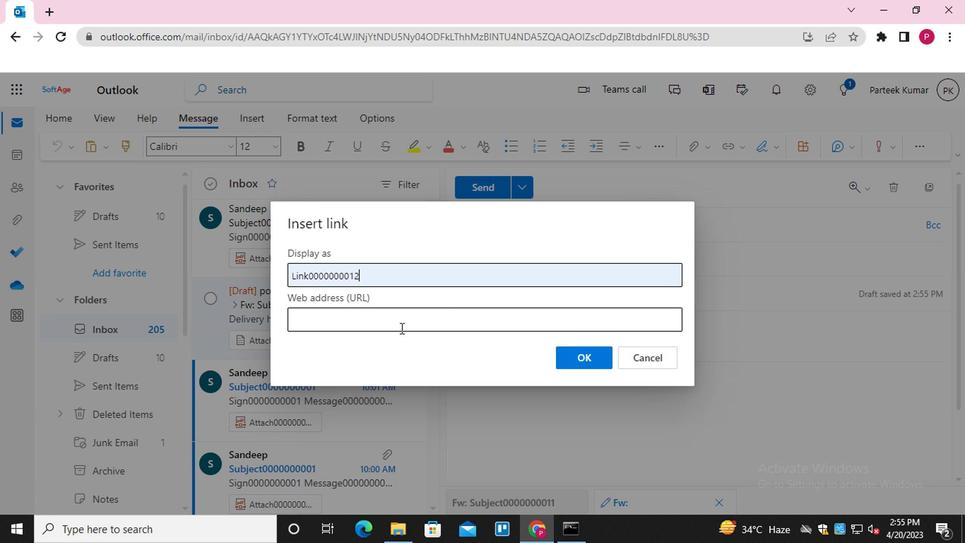 
Action: Mouse pressed left at (397, 325)
Screenshot: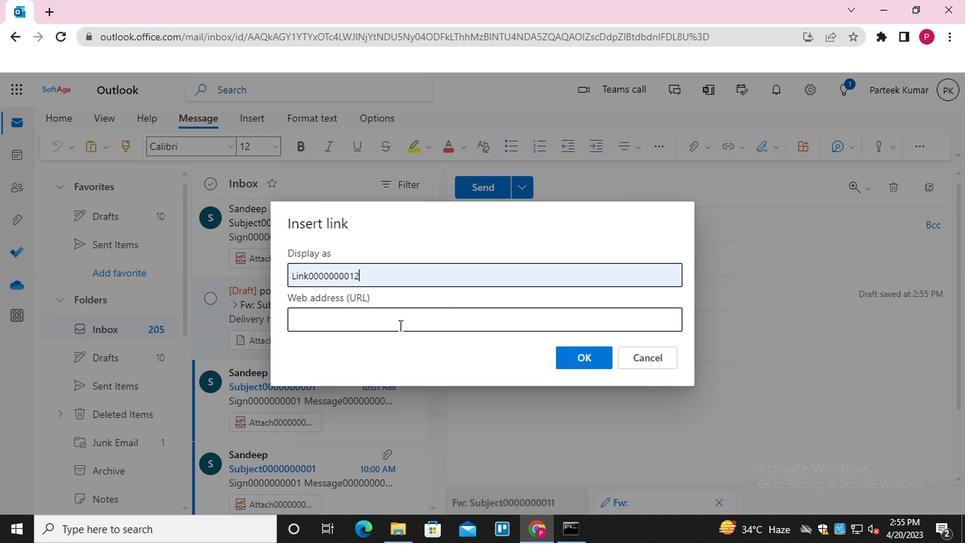 
Action: Mouse moved to (397, 438)
Screenshot: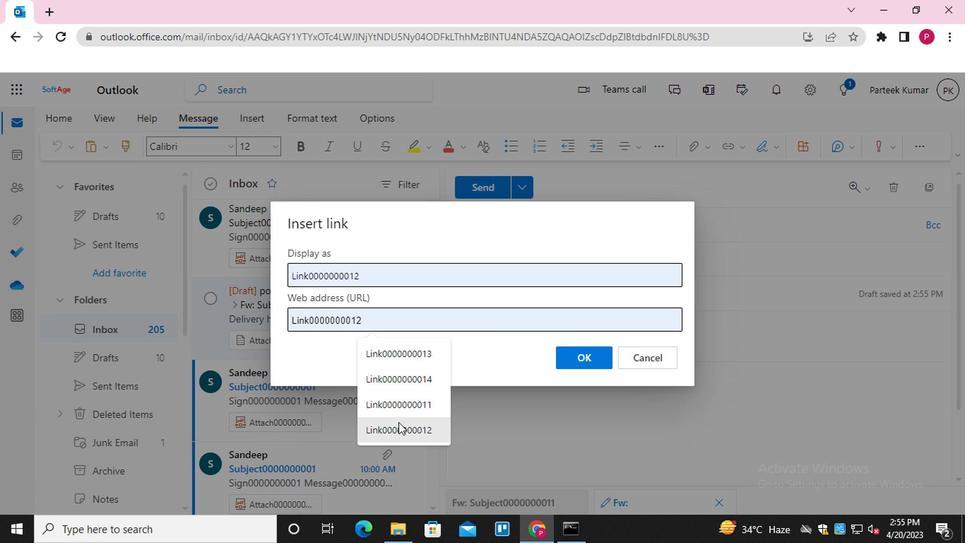 
Action: Mouse pressed left at (397, 438)
Screenshot: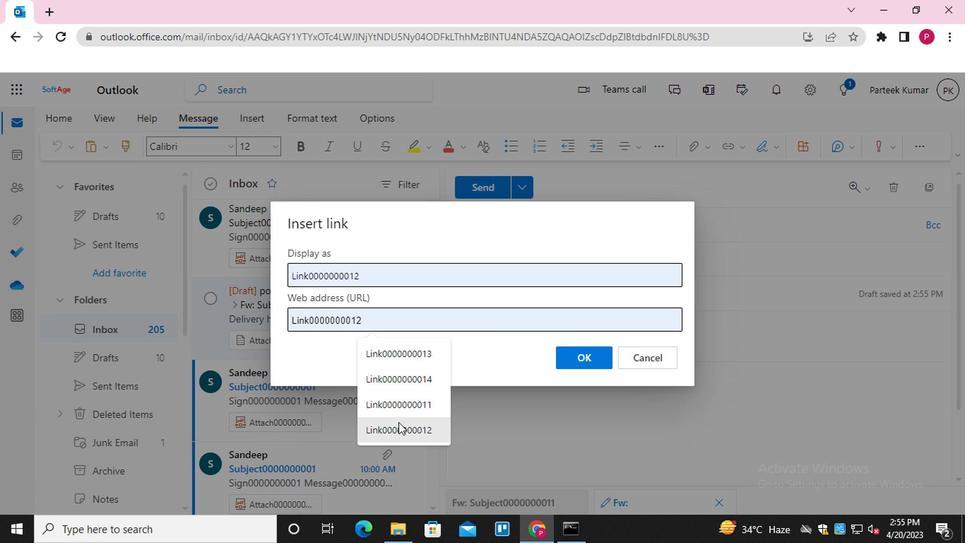 
Action: Mouse moved to (595, 363)
Screenshot: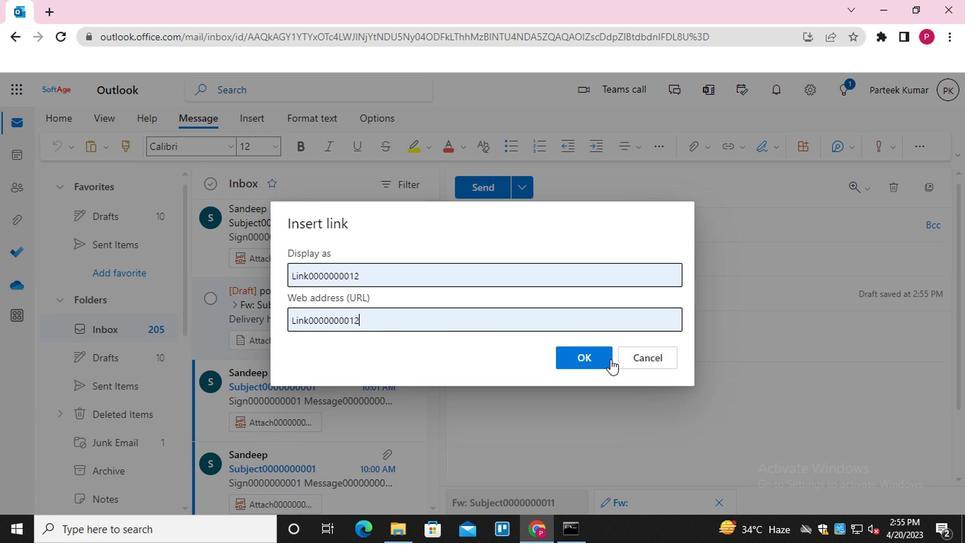 
Action: Mouse pressed left at (595, 363)
Screenshot: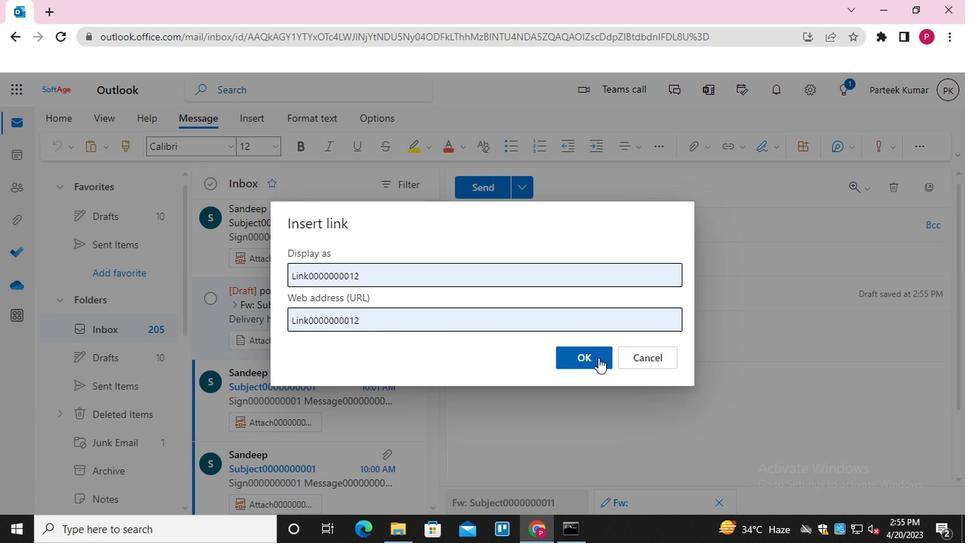 
Action: Mouse moved to (759, 133)
Screenshot: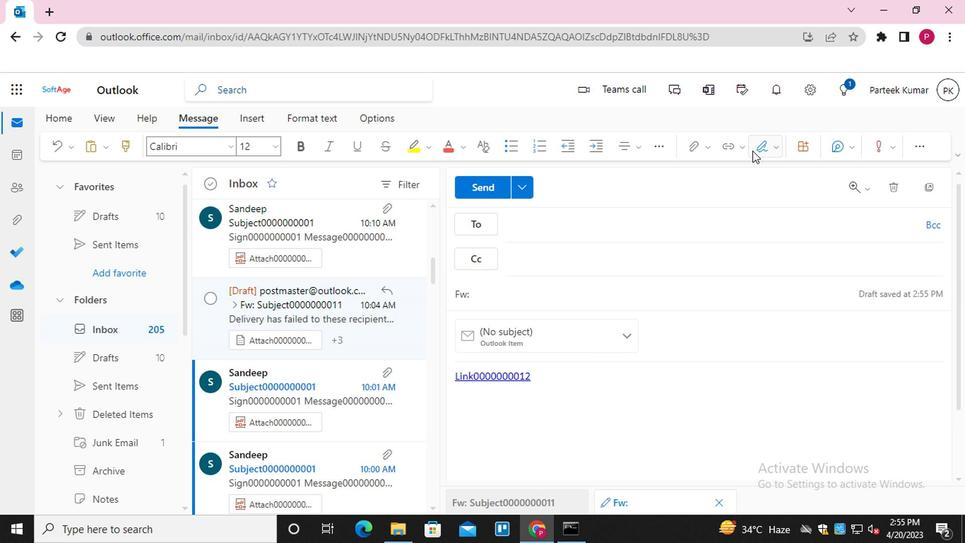 
Action: Mouse pressed left at (759, 133)
Screenshot: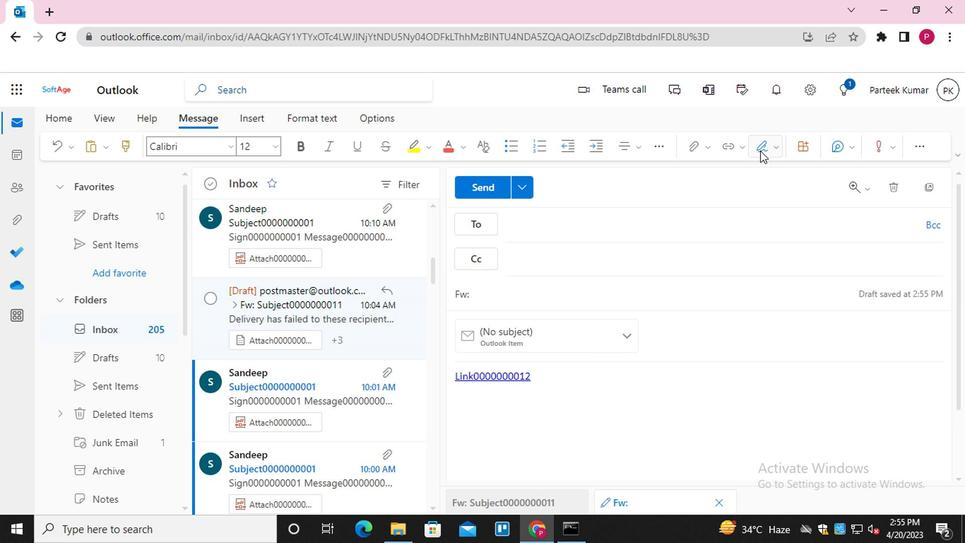 
Action: Mouse moved to (712, 165)
Screenshot: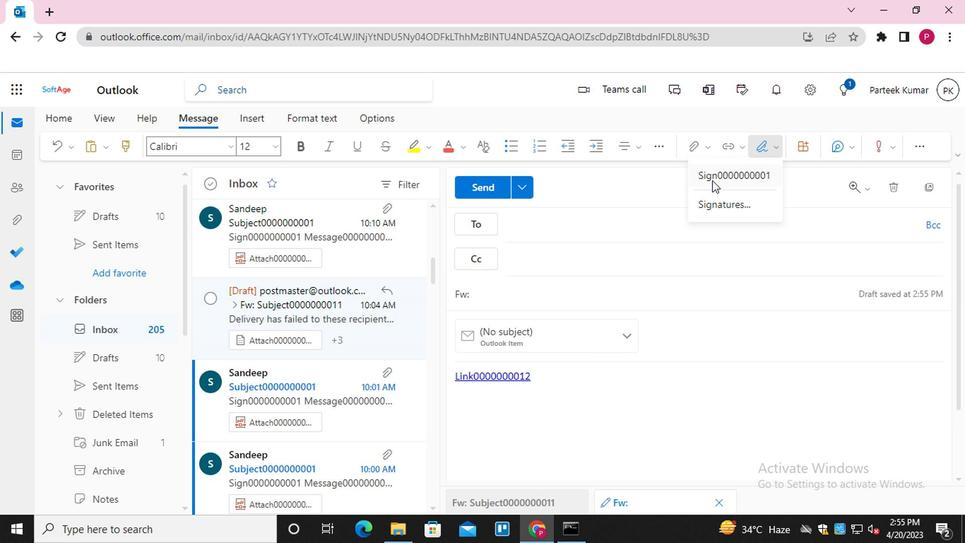 
Action: Mouse pressed left at (712, 165)
Screenshot: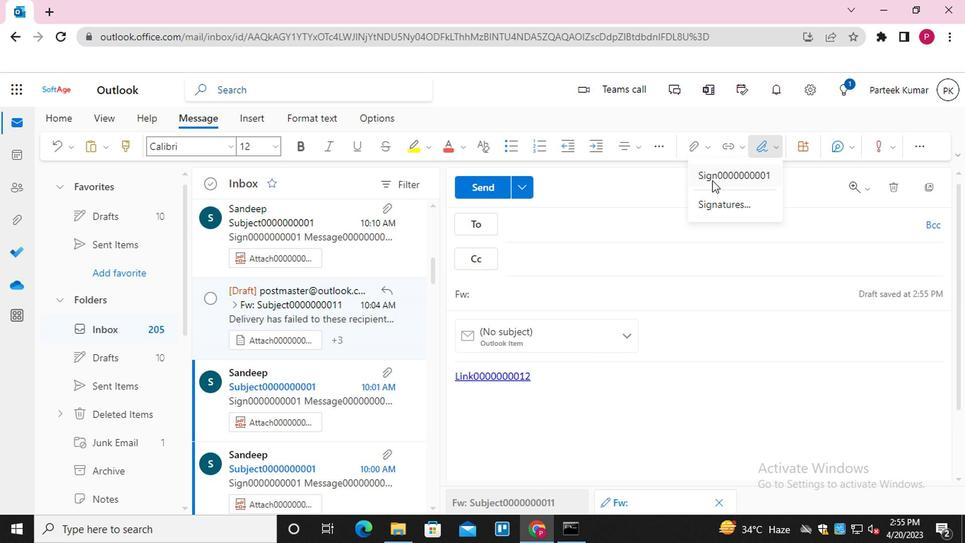
Action: Mouse moved to (553, 221)
Screenshot: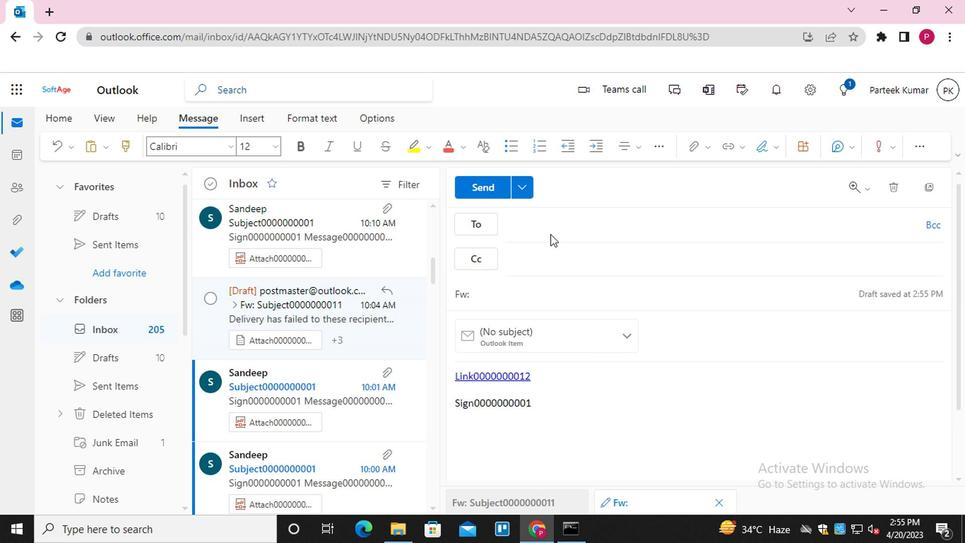 
Action: Mouse pressed left at (553, 221)
Screenshot: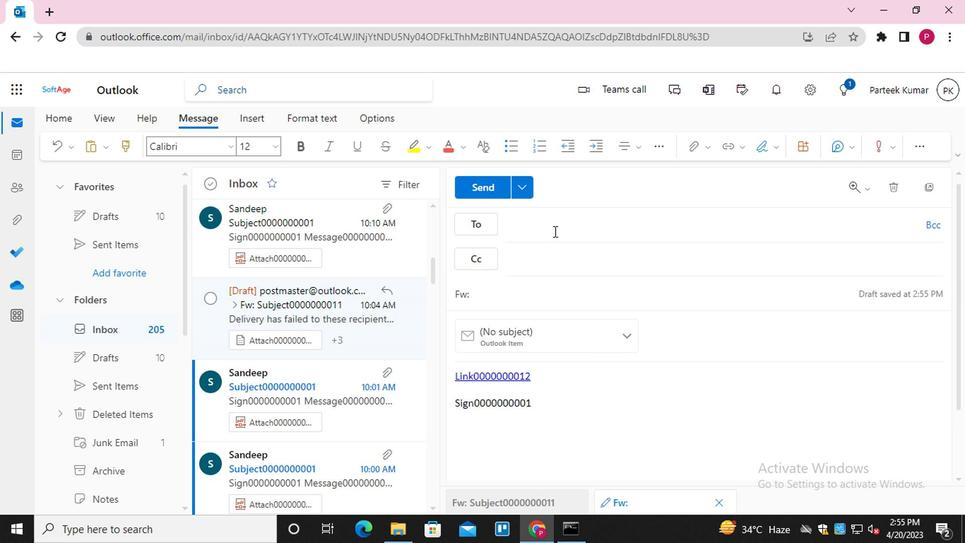 
Action: Mouse moved to (567, 324)
Screenshot: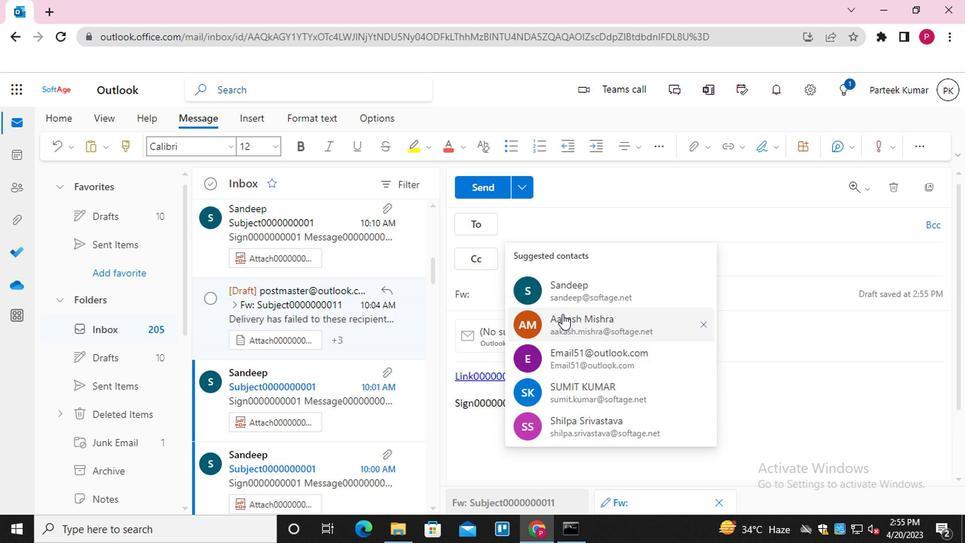 
Action: Mouse pressed left at (567, 324)
Screenshot: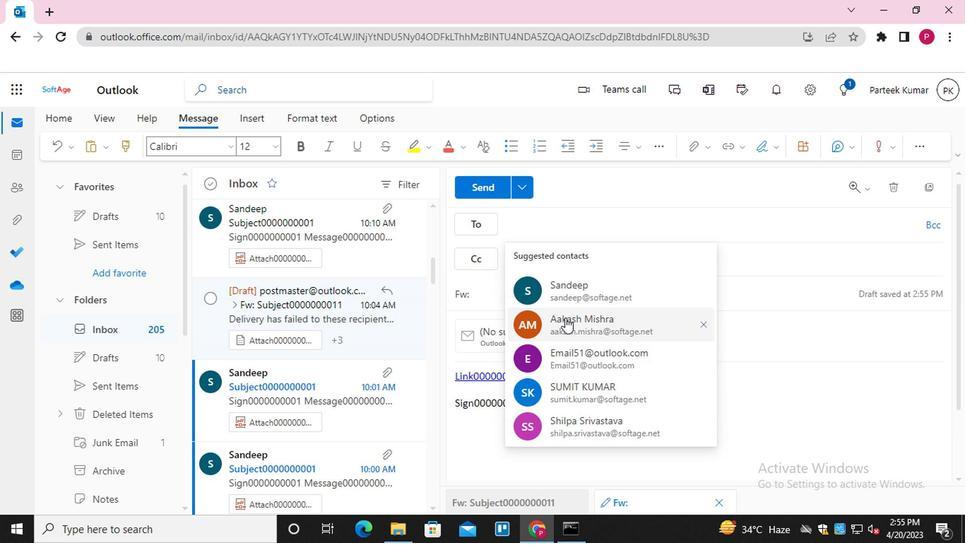 
Action: Mouse moved to (526, 276)
Screenshot: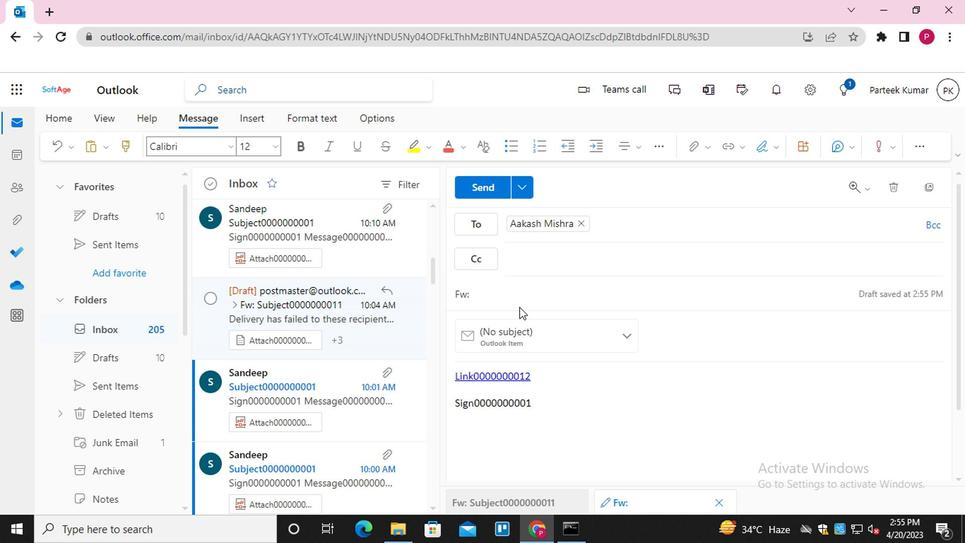
Action: Mouse pressed left at (526, 276)
Screenshot: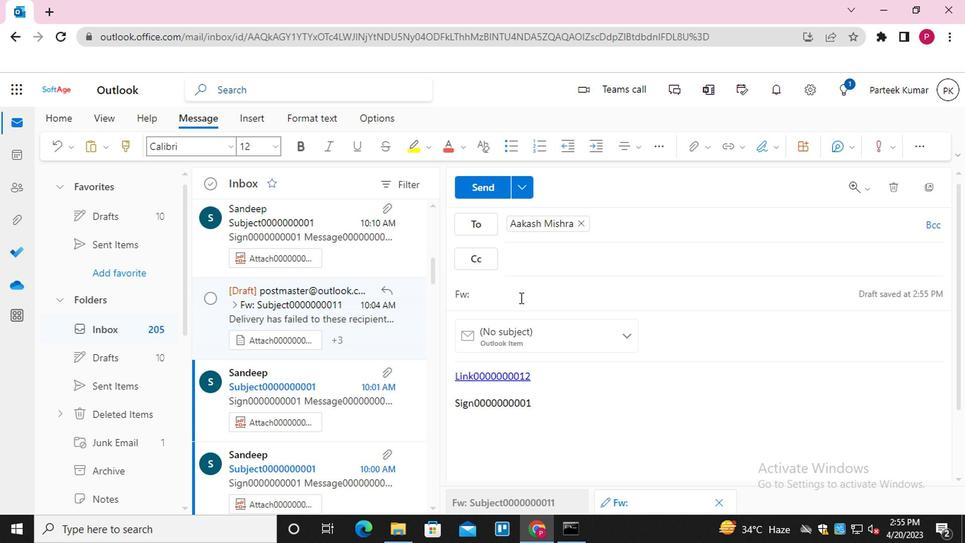 
Action: Mouse moved to (532, 296)
Screenshot: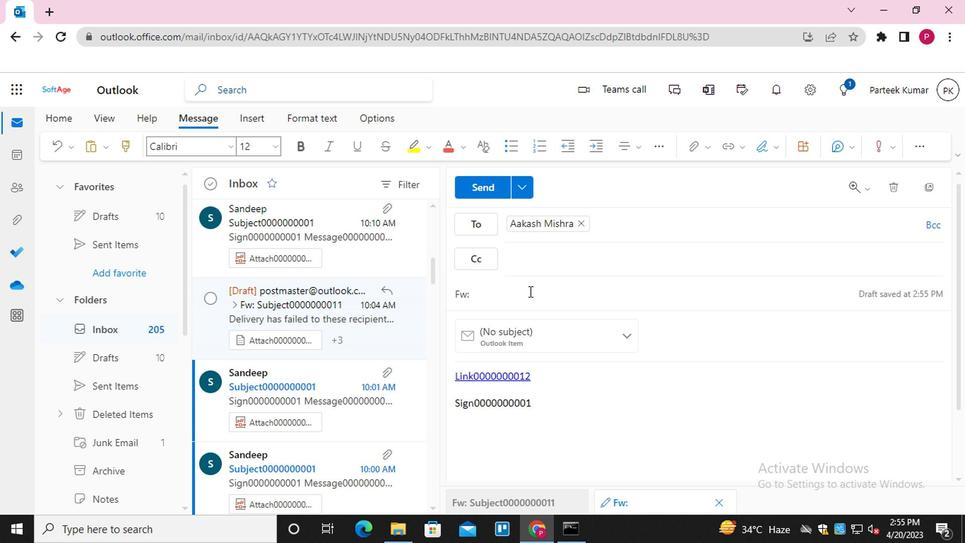 
Action: Mouse pressed left at (532, 296)
Screenshot: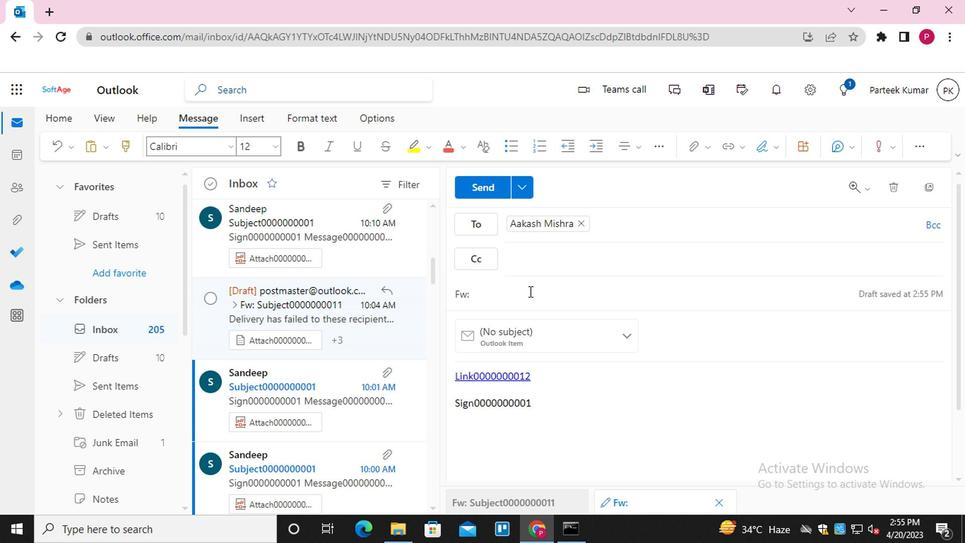 
Action: Mouse moved to (538, 295)
Screenshot: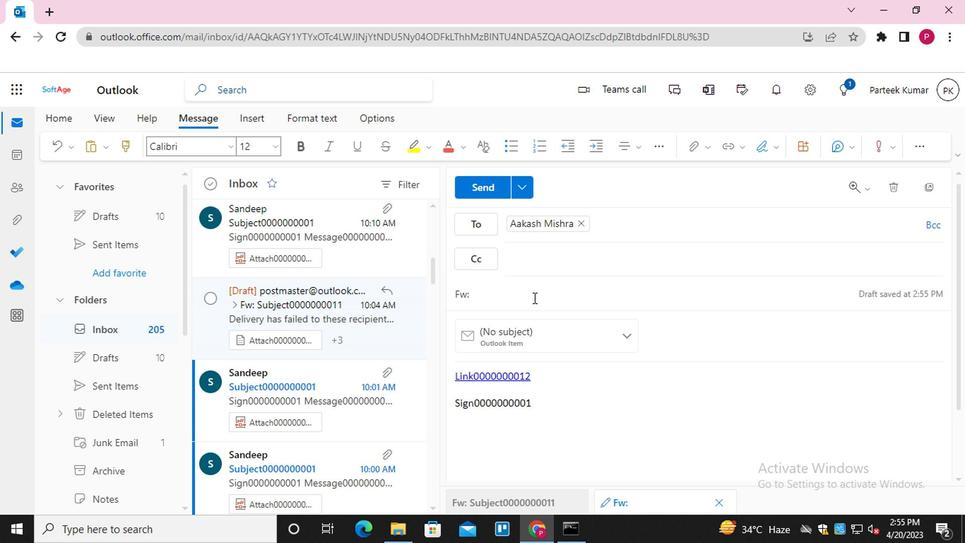 
Action: Key pressed <Key.shift>SUBJECT0000000011
Screenshot: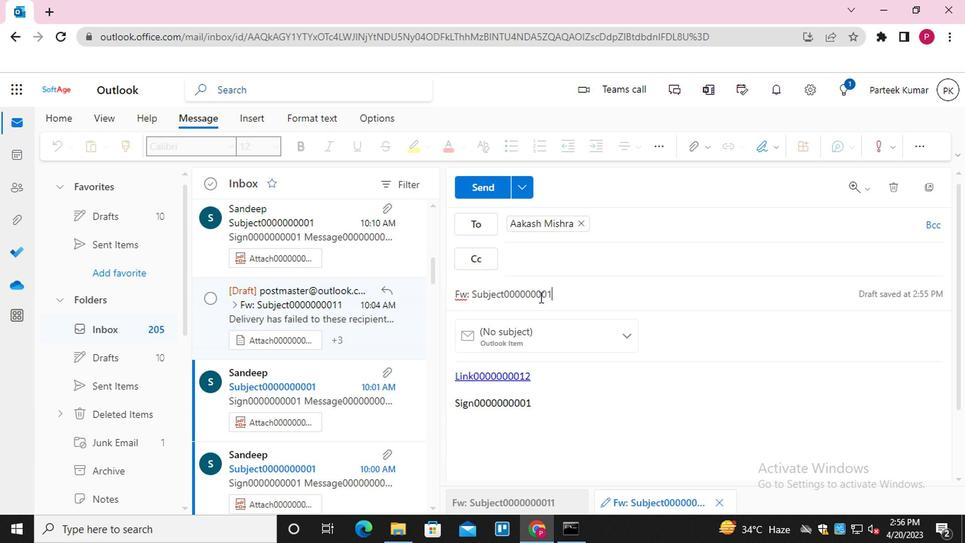 
Action: Mouse moved to (502, 429)
Screenshot: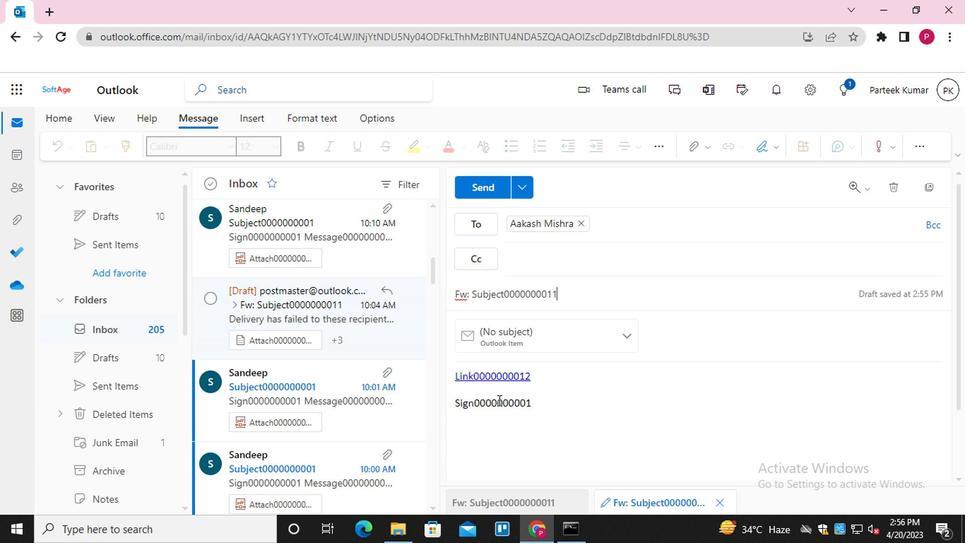 
Action: Mouse pressed left at (502, 429)
Screenshot: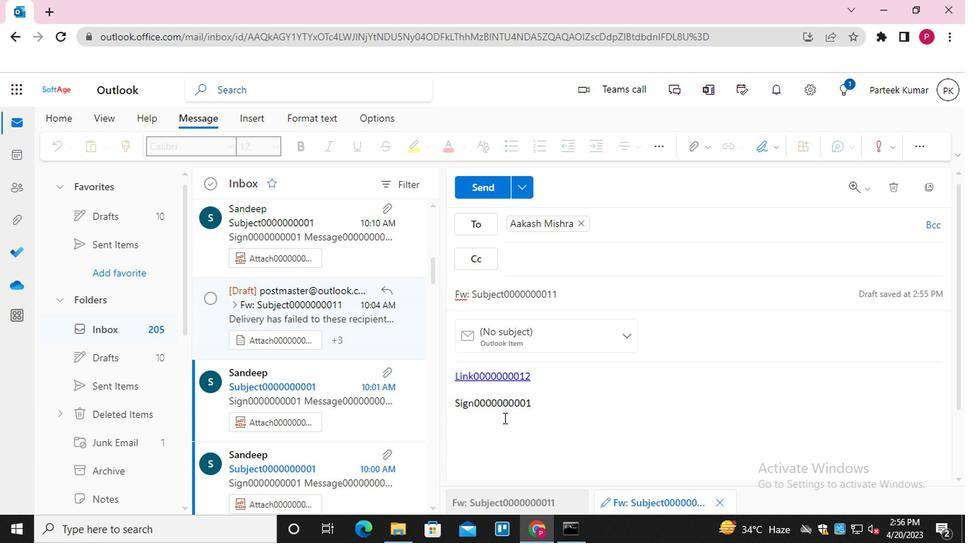 
Action: Mouse moved to (514, 402)
Screenshot: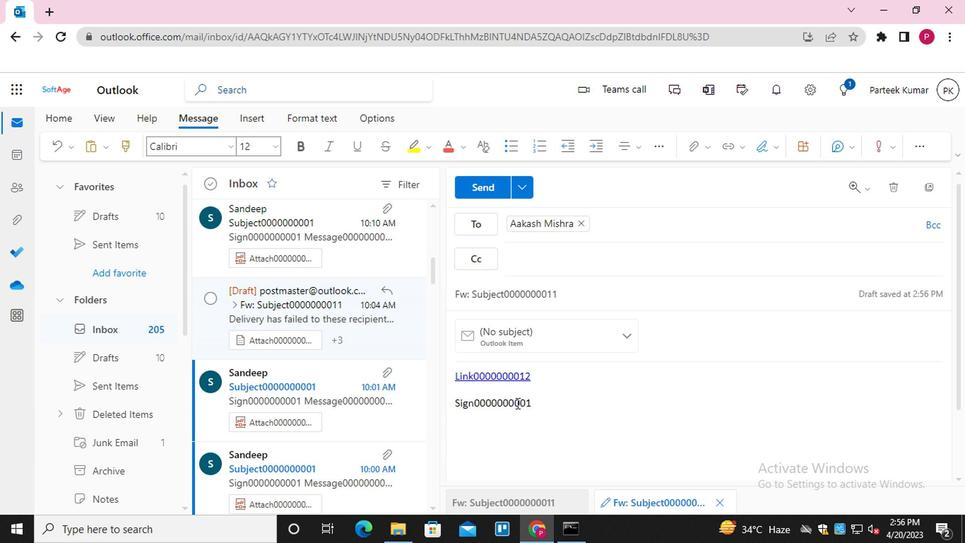 
Action: Mouse pressed left at (514, 402)
Screenshot: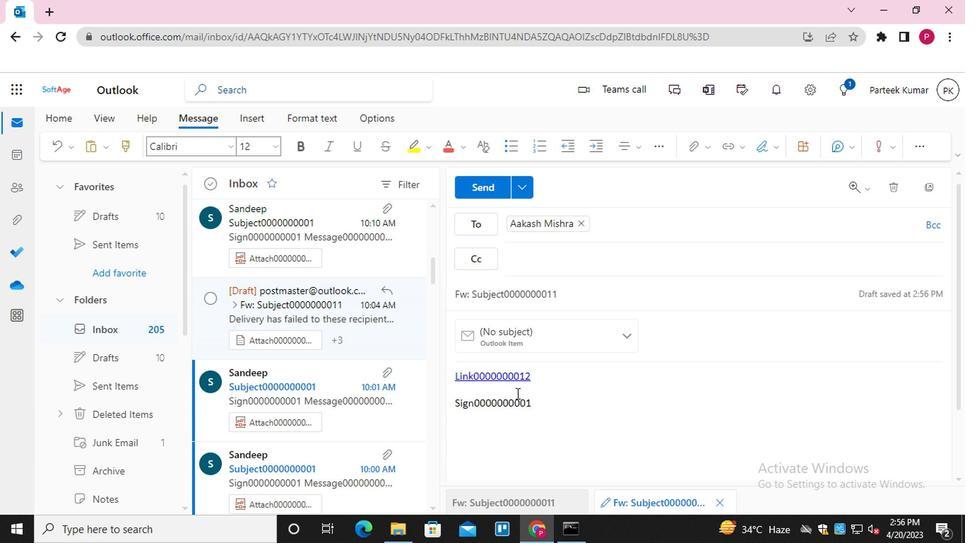 
Action: Mouse moved to (513, 402)
Screenshot: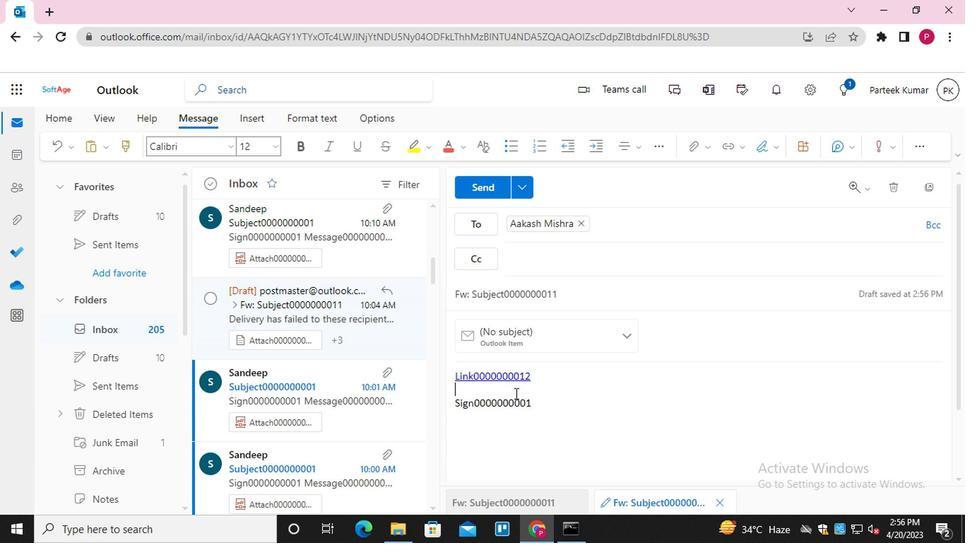 
Action: Key pressed <Key.shift_r>MESSAGE-<Key.backspace>0000000011
Screenshot: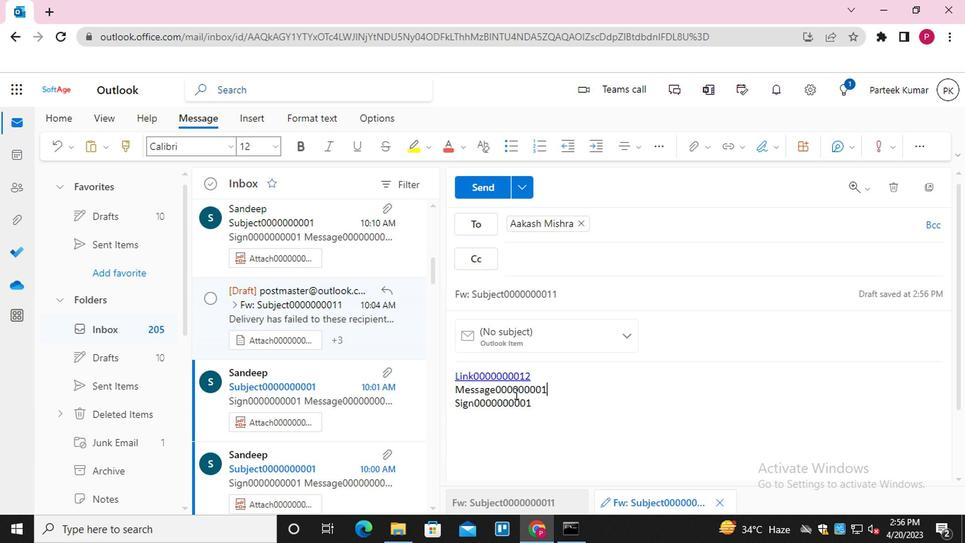 
Action: Mouse moved to (488, 180)
Screenshot: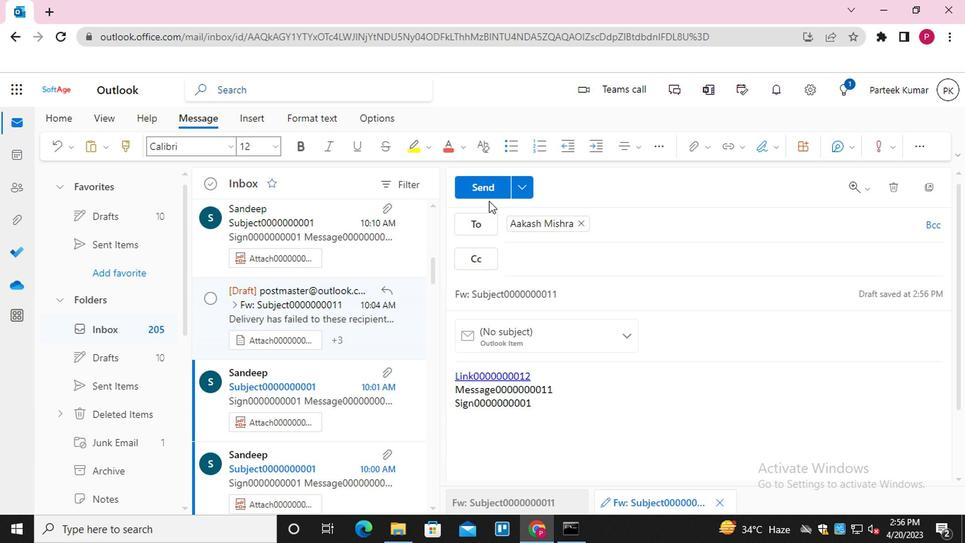 
Action: Mouse pressed left at (488, 180)
Screenshot: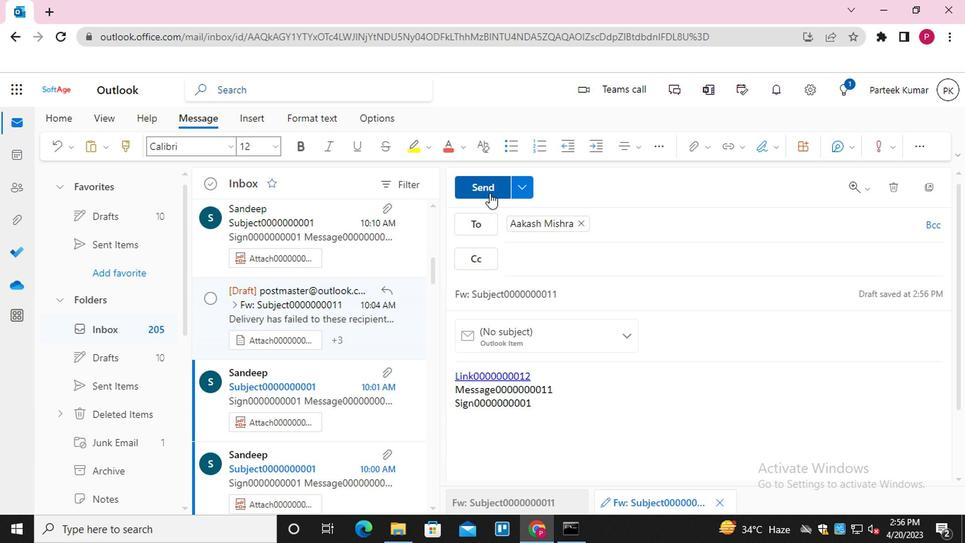 
Action: Mouse moved to (928, 347)
Screenshot: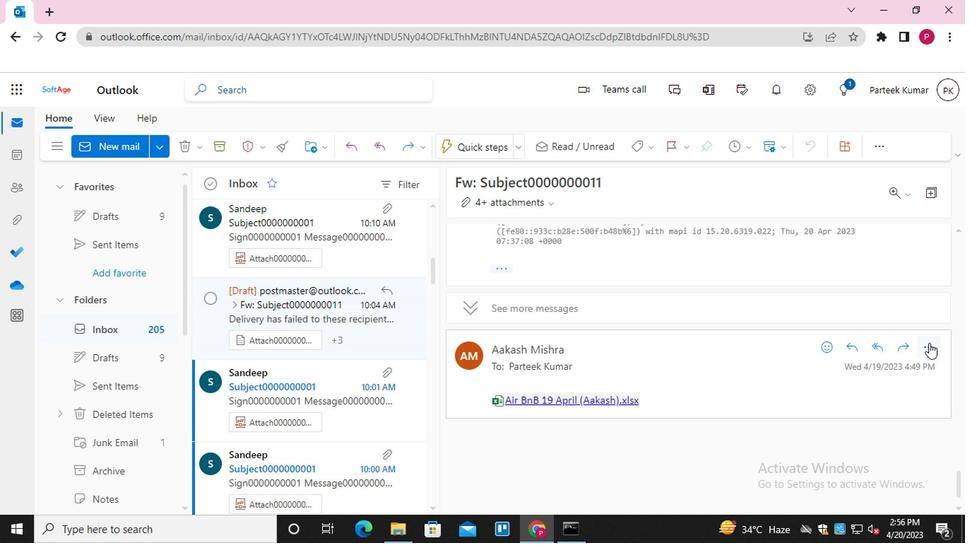 
Action: Mouse pressed left at (928, 347)
Screenshot: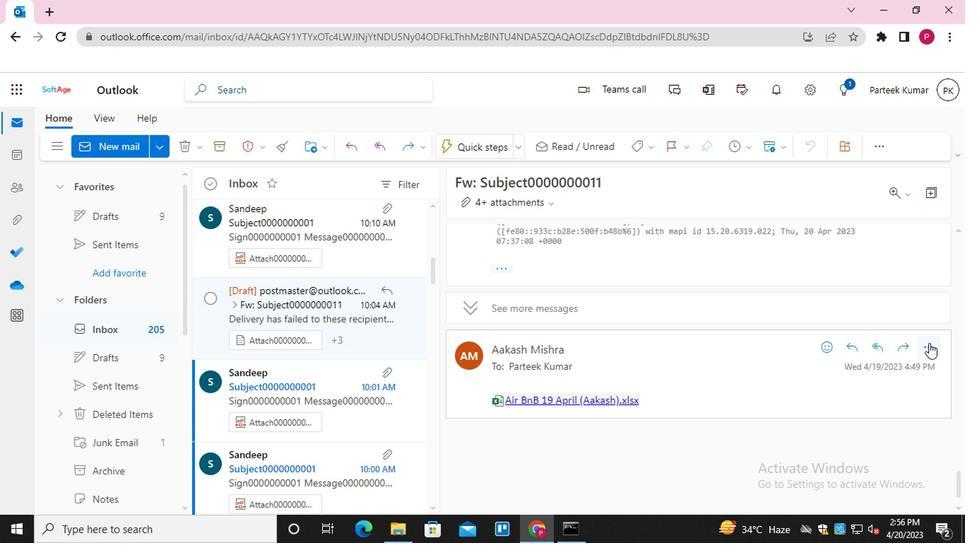 
Action: Mouse moved to (840, 148)
Screenshot: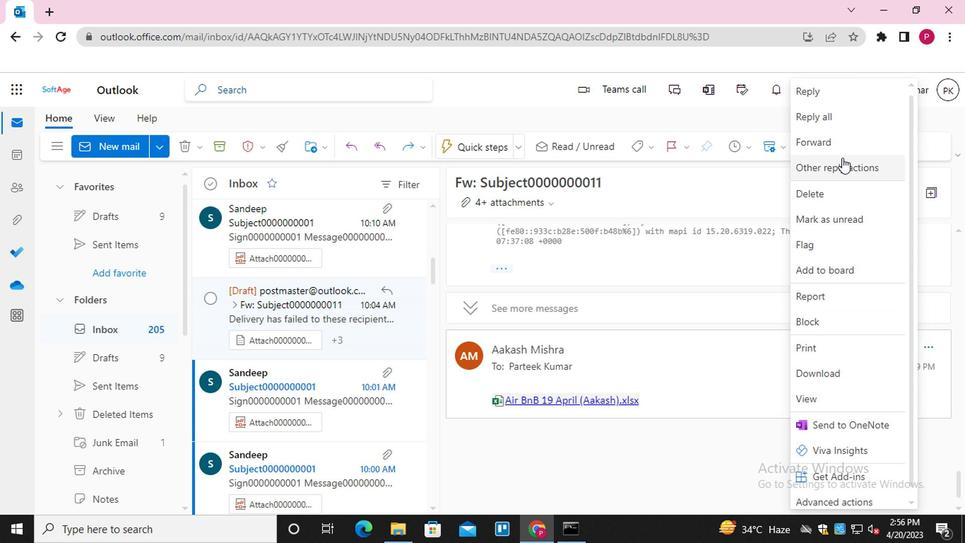 
Action: Mouse pressed left at (840, 148)
Screenshot: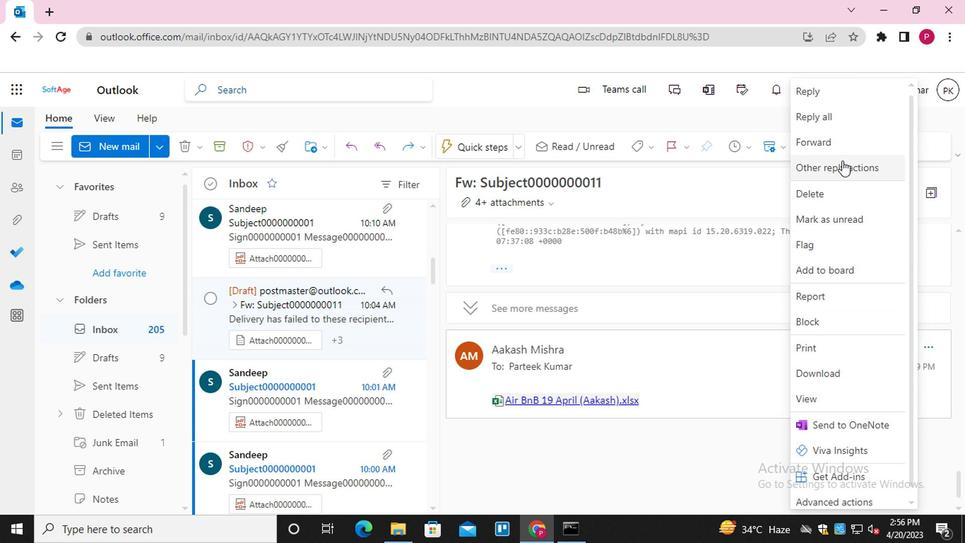 
Action: Mouse moved to (740, 174)
Screenshot: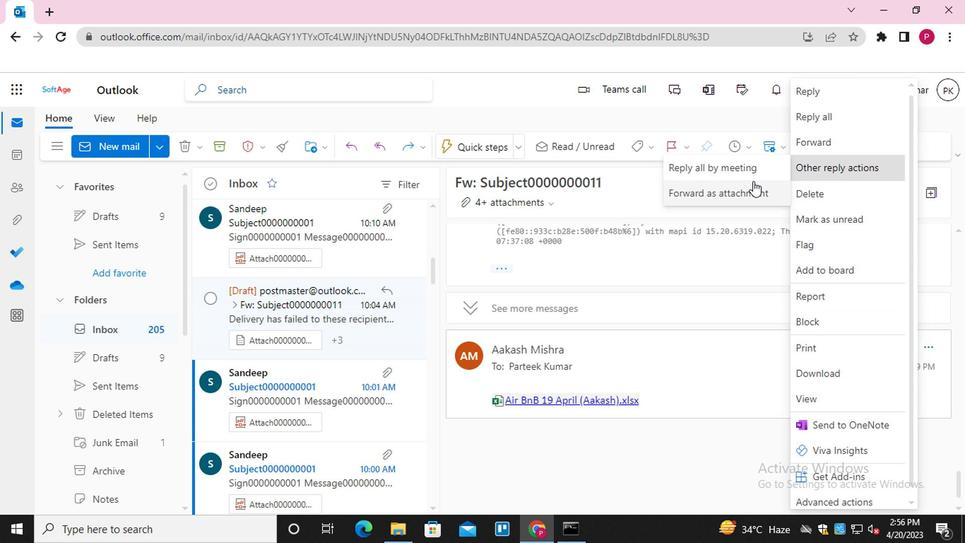 
Action: Mouse pressed left at (740, 174)
Screenshot: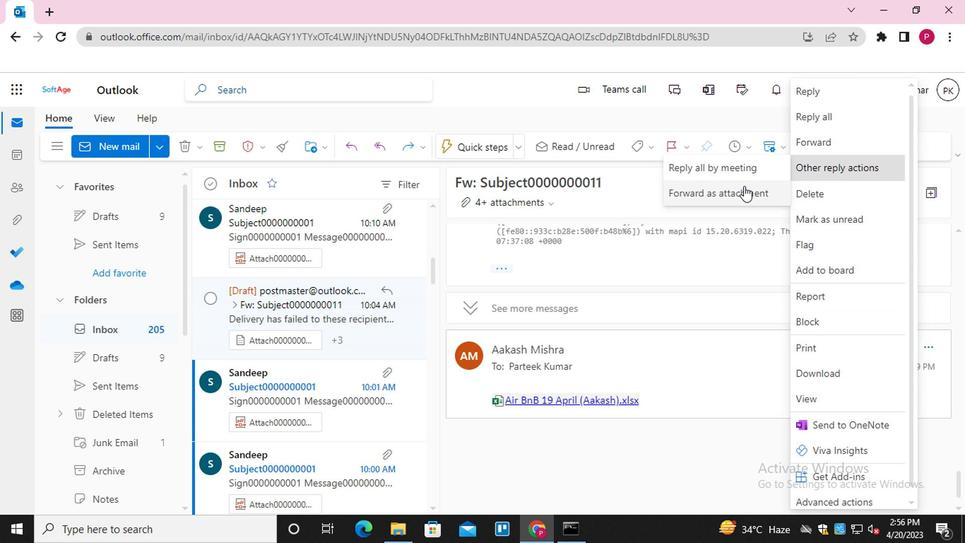 
Action: Mouse moved to (469, 386)
Screenshot: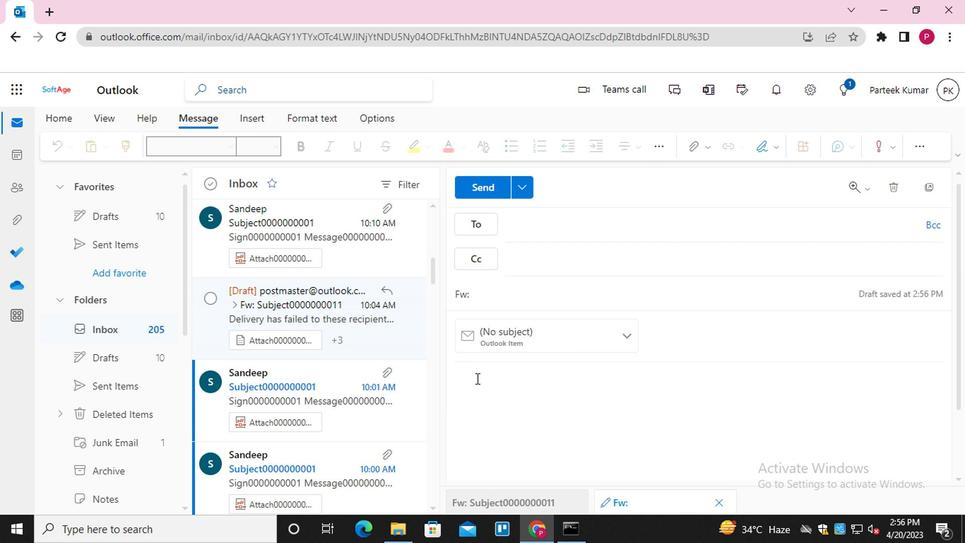 
Action: Mouse pressed left at (469, 386)
Screenshot: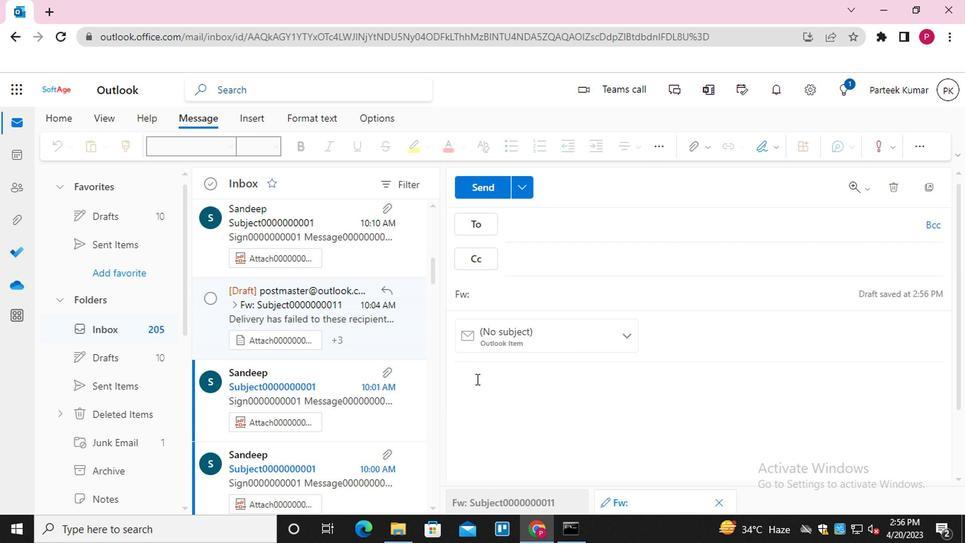 
Action: Mouse moved to (731, 129)
Screenshot: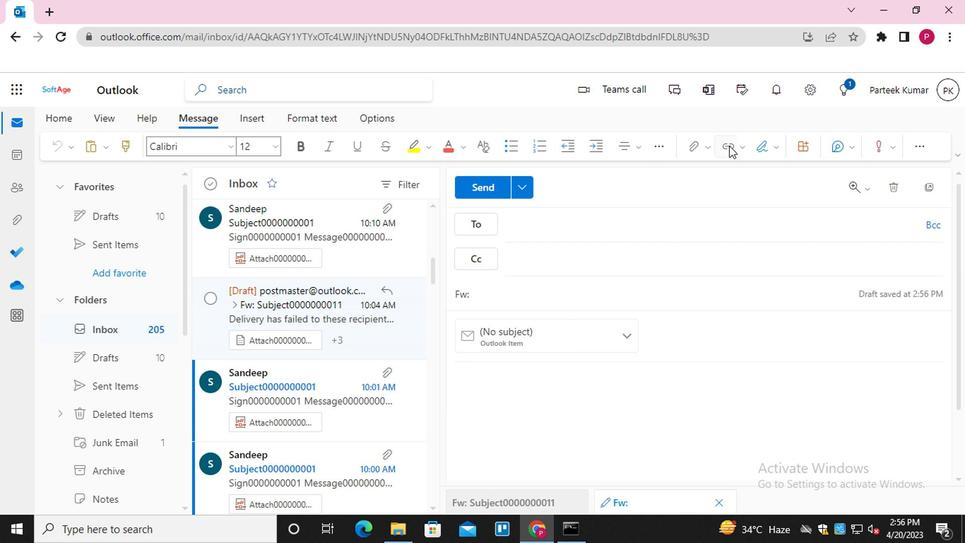 
Action: Mouse pressed left at (731, 129)
Screenshot: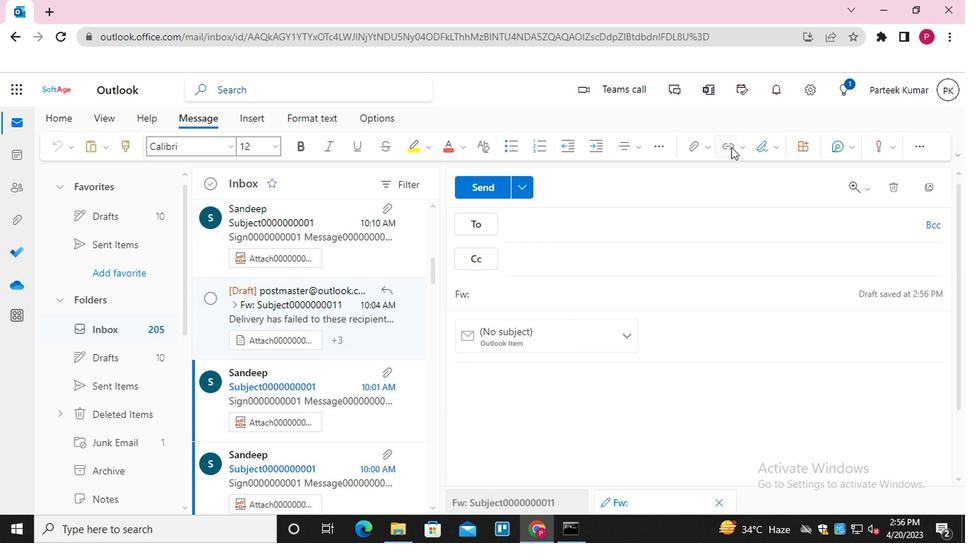 
Action: Mouse moved to (514, 263)
Screenshot: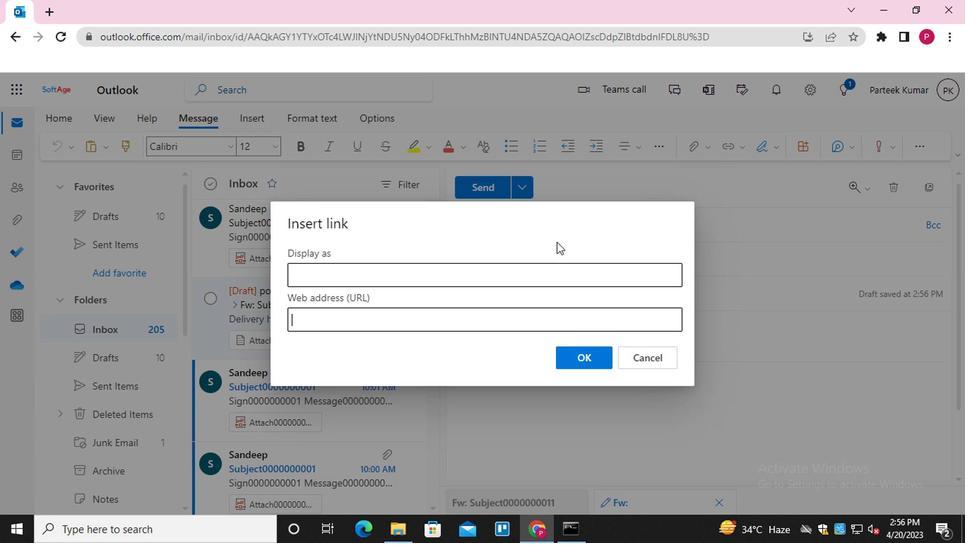 
Action: Mouse pressed left at (514, 263)
Screenshot: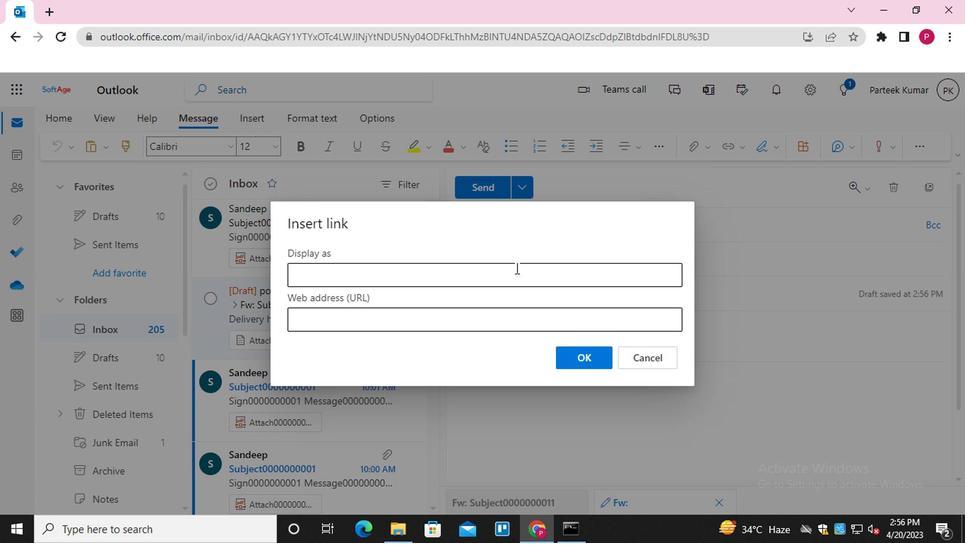
Action: Mouse moved to (409, 397)
Screenshot: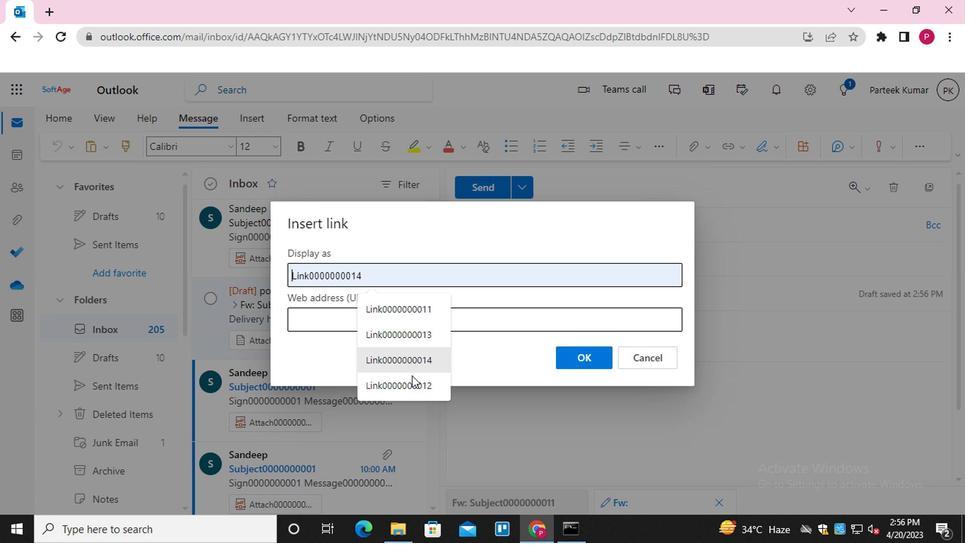 
Action: Mouse pressed left at (409, 397)
Screenshot: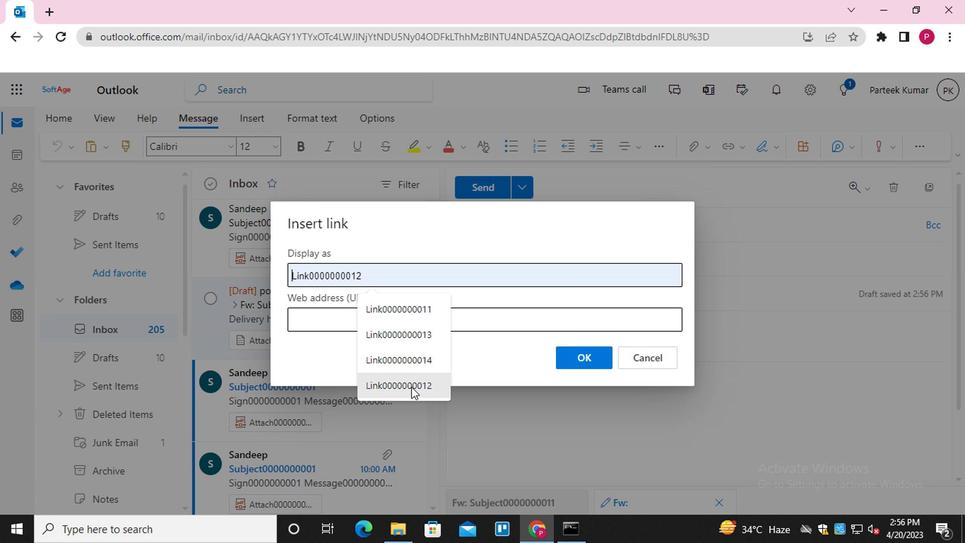 
Action: Mouse moved to (422, 323)
Screenshot: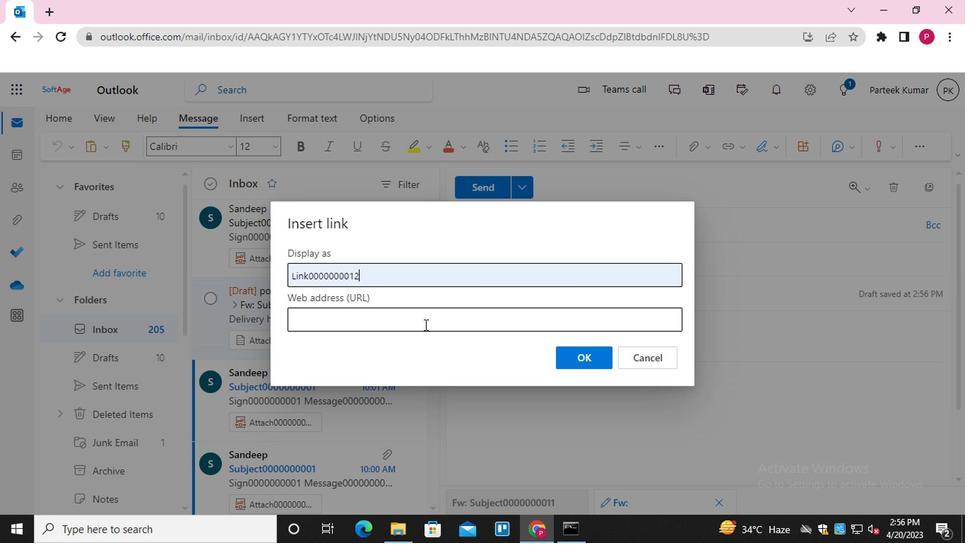 
Action: Mouse pressed left at (422, 323)
Screenshot: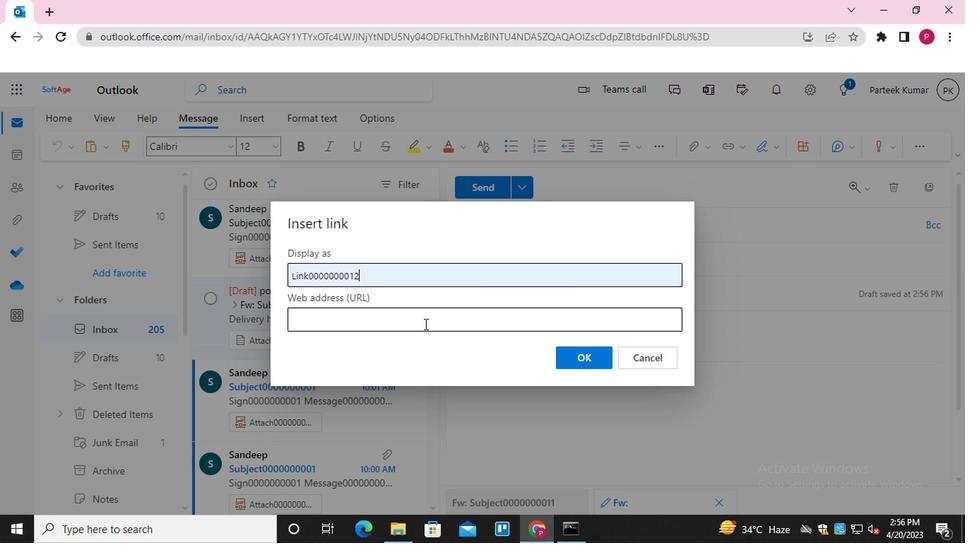 
Action: Mouse moved to (416, 445)
Screenshot: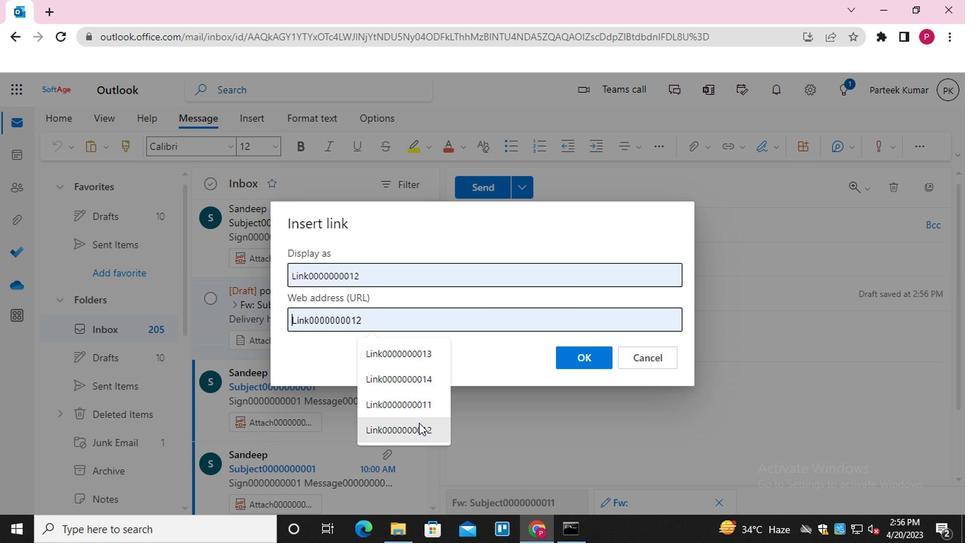 
Action: Mouse pressed left at (416, 445)
Screenshot: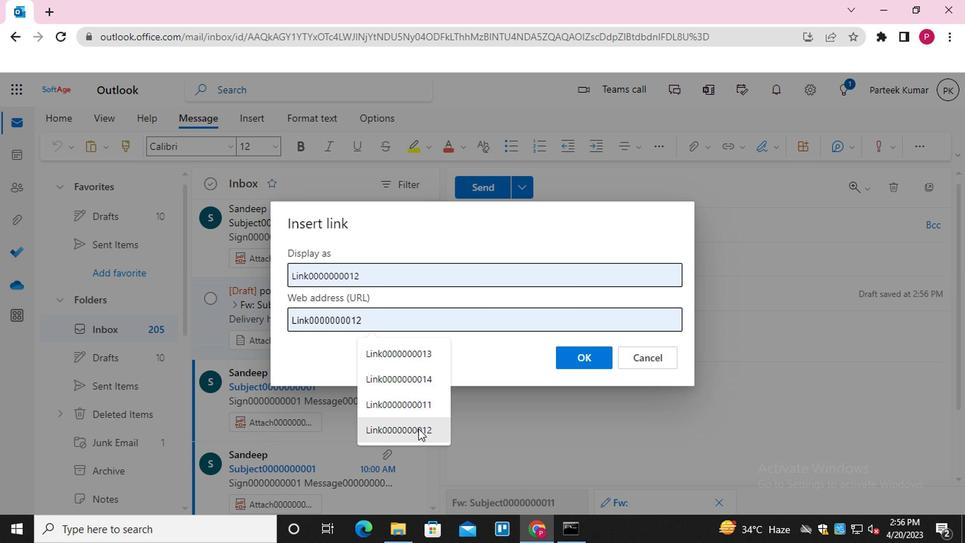
Action: Mouse moved to (573, 359)
Screenshot: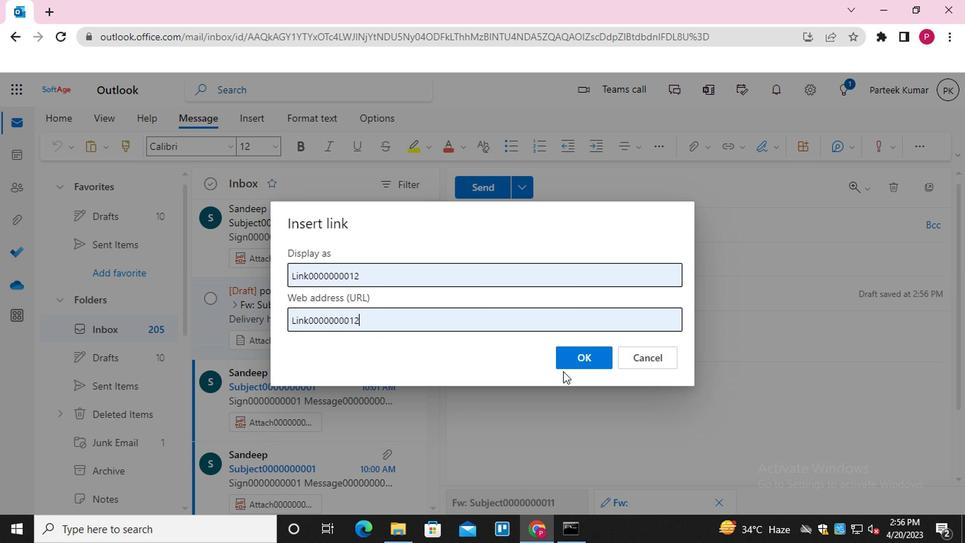 
Action: Mouse pressed left at (573, 359)
Screenshot: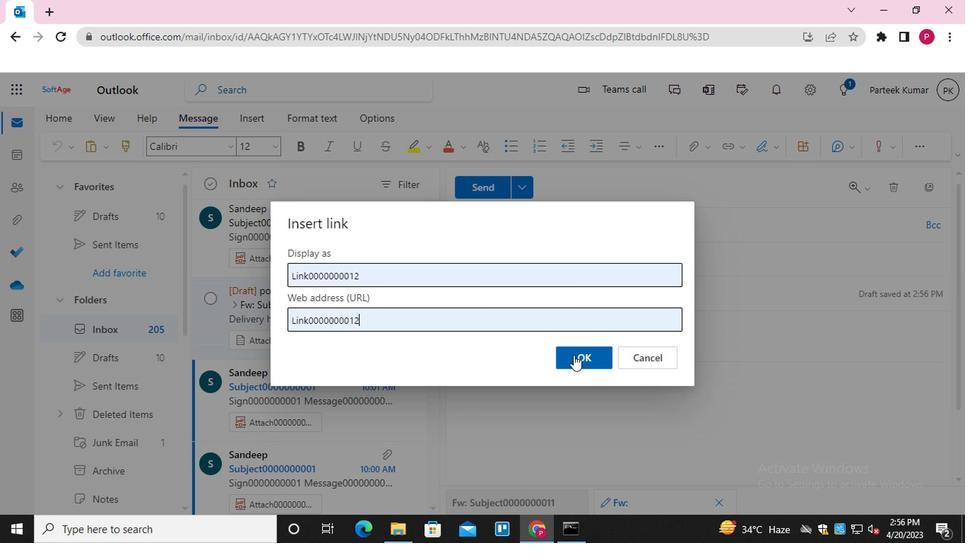 
Action: Mouse moved to (760, 130)
Screenshot: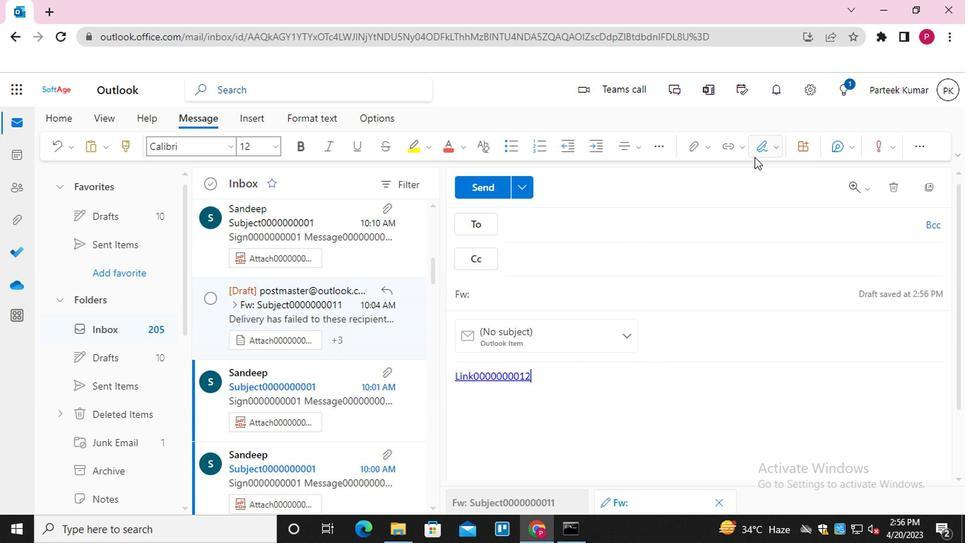 
Action: Mouse pressed left at (760, 130)
Screenshot: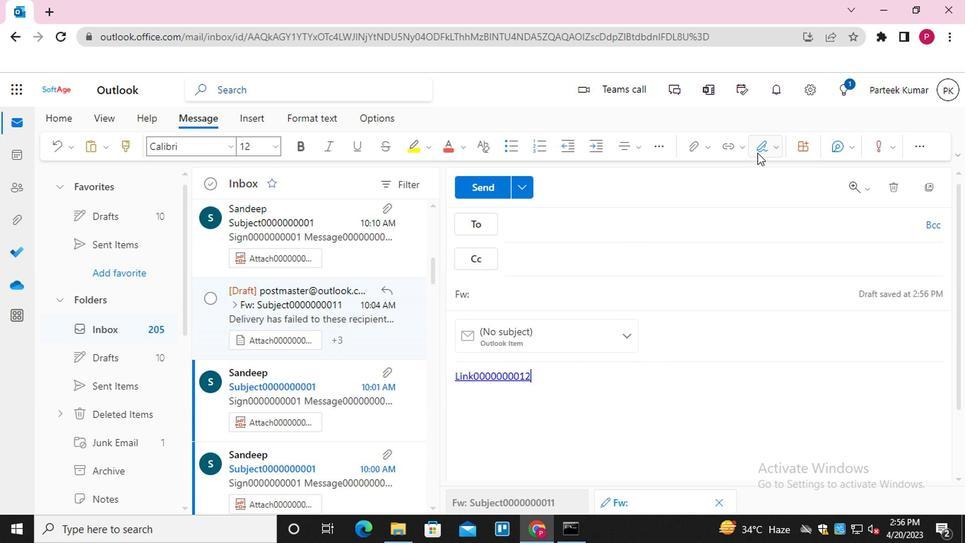 
Action: Mouse moved to (753, 164)
Screenshot: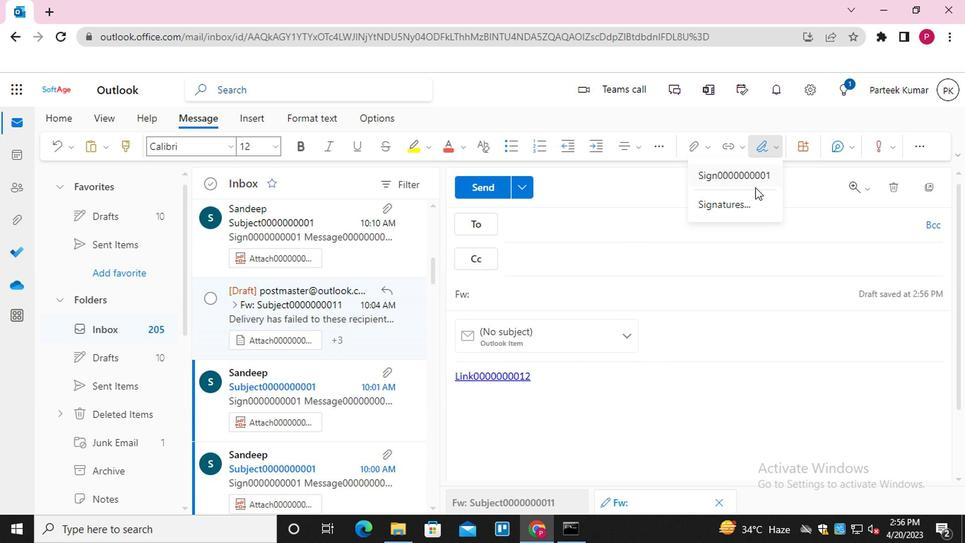 
Action: Mouse pressed left at (753, 164)
Screenshot: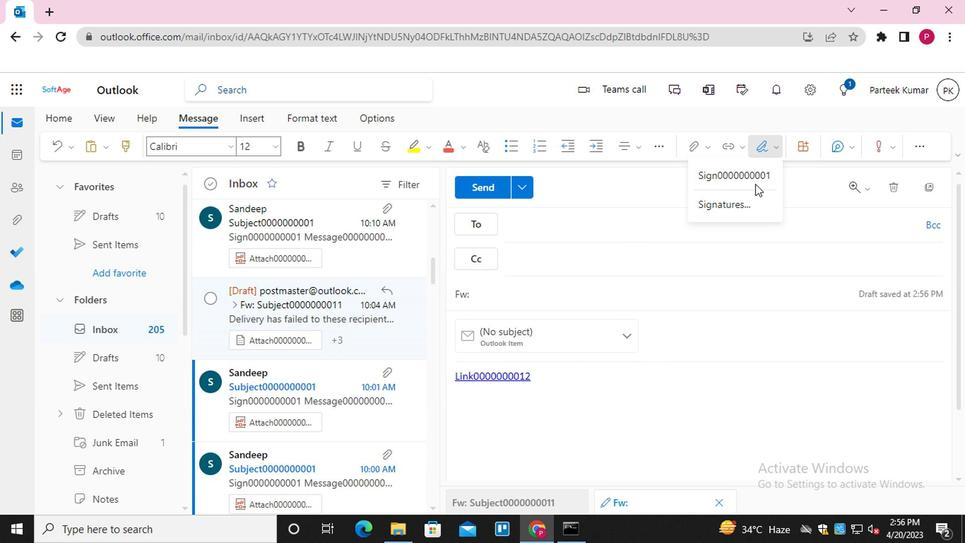 
Action: Mouse moved to (551, 221)
Screenshot: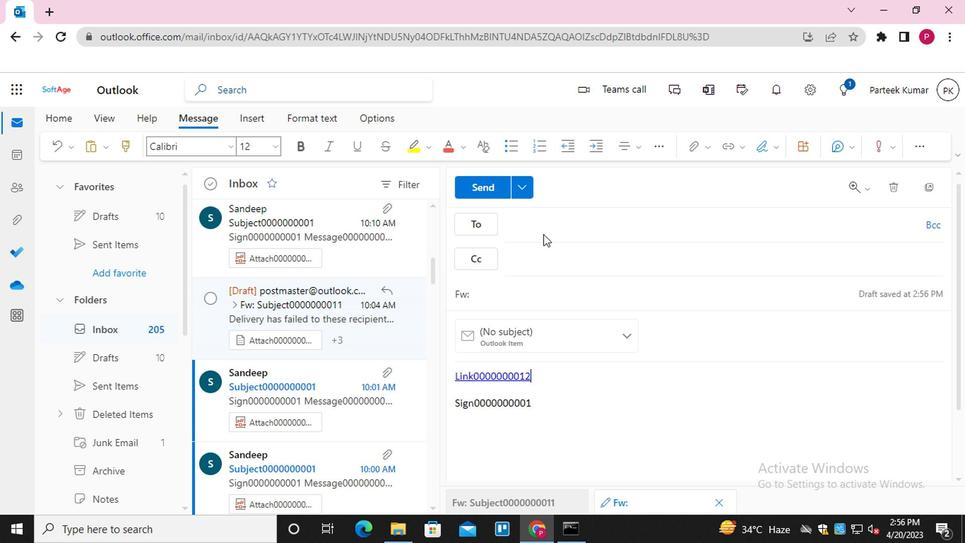 
Action: Mouse pressed left at (551, 221)
Screenshot: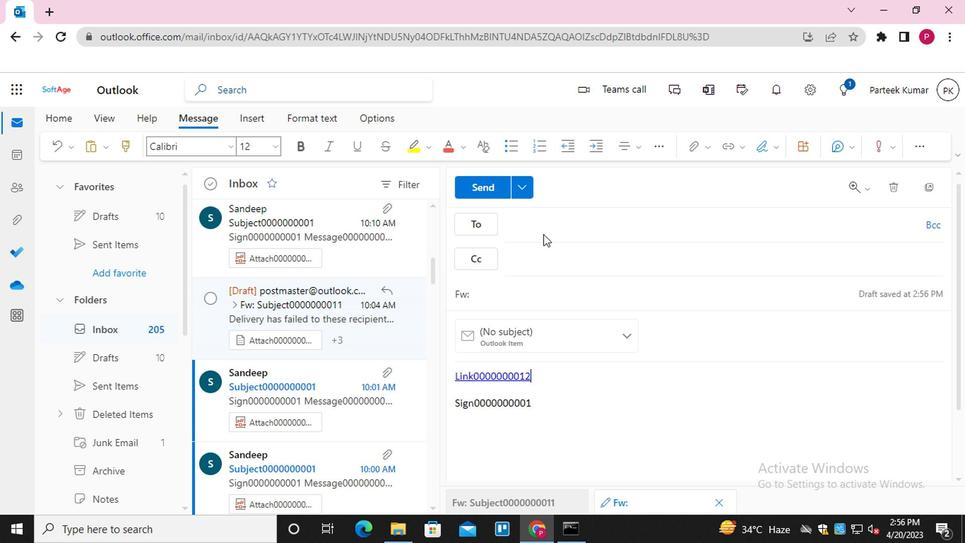 
Action: Mouse moved to (568, 330)
Screenshot: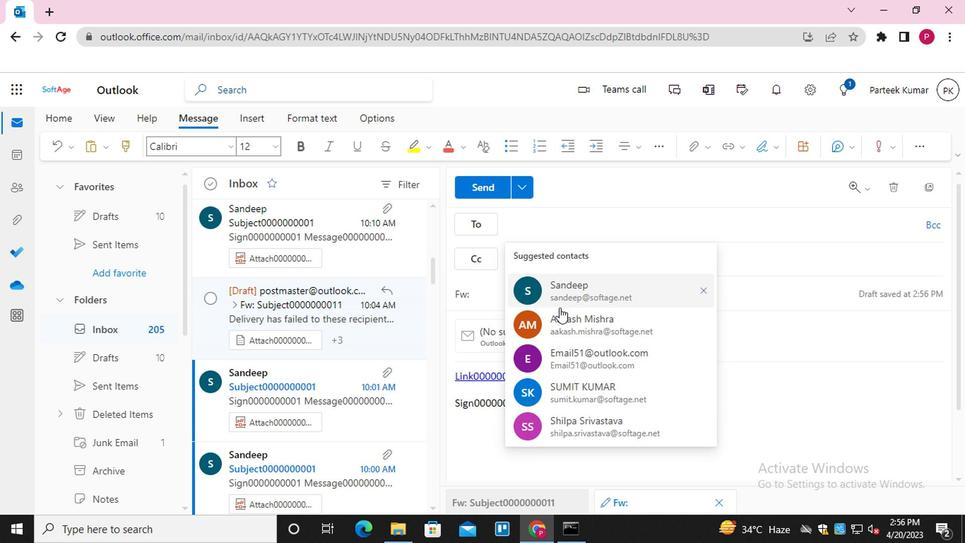 
Action: Mouse pressed left at (568, 330)
Screenshot: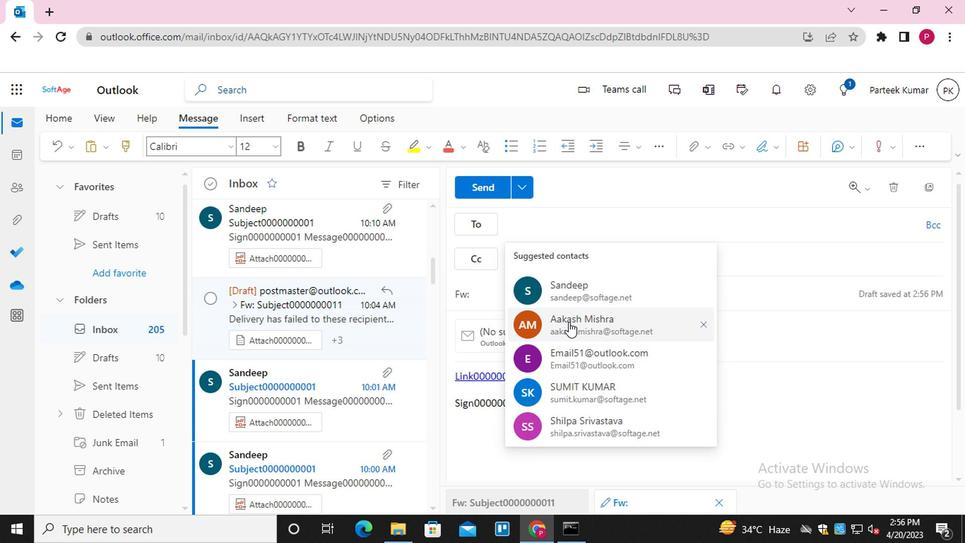 
Action: Mouse moved to (571, 329)
Screenshot: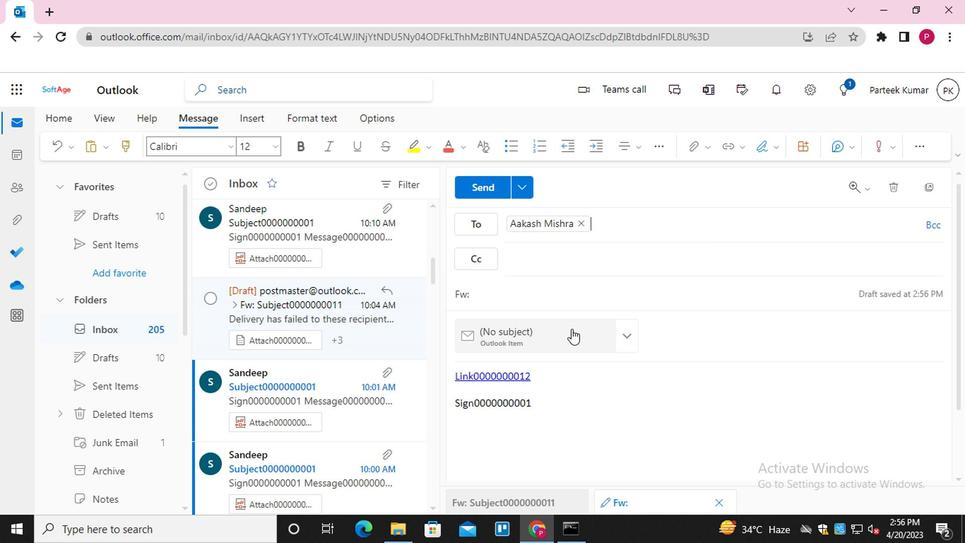 
Action: Key pressed <Key.shift>EMAIL0000000002<Key.enter>
Screenshot: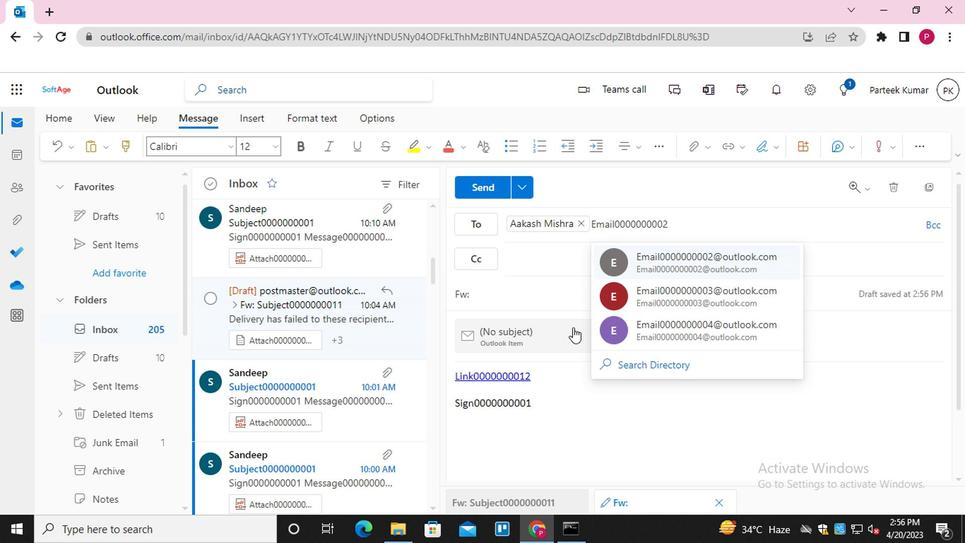 
Action: Mouse moved to (529, 295)
Screenshot: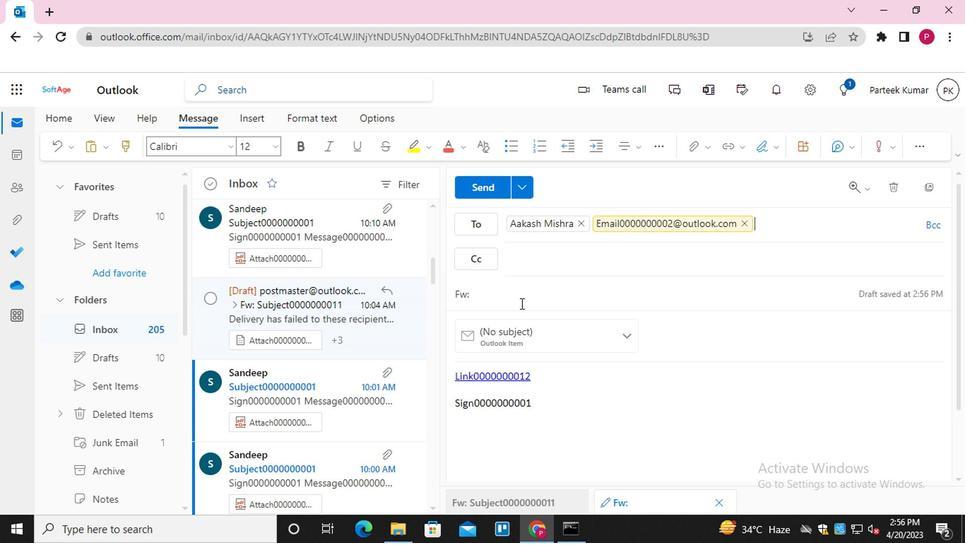 
Action: Mouse pressed left at (529, 295)
Screenshot: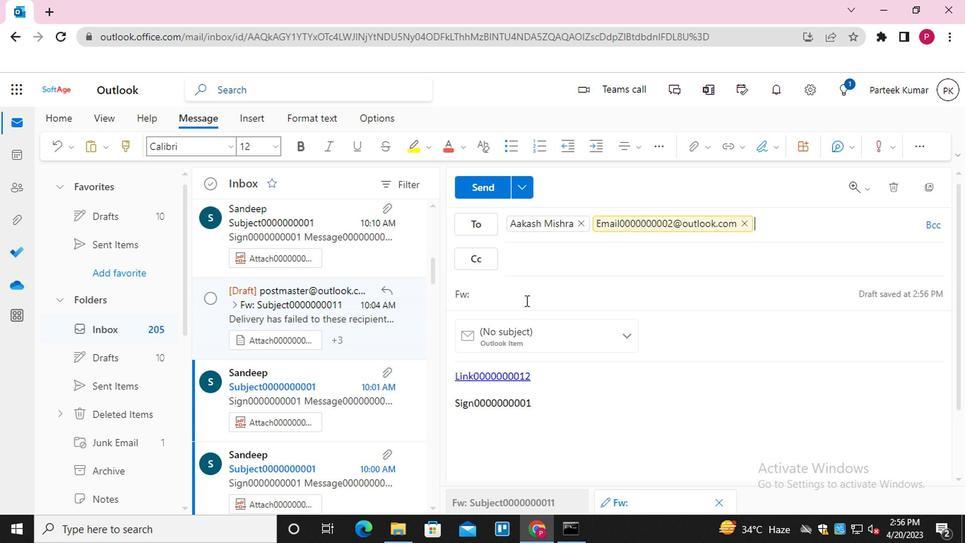 
Action: Mouse moved to (529, 295)
Screenshot: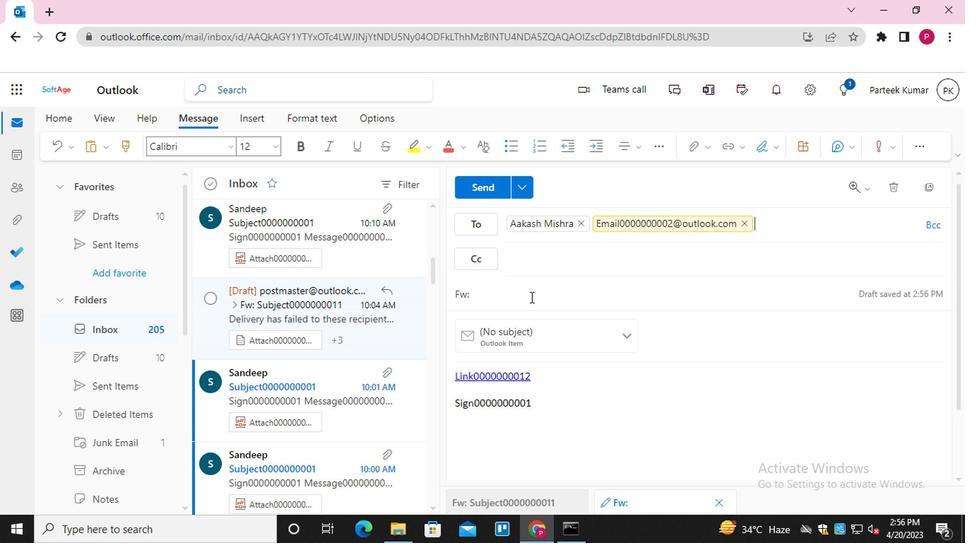 
Action: Key pressed <Key.shift>SUBJECT0000000012
Screenshot: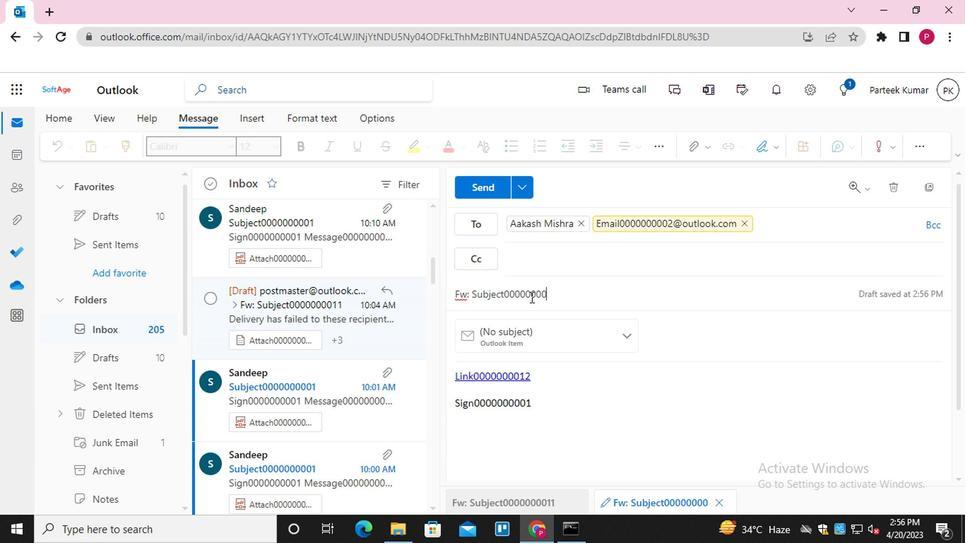 
Action: Mouse moved to (506, 399)
Screenshot: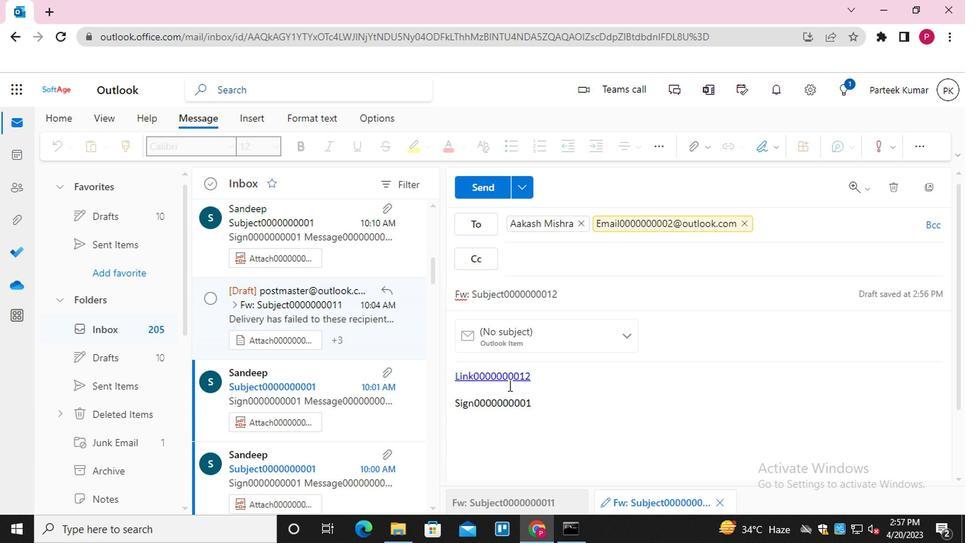 
Action: Mouse pressed left at (506, 399)
Screenshot: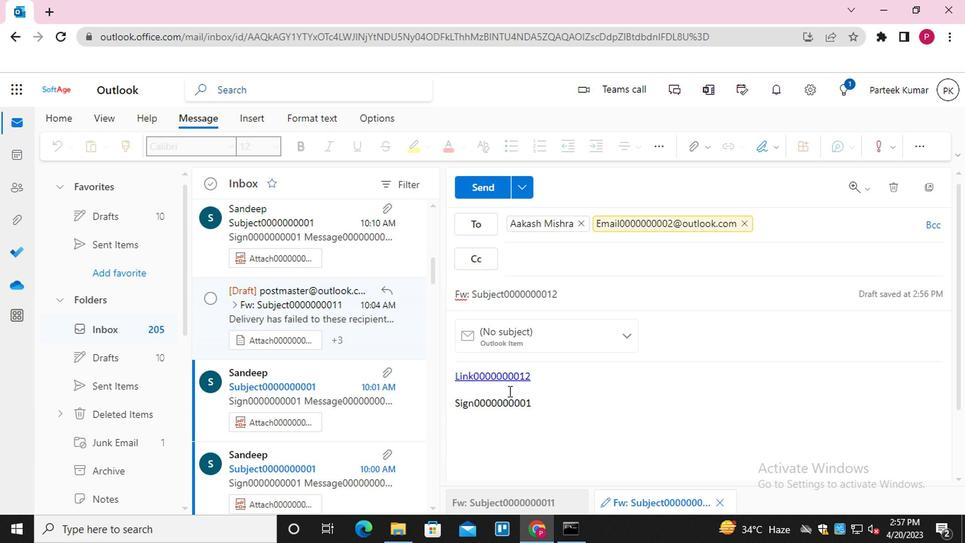 
Action: Mouse moved to (506, 400)
Screenshot: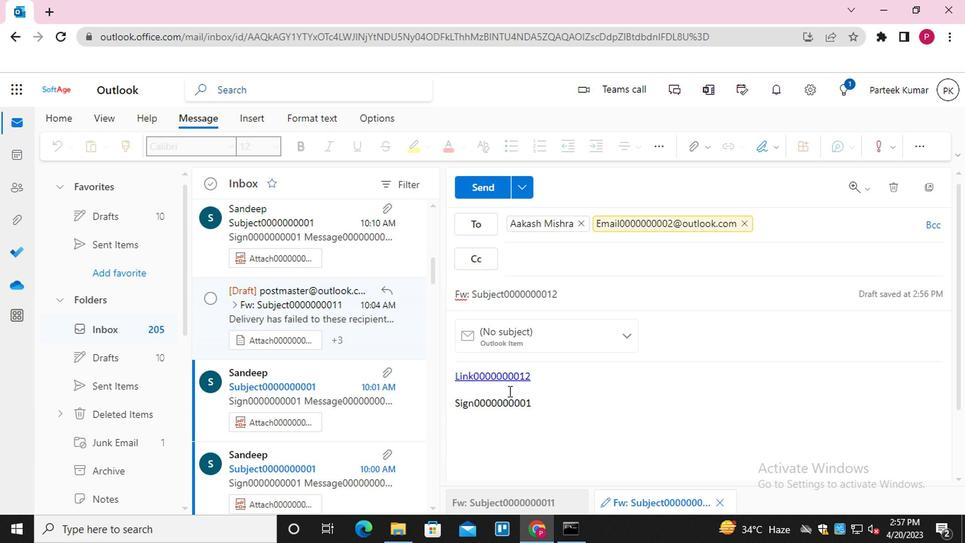 
Action: Key pressed <Key.shift_r>MESSAGE0000000012
Screenshot: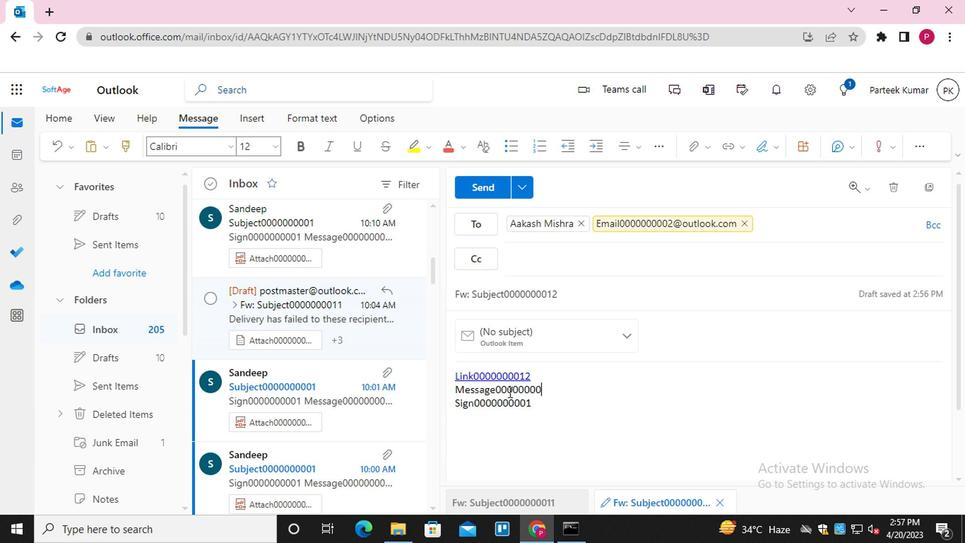 
Action: Mouse moved to (487, 178)
Screenshot: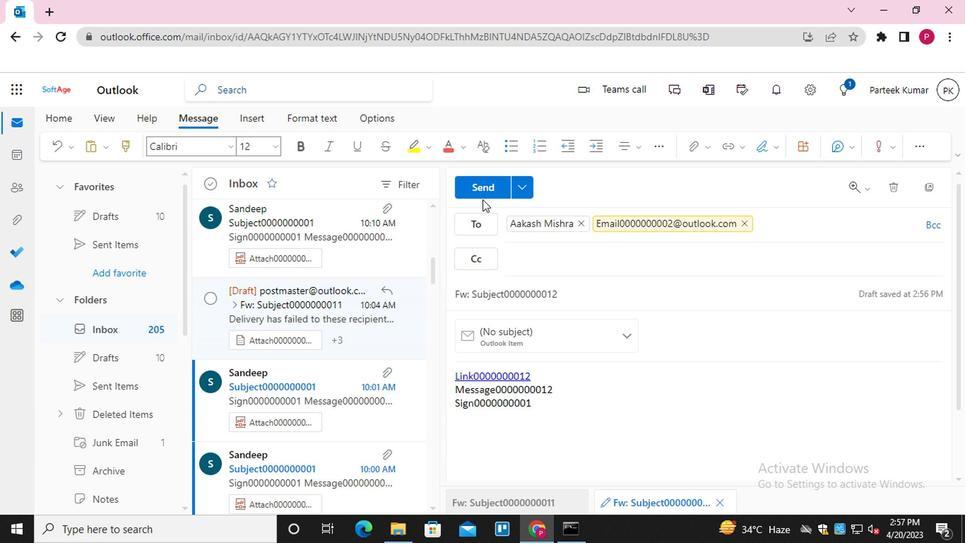 
Action: Mouse pressed left at (487, 178)
Screenshot: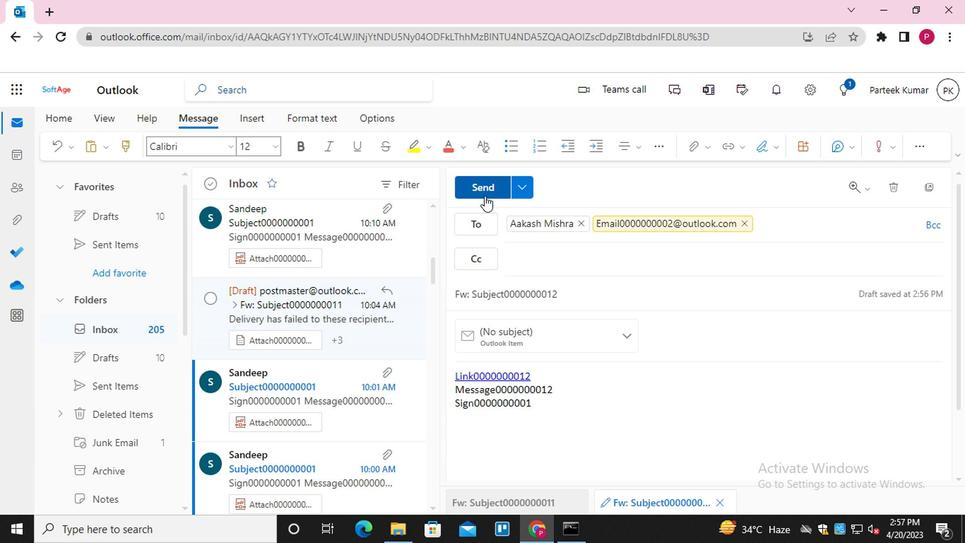 
Action: Mouse moved to (920, 350)
Screenshot: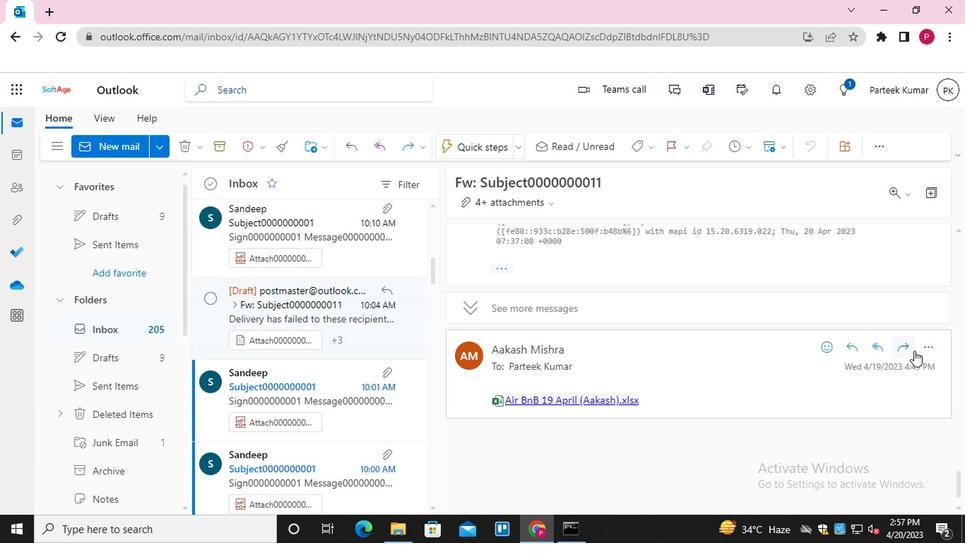 
Action: Mouse pressed left at (920, 350)
Screenshot: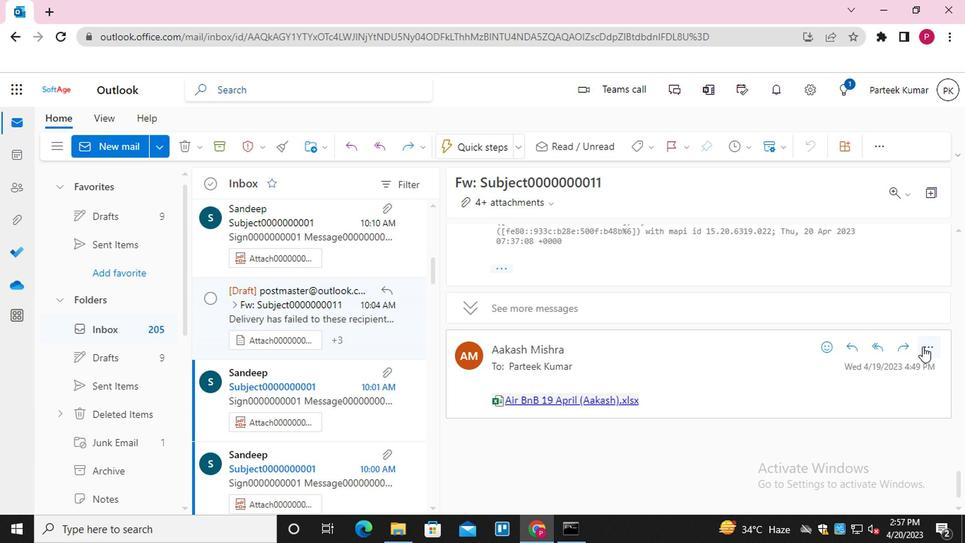 
Action: Mouse moved to (850, 150)
Screenshot: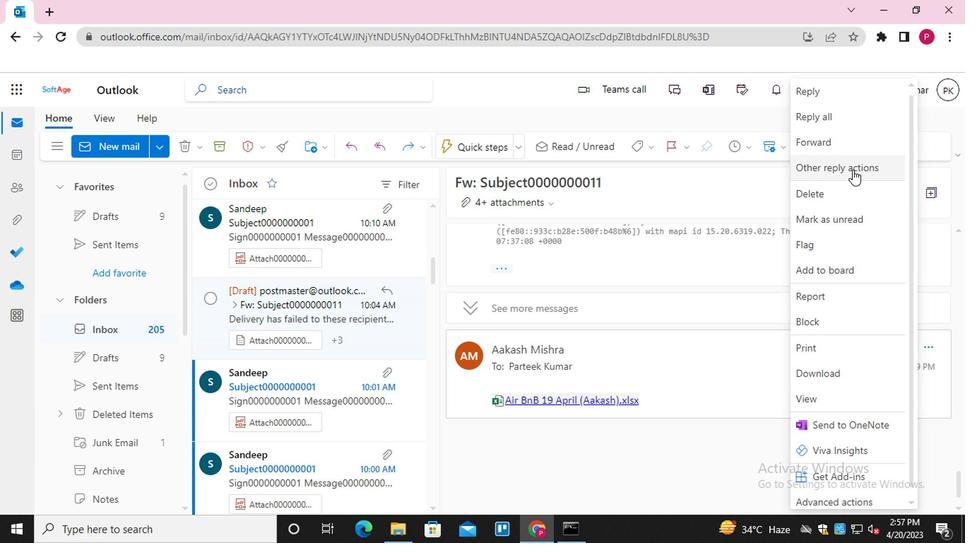 
Action: Mouse pressed left at (850, 150)
Screenshot: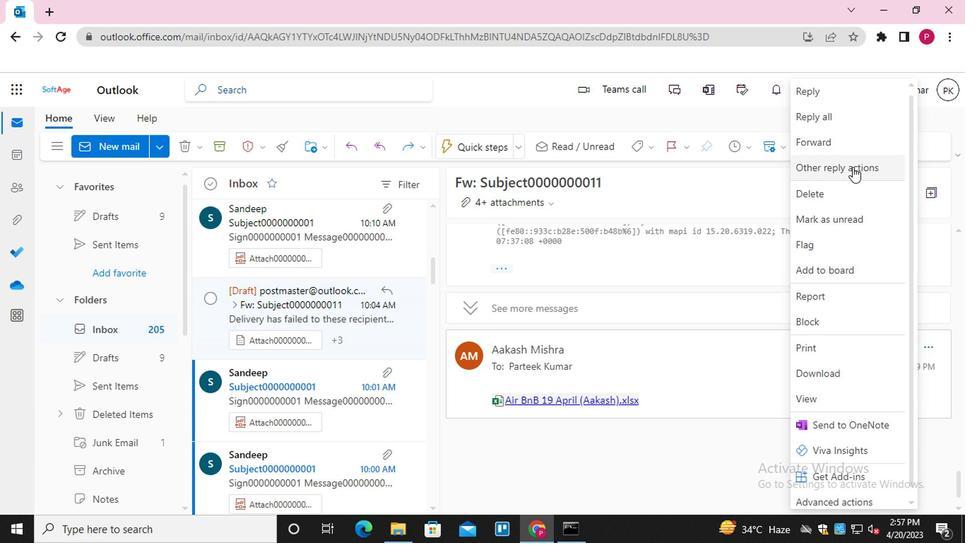 
Action: Mouse moved to (757, 184)
Screenshot: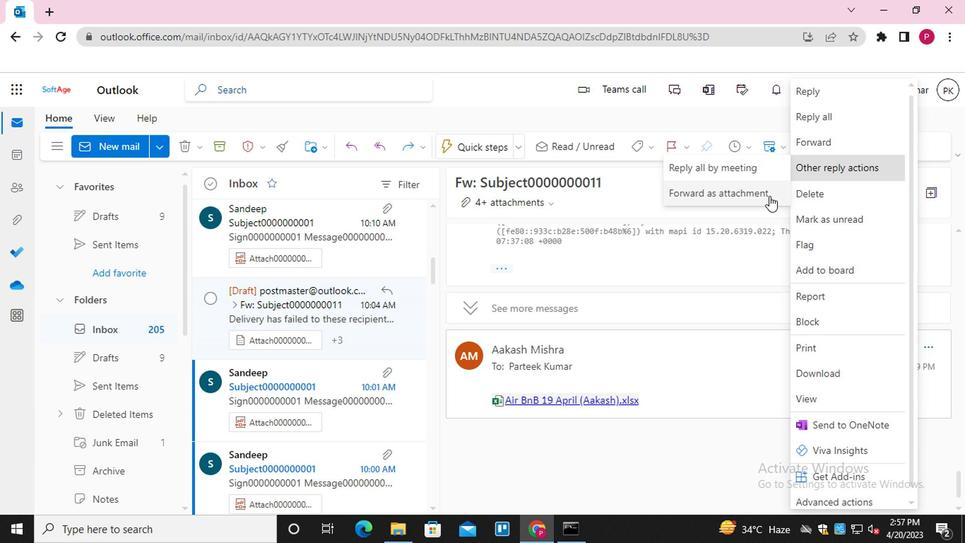 
Action: Mouse pressed left at (757, 184)
Screenshot: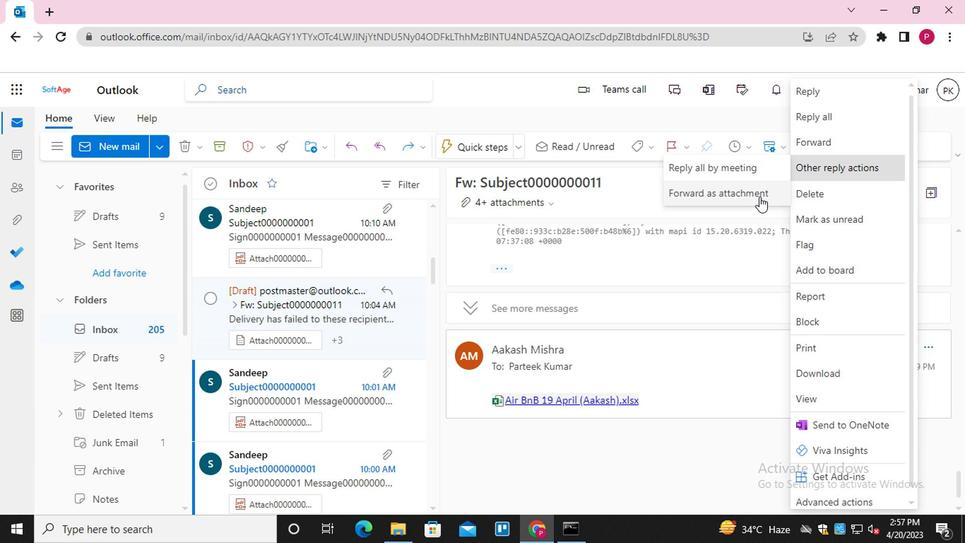 
Action: Mouse moved to (460, 395)
Screenshot: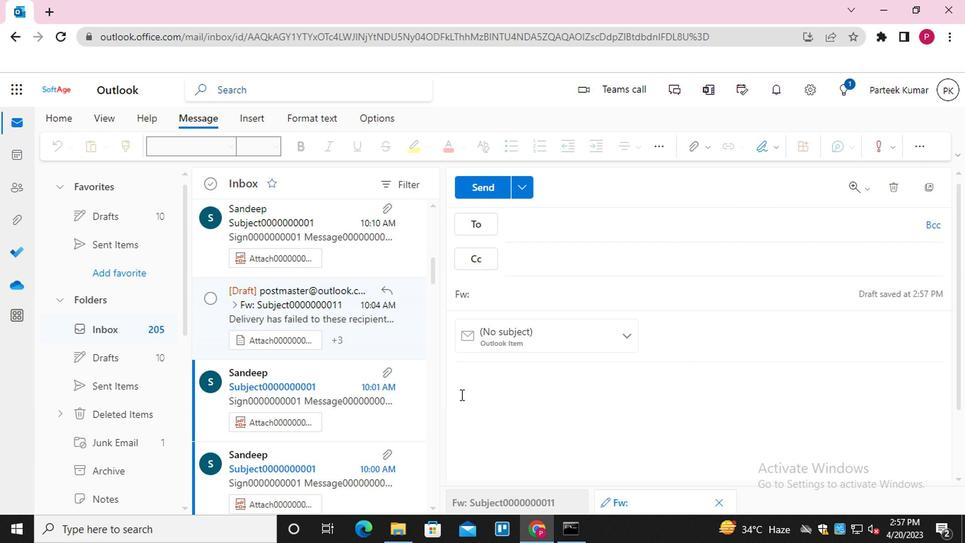 
Action: Mouse pressed left at (460, 395)
Screenshot: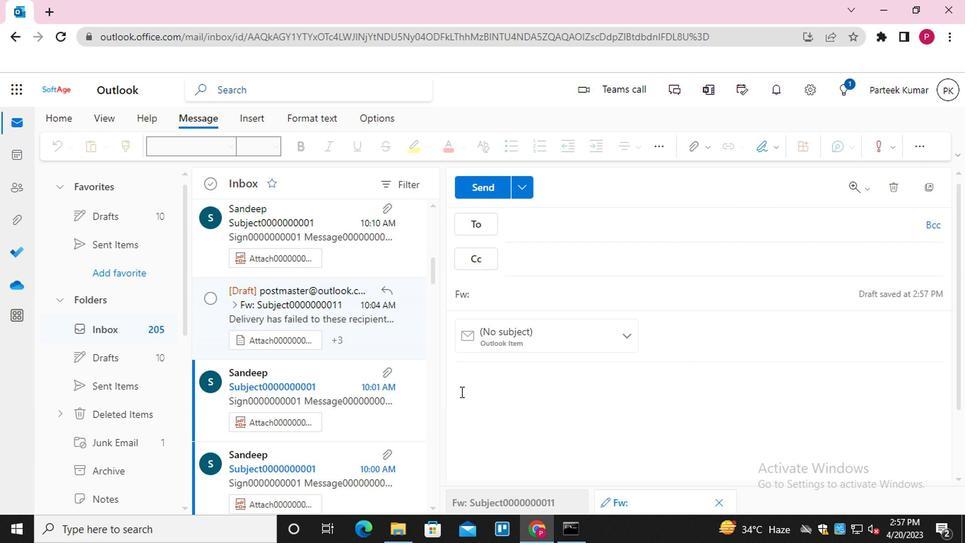 
Action: Mouse moved to (726, 129)
Screenshot: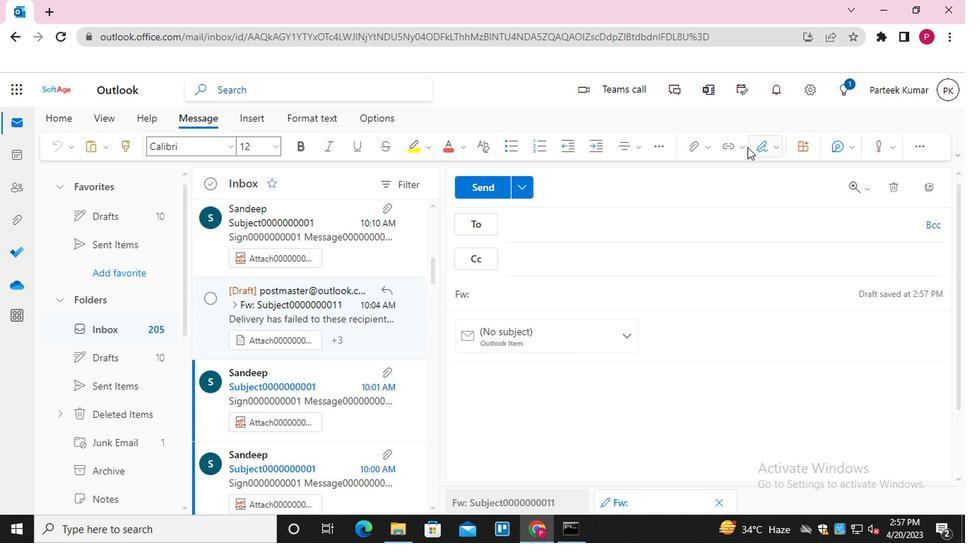 
Action: Mouse pressed left at (726, 129)
Screenshot: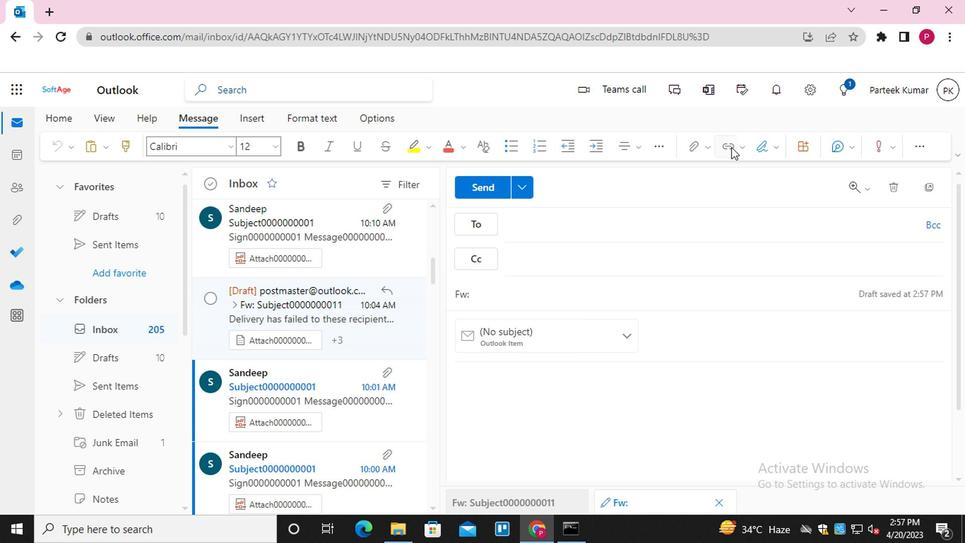 
Action: Mouse moved to (478, 270)
Screenshot: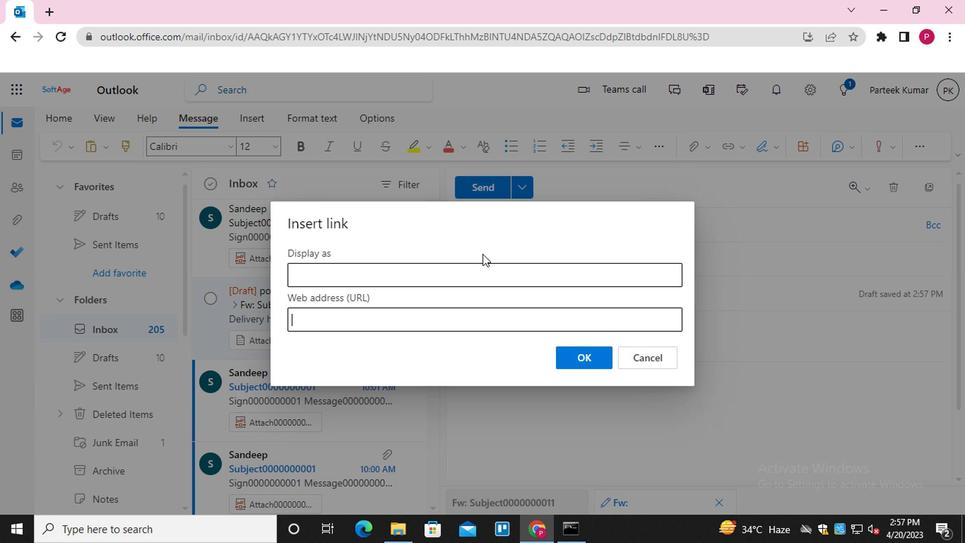 
Action: Mouse pressed left at (478, 270)
Screenshot: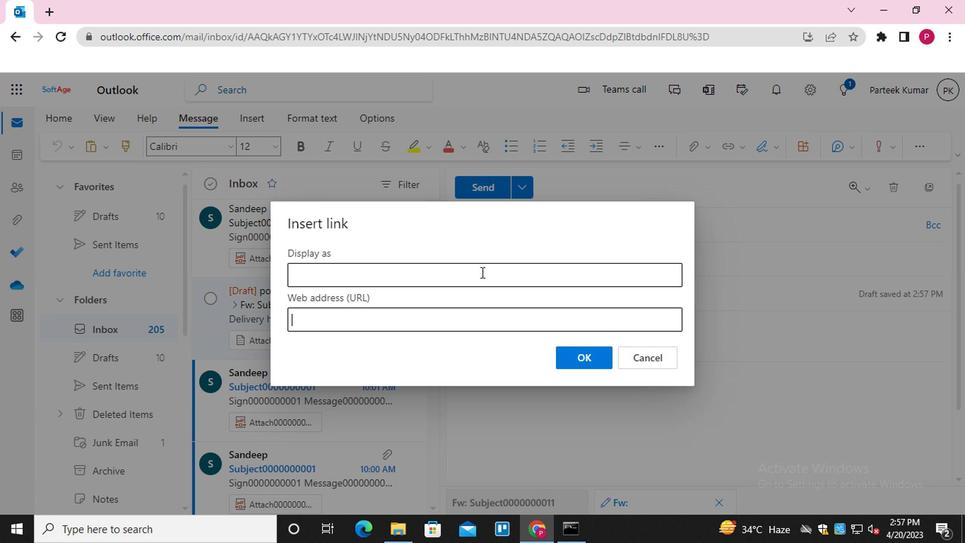 
Action: Mouse moved to (418, 392)
Screenshot: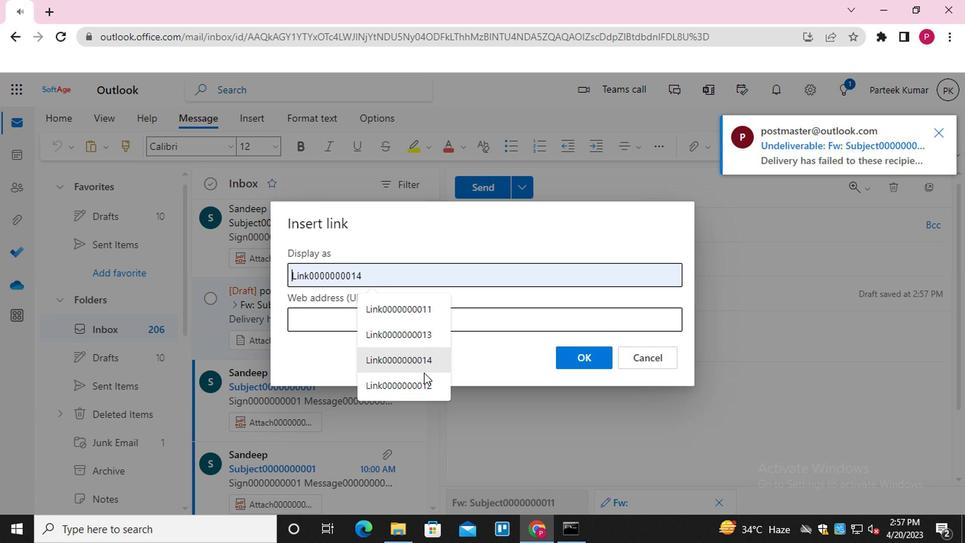 
Action: Mouse pressed left at (418, 392)
Screenshot: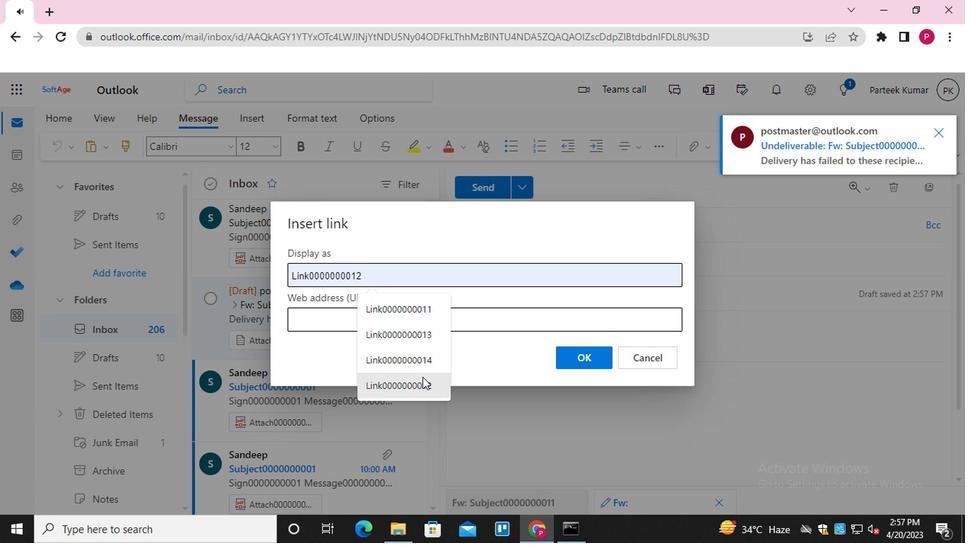 
Action: Mouse moved to (429, 308)
Screenshot: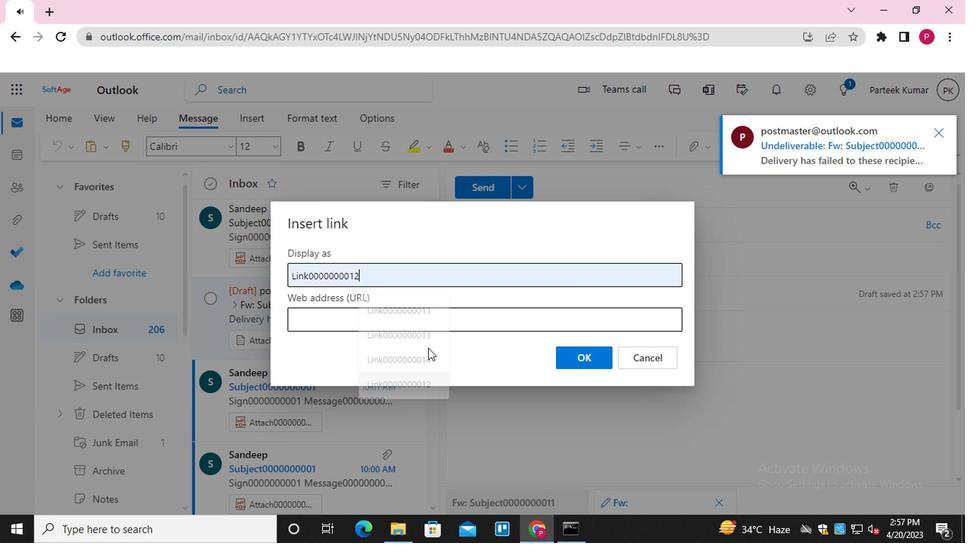 
Action: Mouse pressed left at (429, 308)
Screenshot: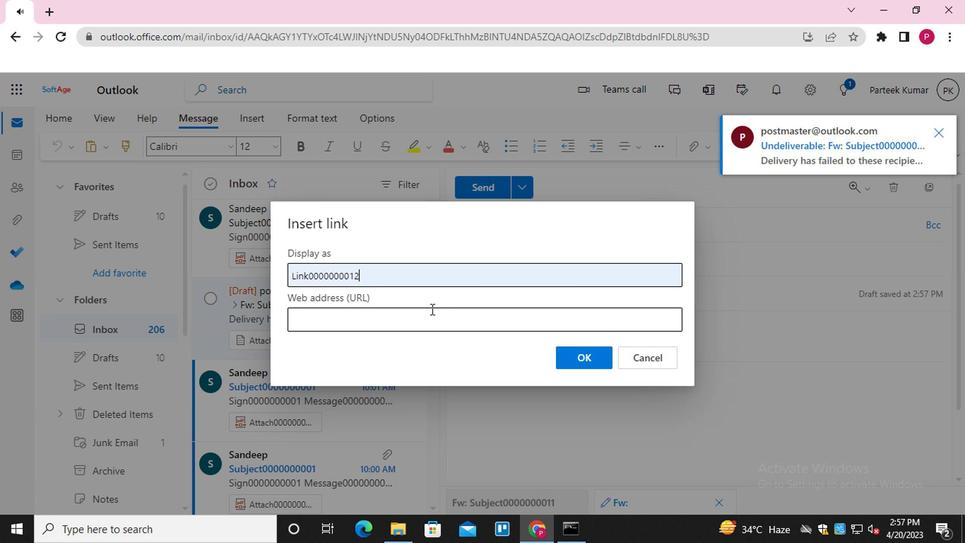 
Action: Mouse moved to (401, 441)
Screenshot: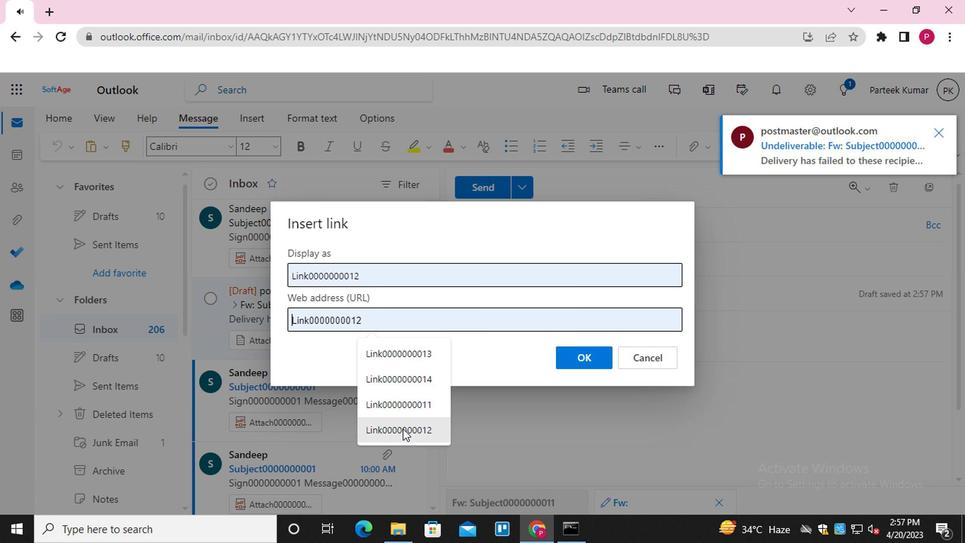 
Action: Mouse pressed left at (401, 441)
Screenshot: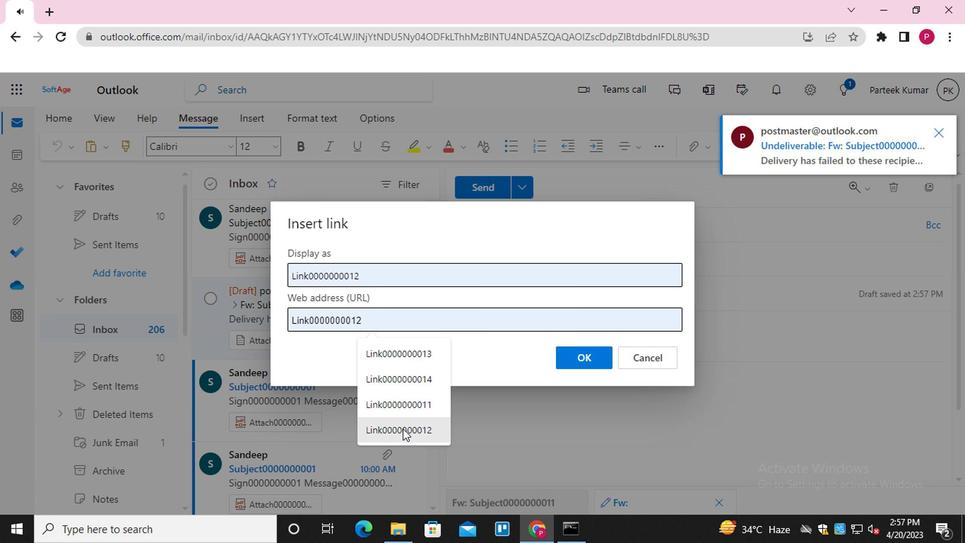 
Action: Mouse moved to (581, 371)
Screenshot: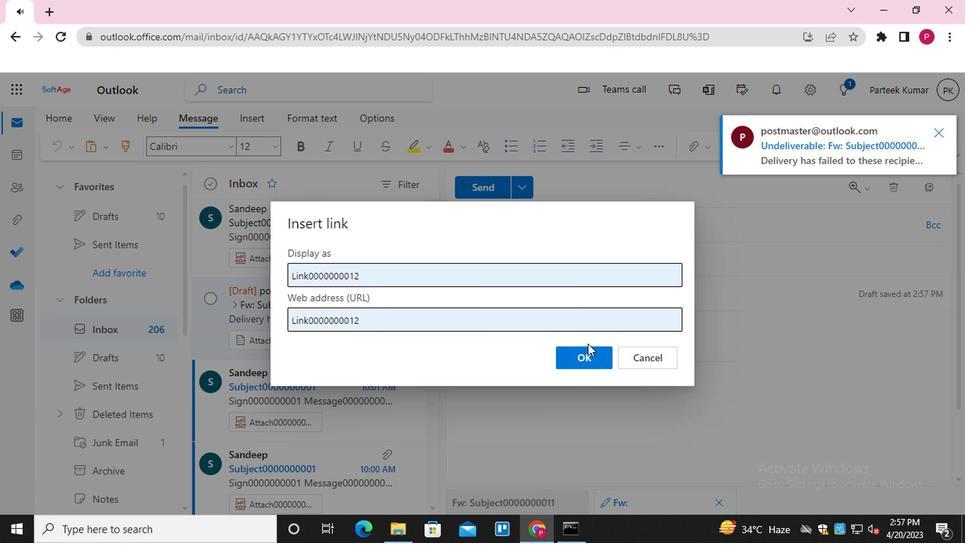 
Action: Mouse pressed left at (581, 371)
Screenshot: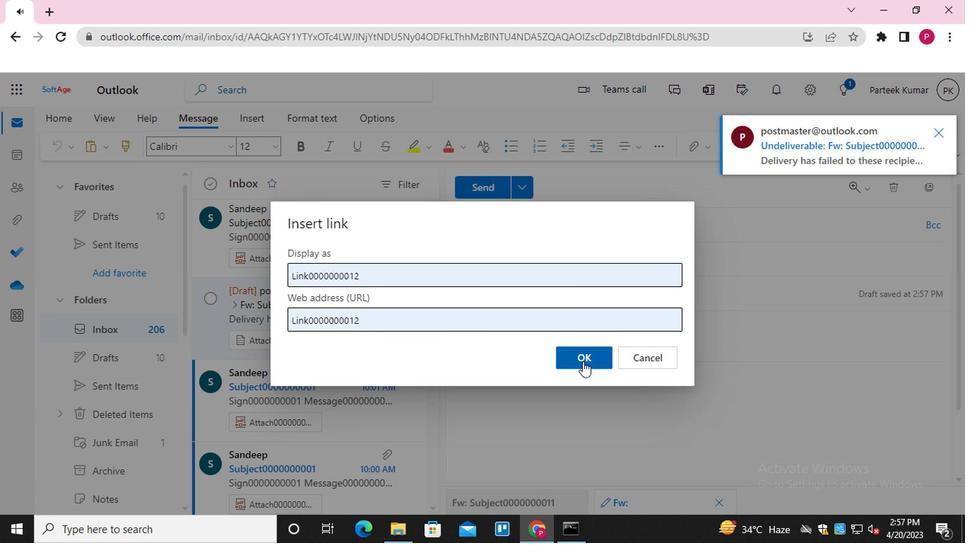 
Action: Mouse moved to (935, 114)
Screenshot: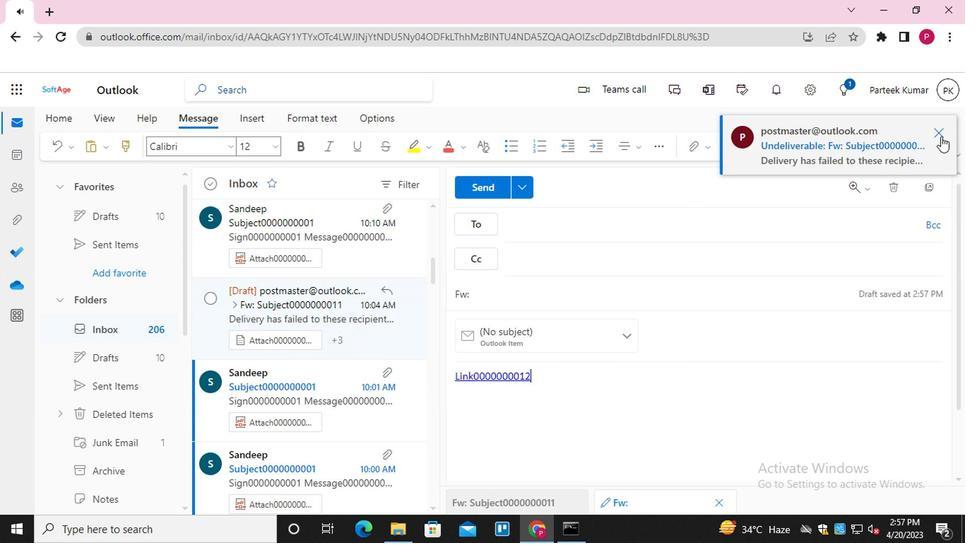 
Action: Mouse pressed left at (935, 114)
Screenshot: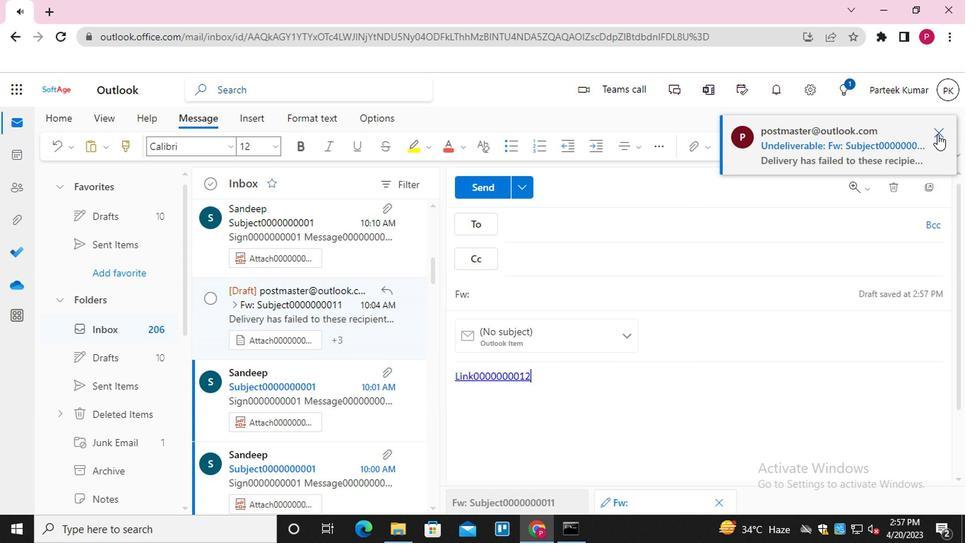 
Action: Mouse moved to (759, 128)
Screenshot: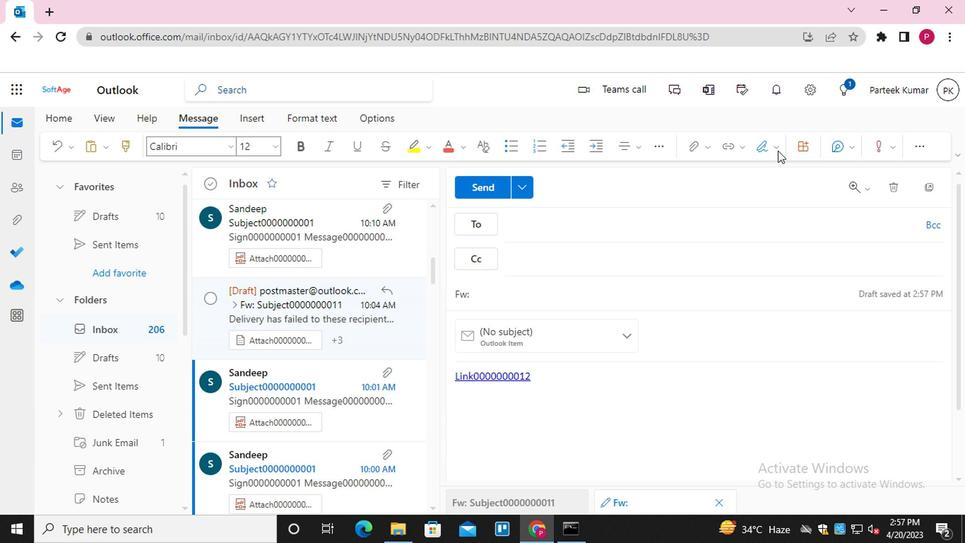 
Action: Mouse pressed left at (759, 128)
Screenshot: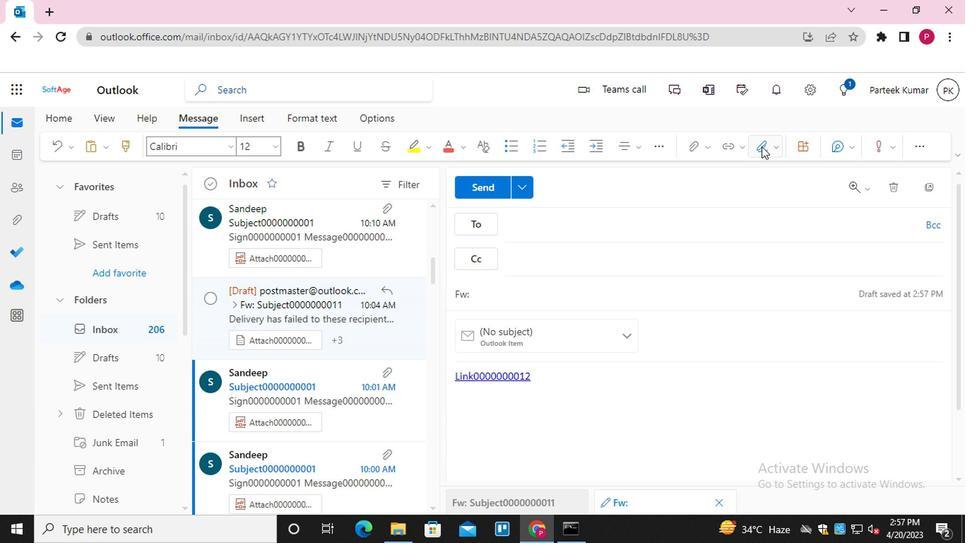 
Action: Mouse moved to (752, 165)
Screenshot: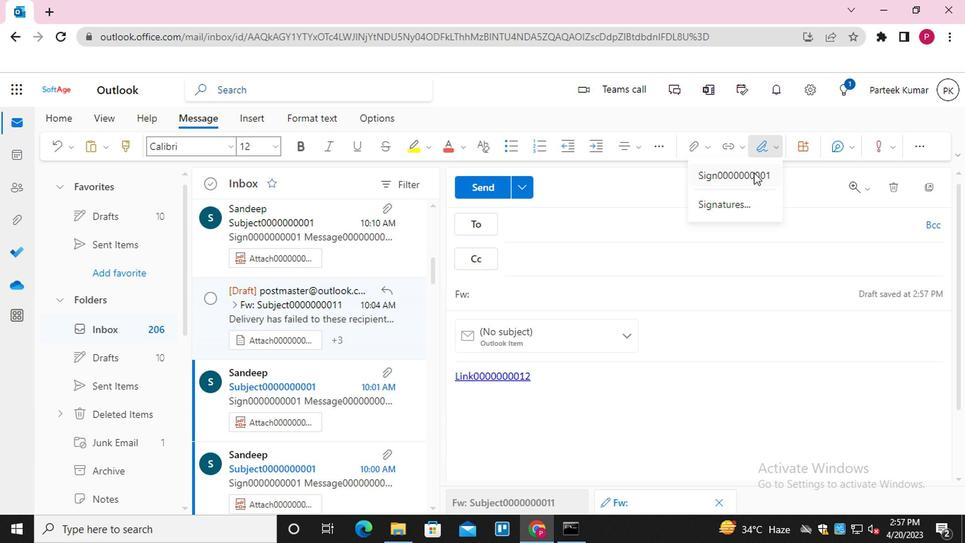
Action: Mouse pressed left at (752, 165)
Screenshot: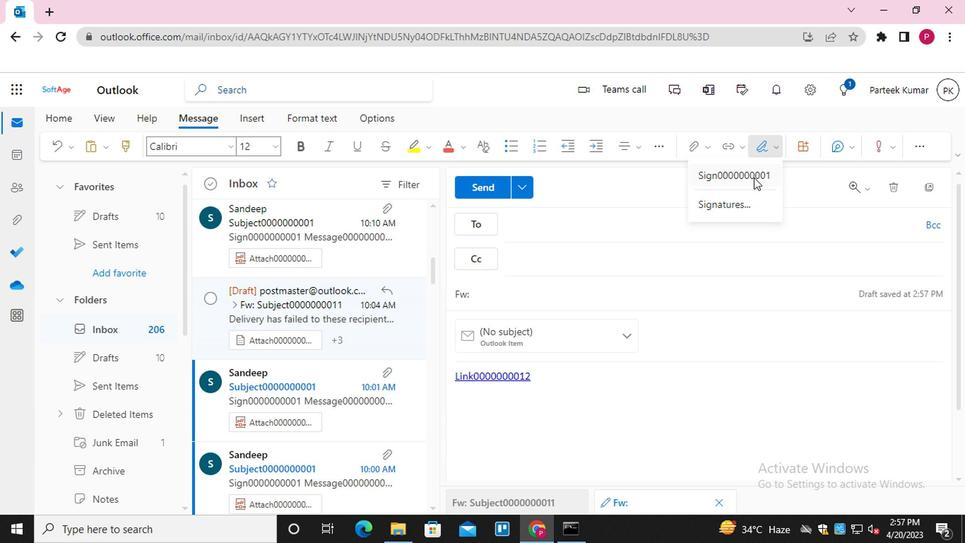 
Action: Mouse moved to (570, 215)
Screenshot: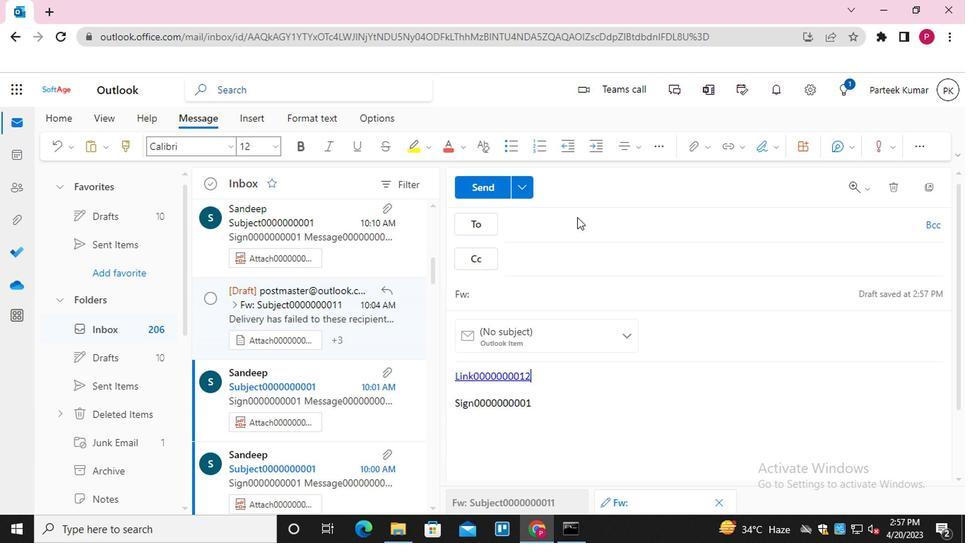 
Action: Mouse pressed left at (570, 215)
Screenshot: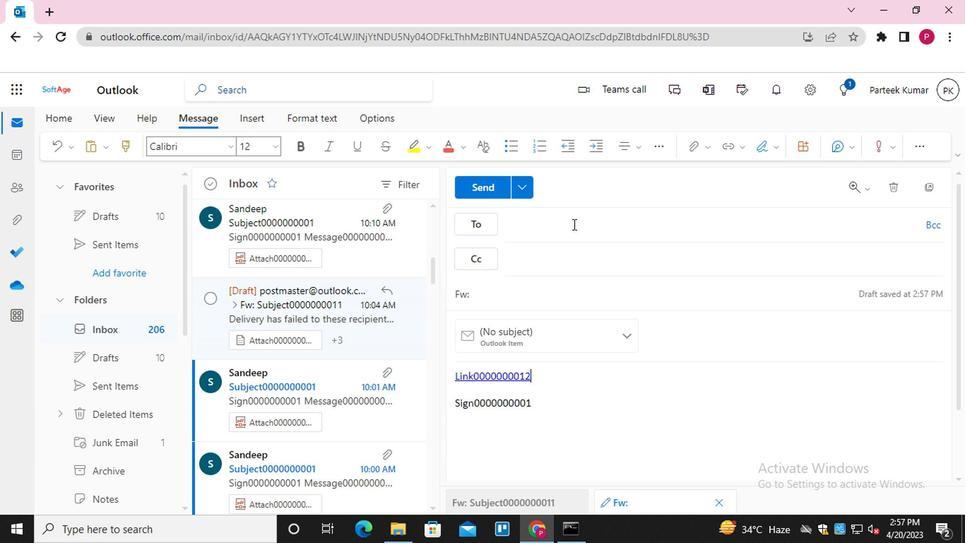 
Action: Mouse moved to (591, 320)
Screenshot: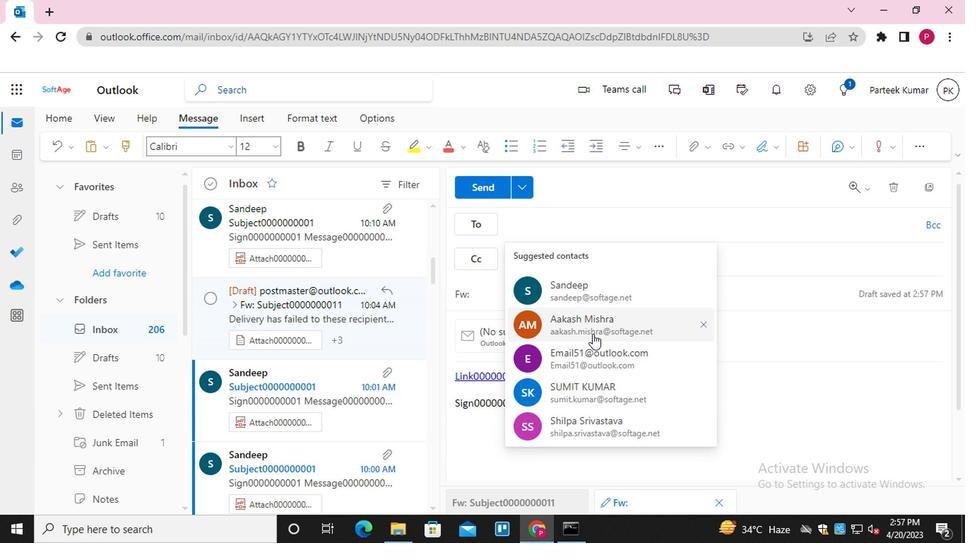 
Action: Mouse pressed left at (591, 320)
Screenshot: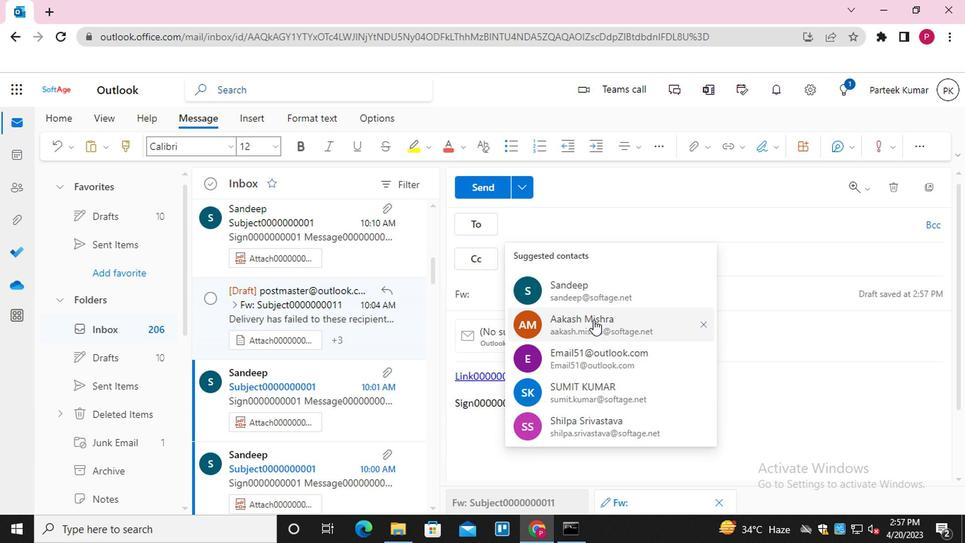 
Action: Mouse moved to (548, 290)
Screenshot: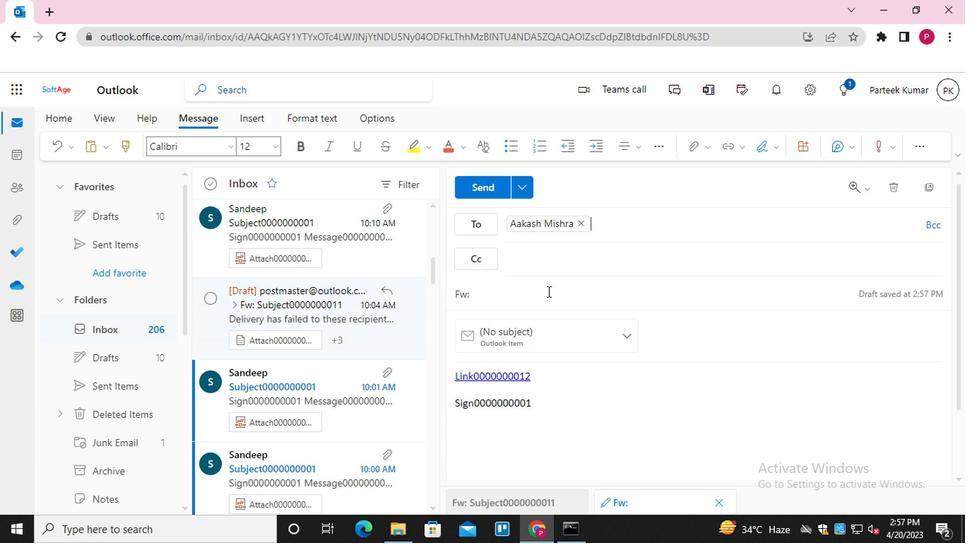 
Action: Mouse pressed left at (548, 290)
Screenshot: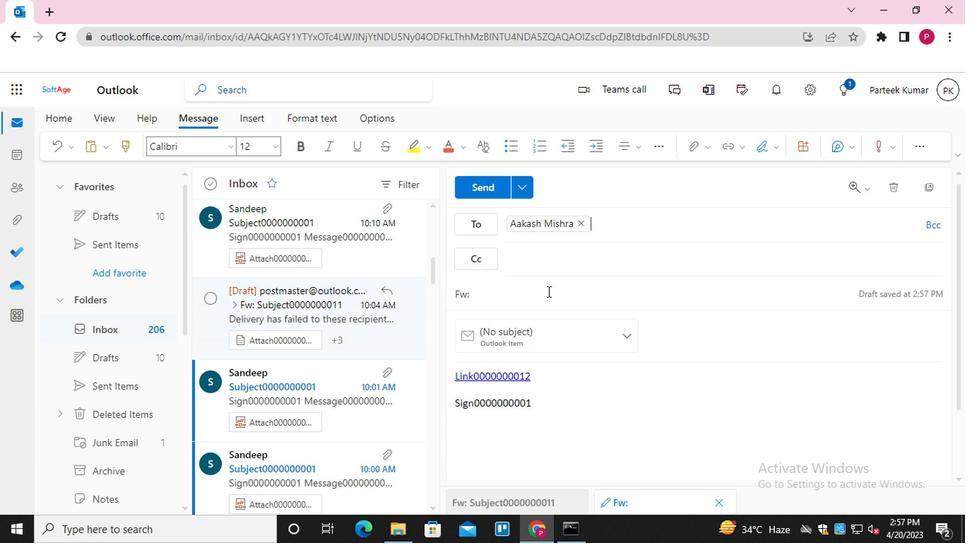 
Action: Key pressed <Key.shift>SUBJECT0000000011
Screenshot: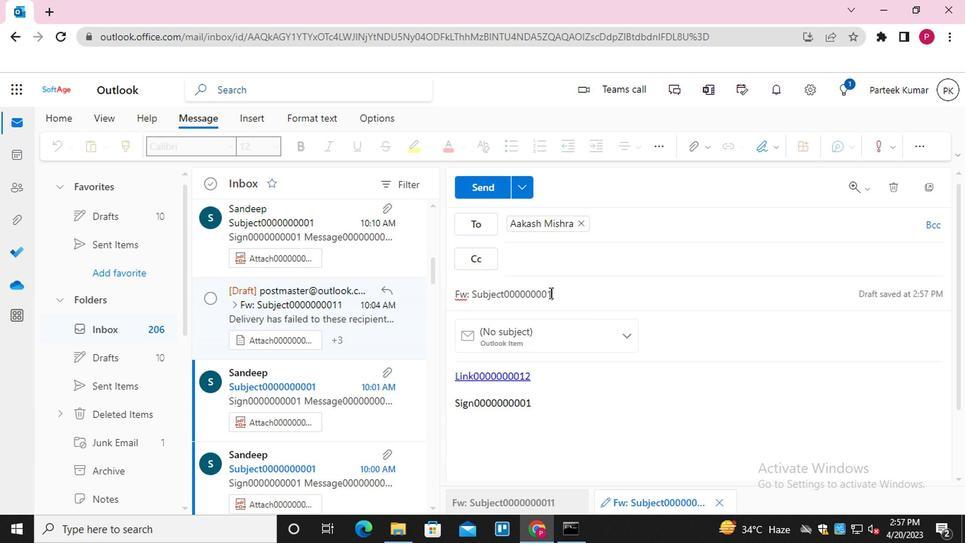 
Action: Mouse moved to (514, 399)
Screenshot: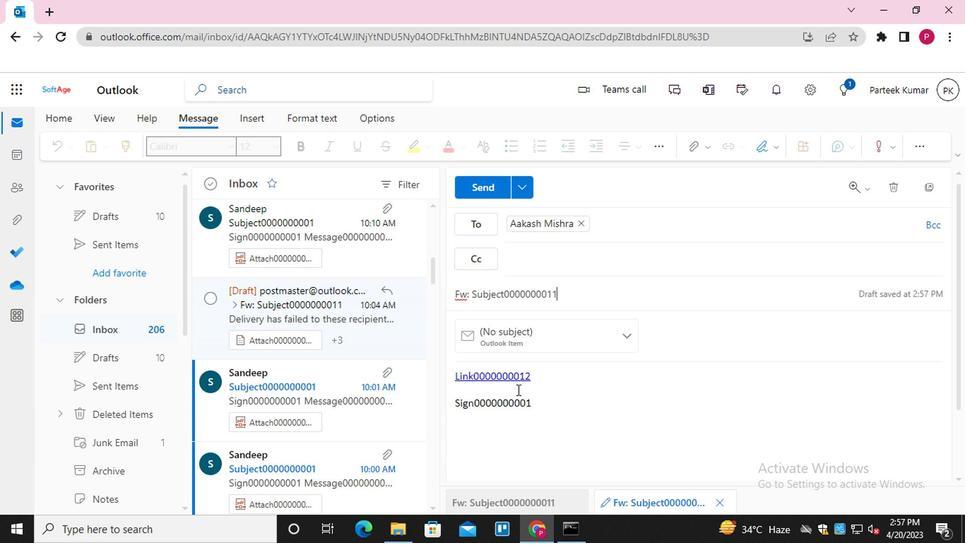 
Action: Mouse pressed left at (514, 399)
Screenshot: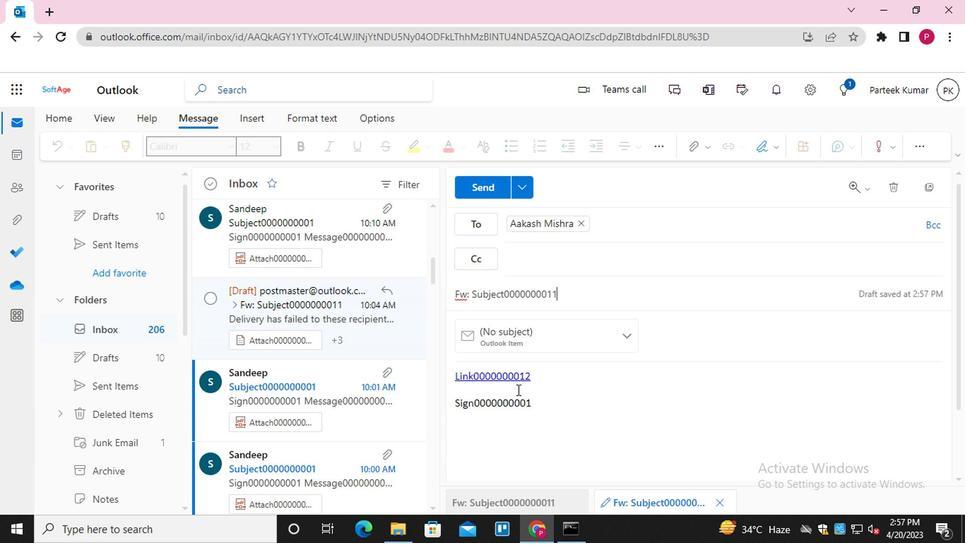 
Action: Mouse moved to (514, 399)
Screenshot: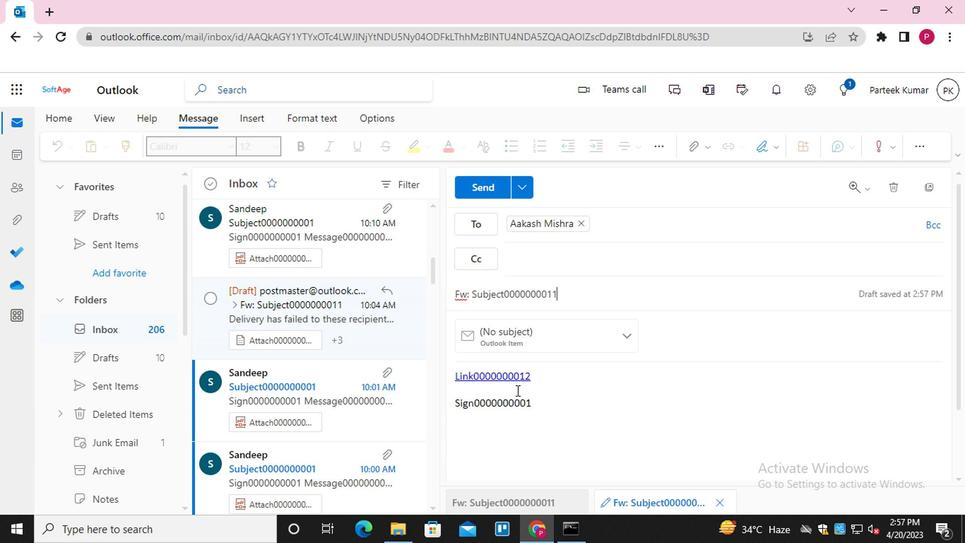 
Action: Key pressed <Key.shift_r>MESSAGE0000
Screenshot: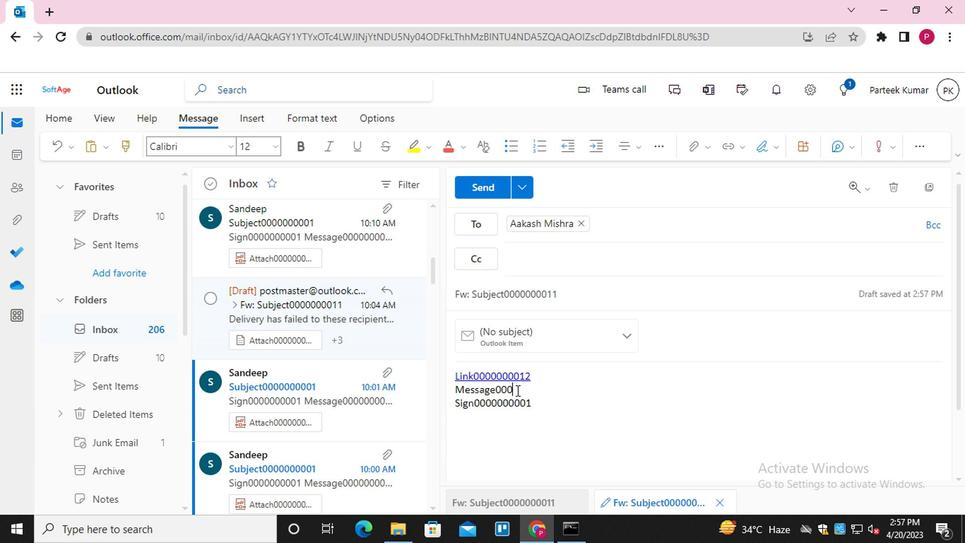 
Action: Mouse moved to (514, 399)
Screenshot: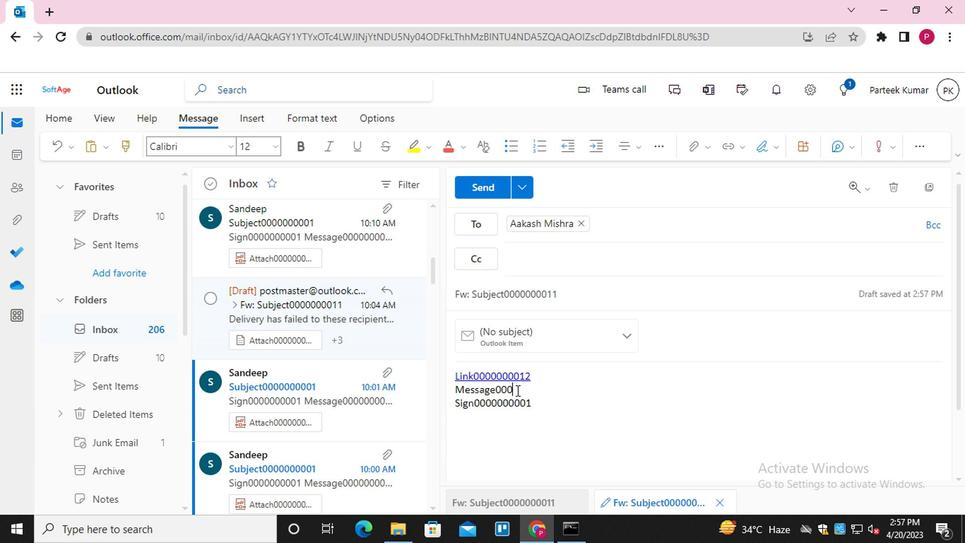 
Action: Key pressed 000011
Screenshot: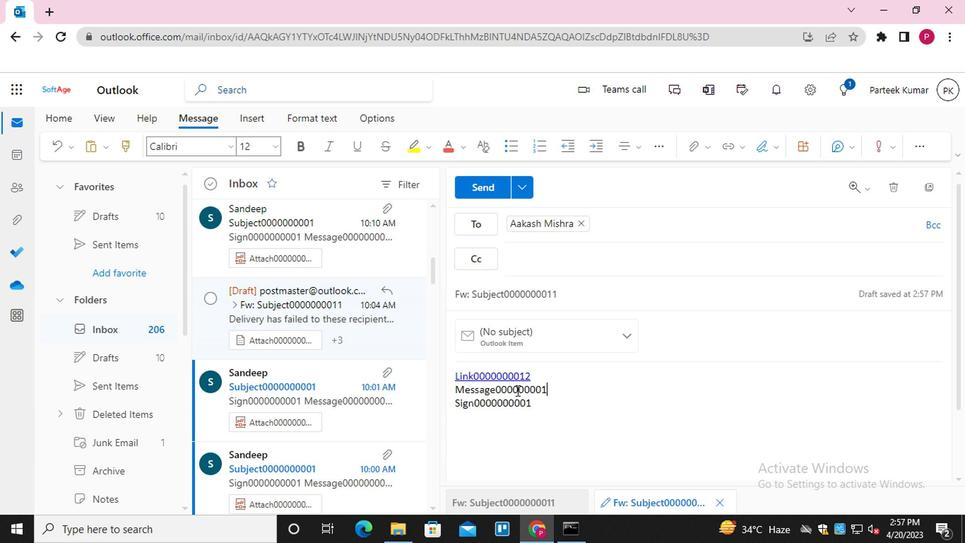 
Action: Mouse moved to (689, 130)
Screenshot: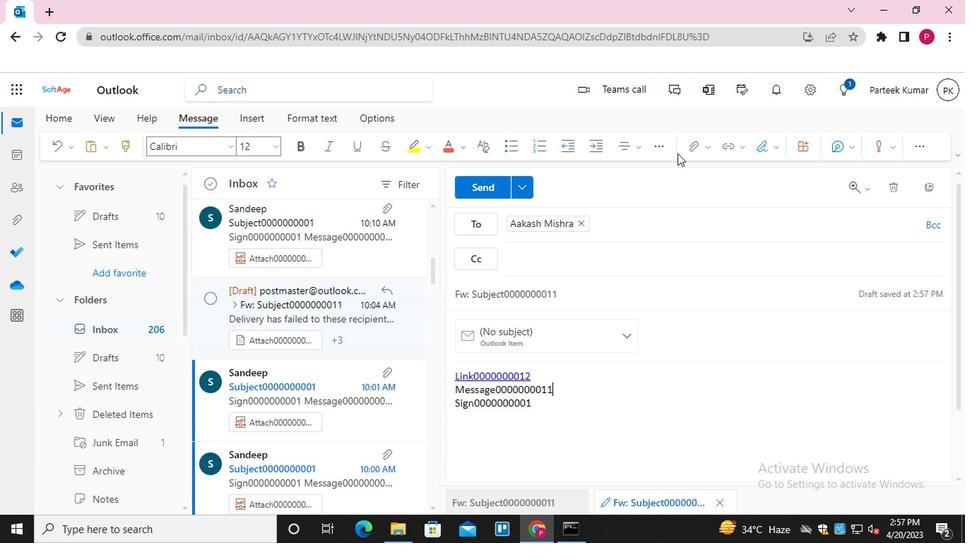 
Action: Mouse pressed left at (689, 130)
Screenshot: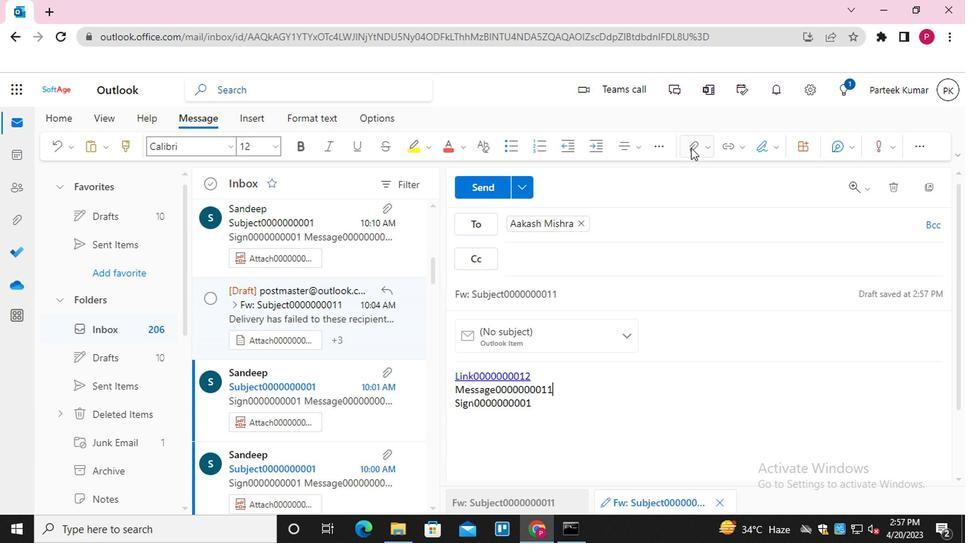 
Action: Mouse moved to (580, 160)
Screenshot: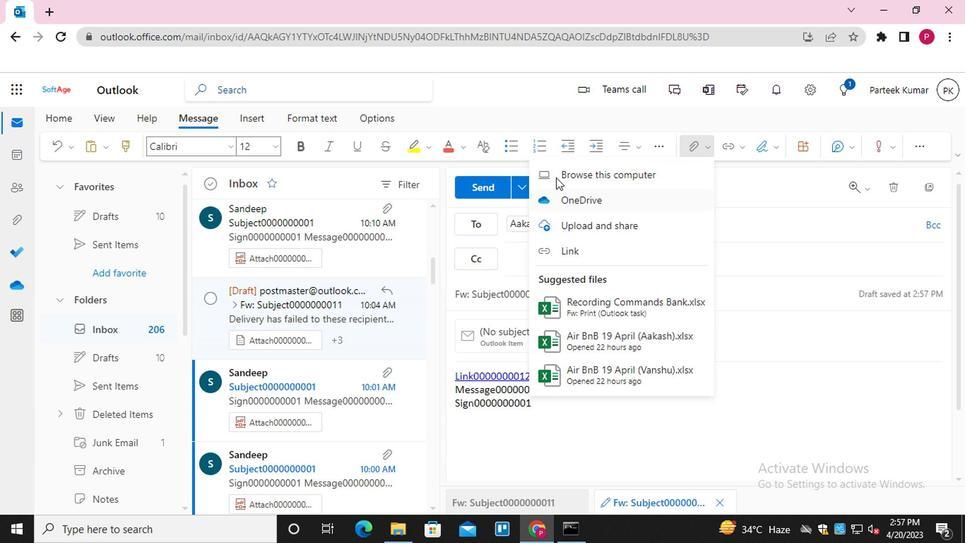 
Action: Mouse pressed left at (580, 160)
Screenshot: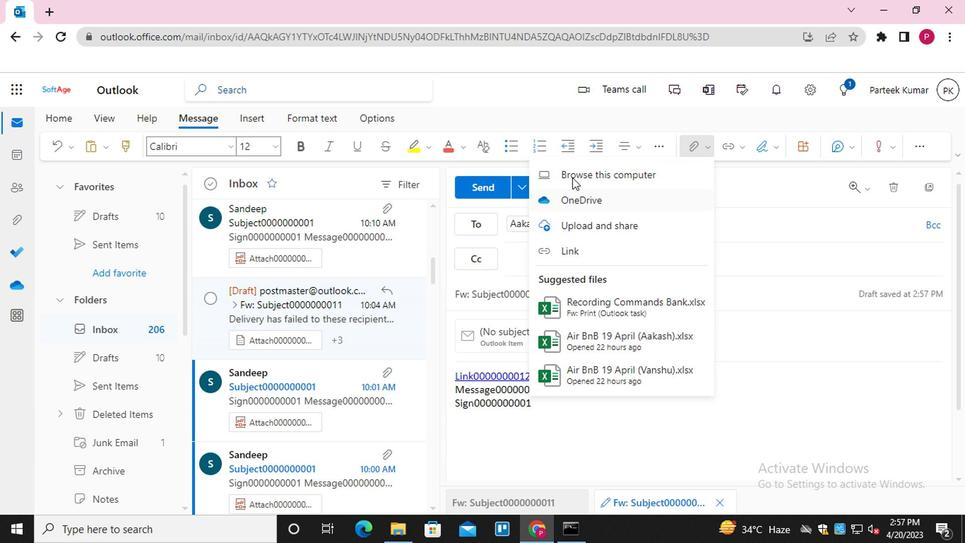 
Action: Mouse moved to (283, 67)
Screenshot: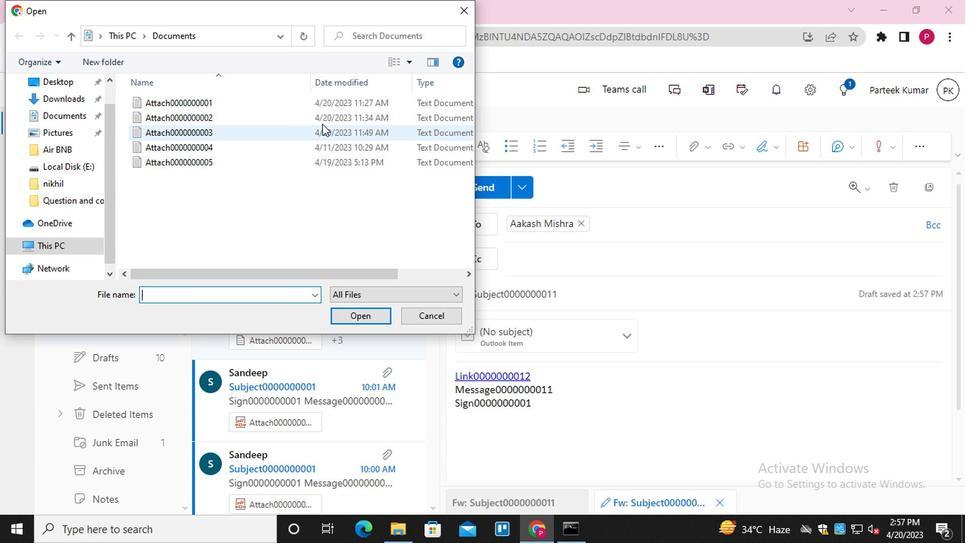 
Action: Mouse pressed left at (283, 67)
Screenshot: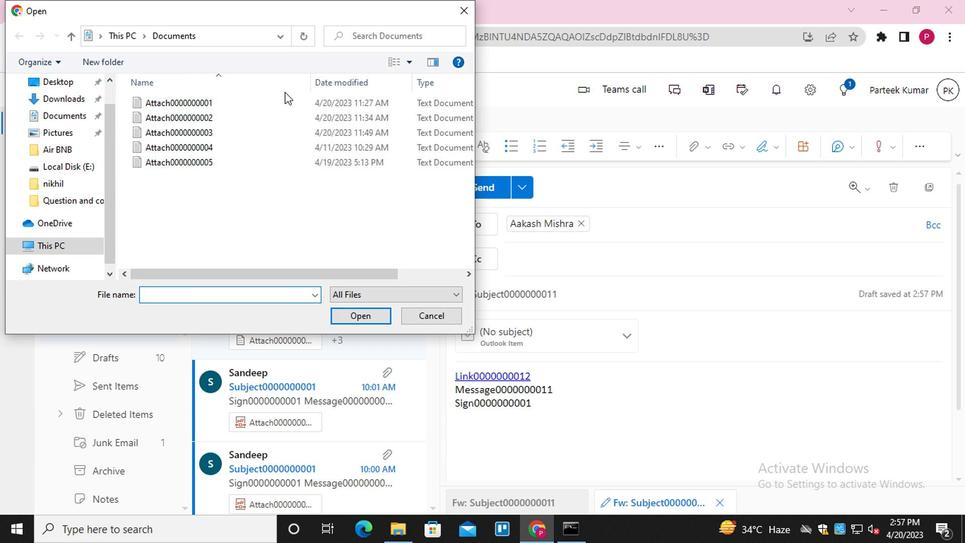 
Action: Mouse moved to (279, 81)
Screenshot: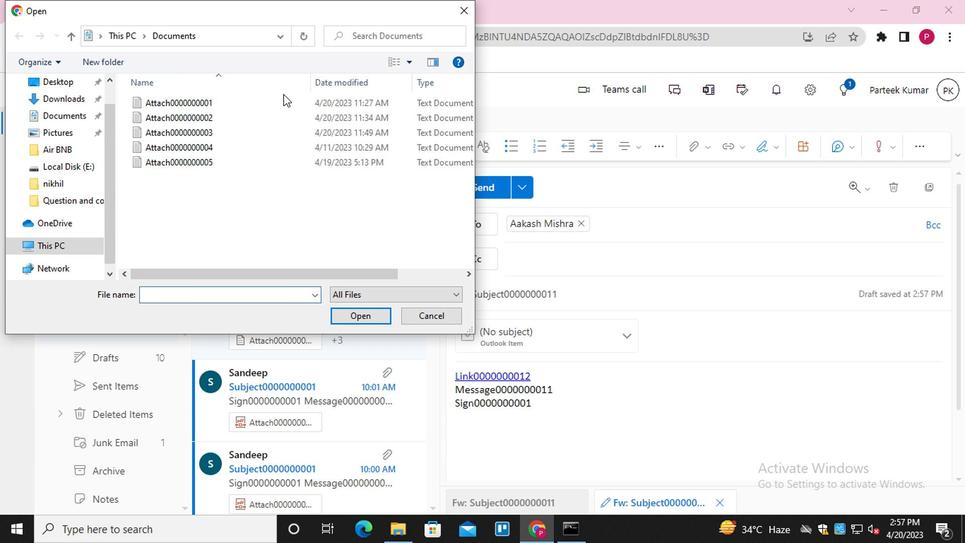 
Action: Mouse pressed left at (279, 81)
Screenshot: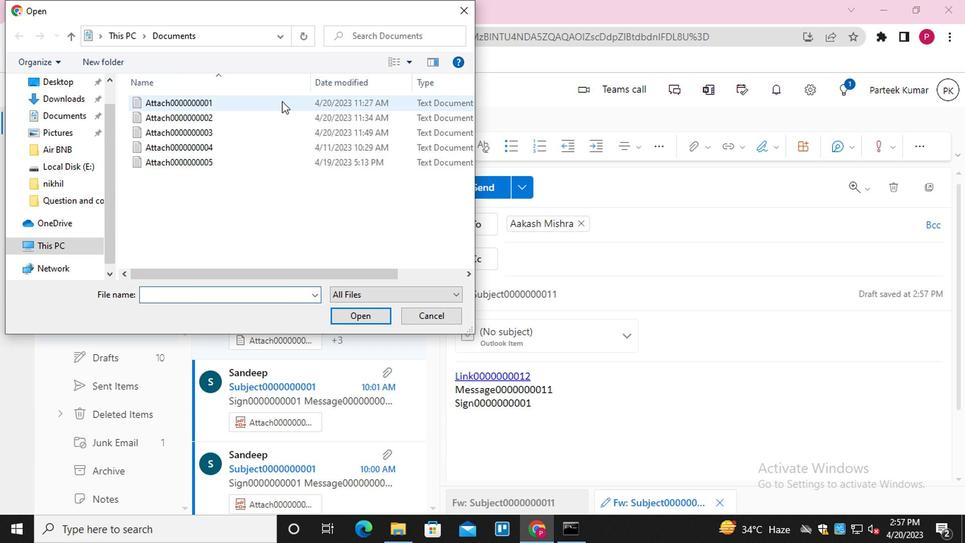 
Action: Mouse moved to (368, 319)
Screenshot: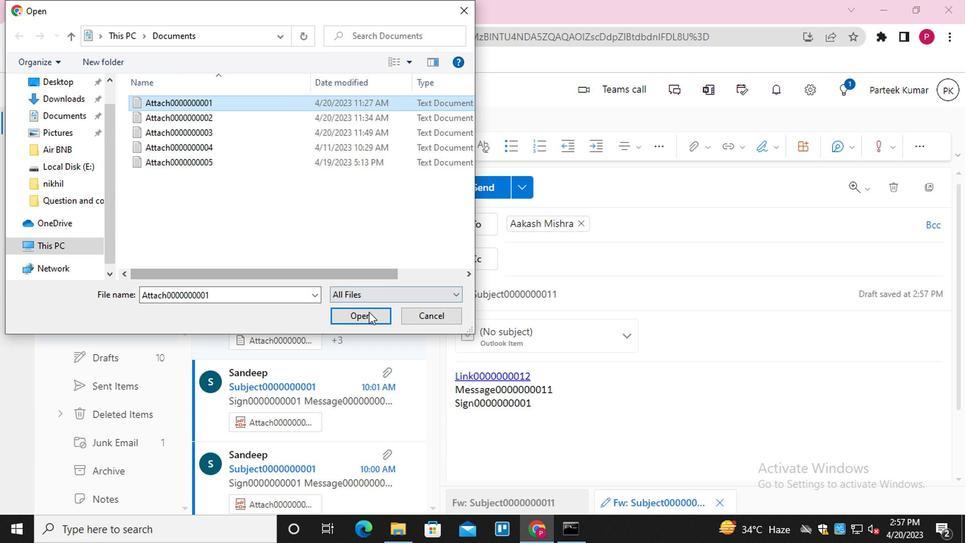 
Action: Mouse pressed left at (368, 319)
Screenshot: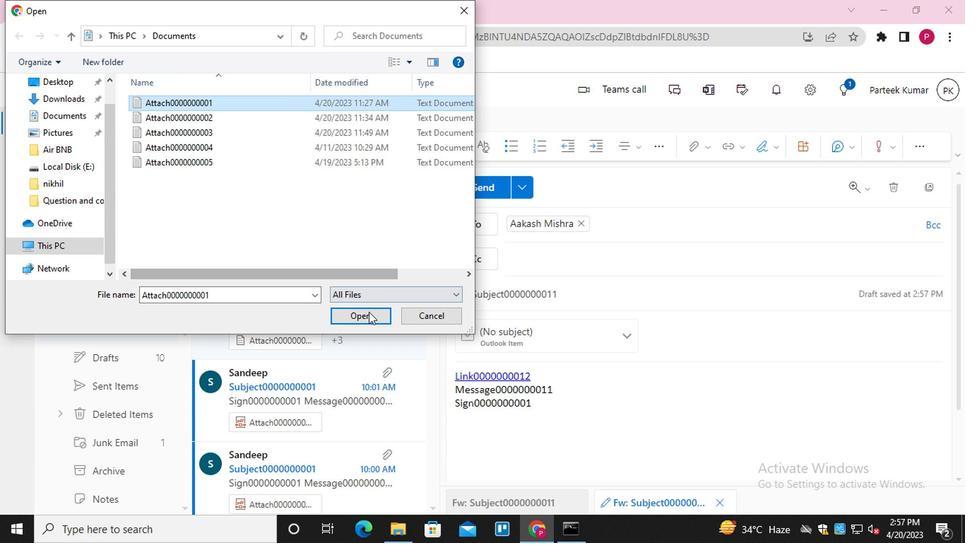 
Action: Mouse moved to (473, 179)
Screenshot: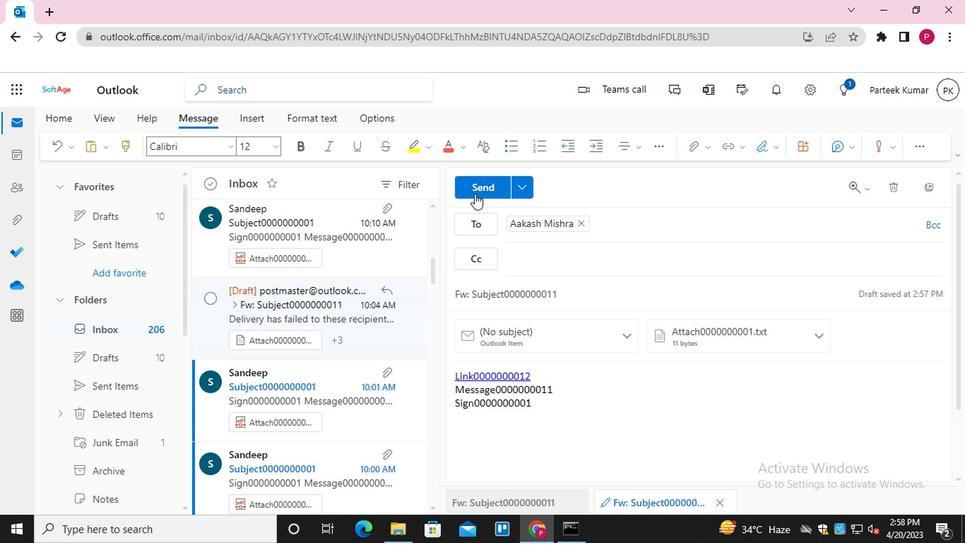 
Action: Mouse pressed left at (473, 179)
Screenshot: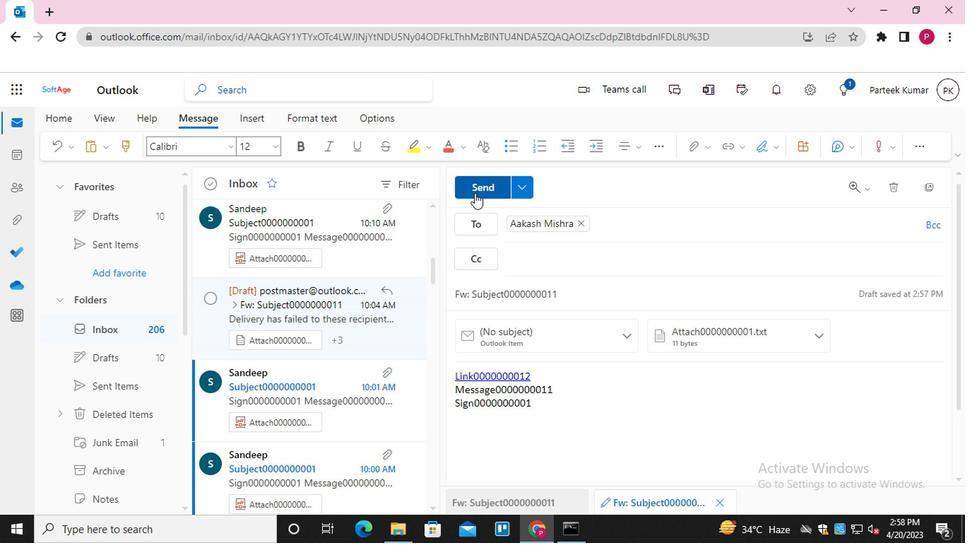
Action: Mouse moved to (931, 350)
Screenshot: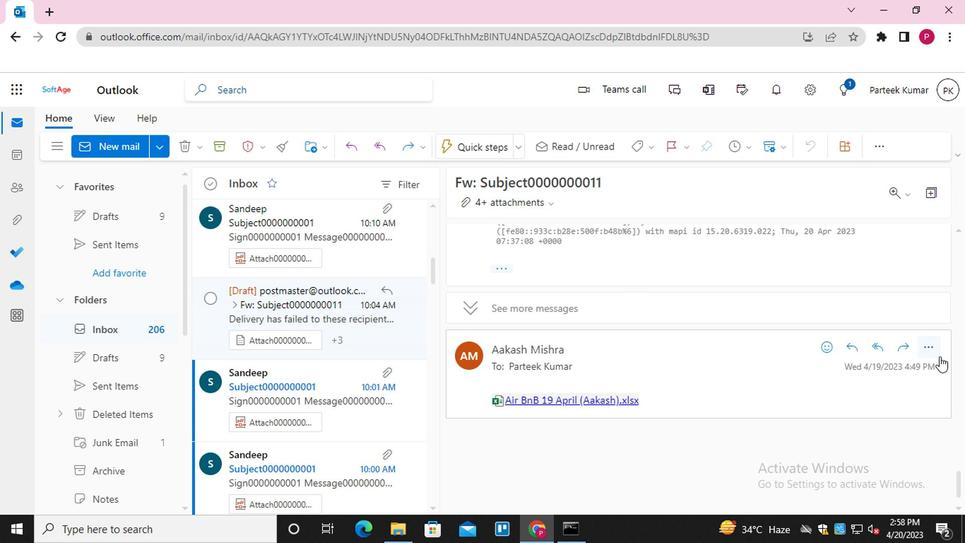 
Action: Mouse pressed left at (931, 350)
Screenshot: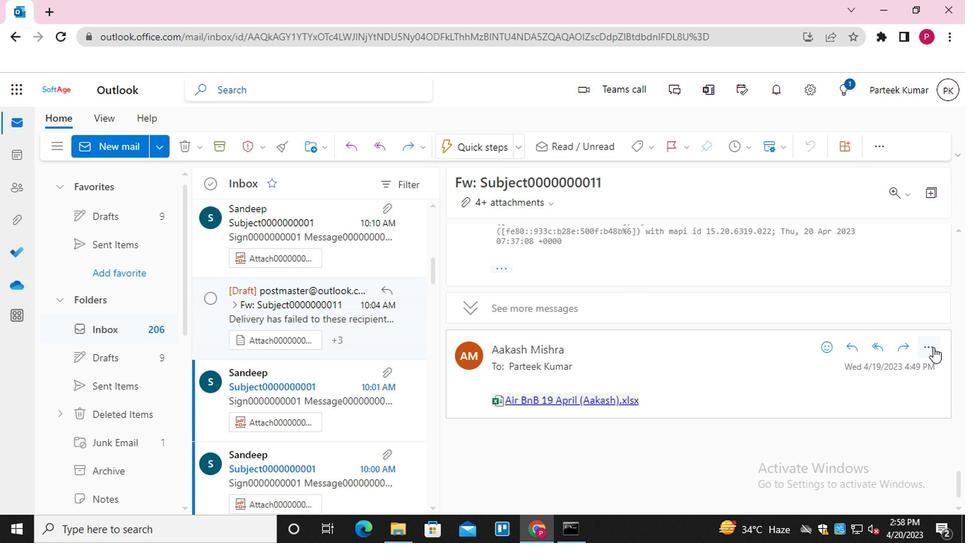 
Action: Mouse moved to (829, 149)
Screenshot: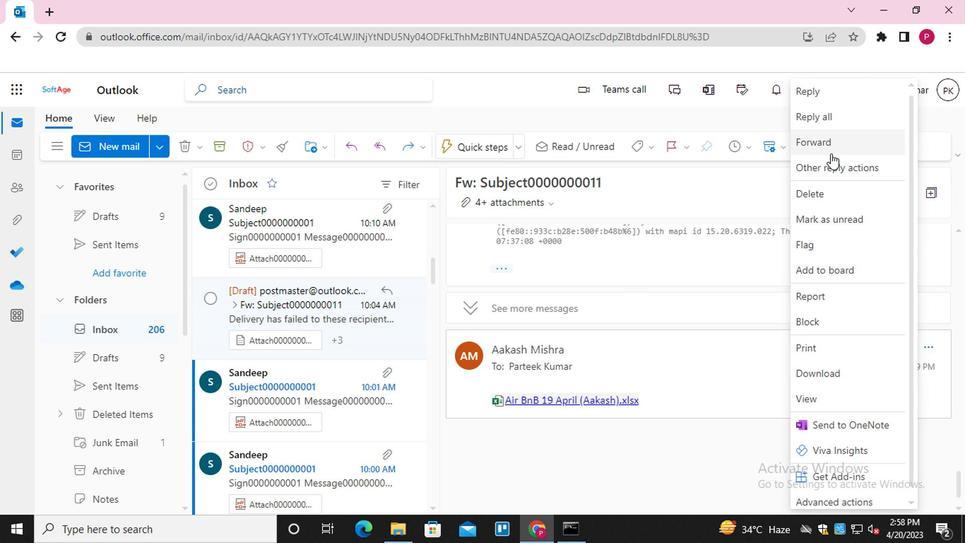 
Action: Mouse pressed left at (829, 149)
Screenshot: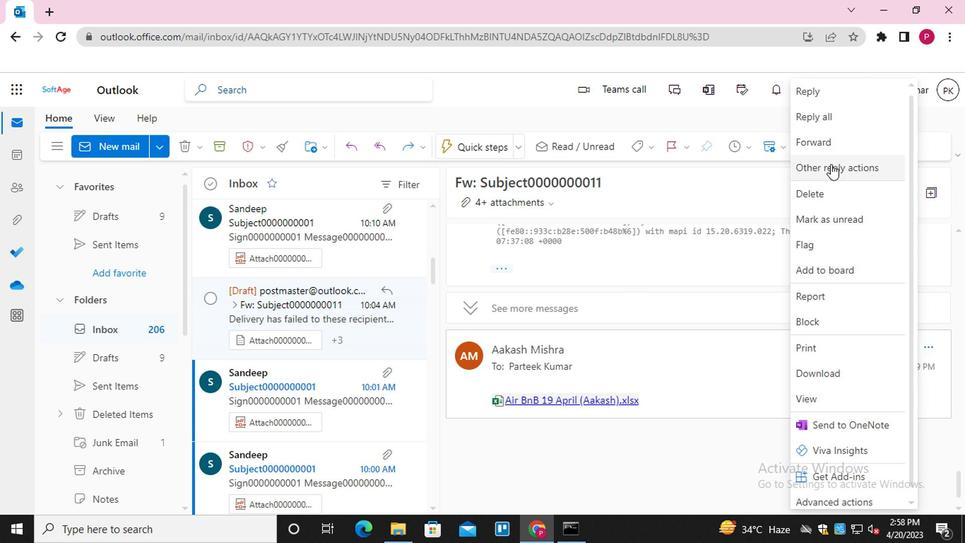 
Action: Mouse moved to (716, 181)
Screenshot: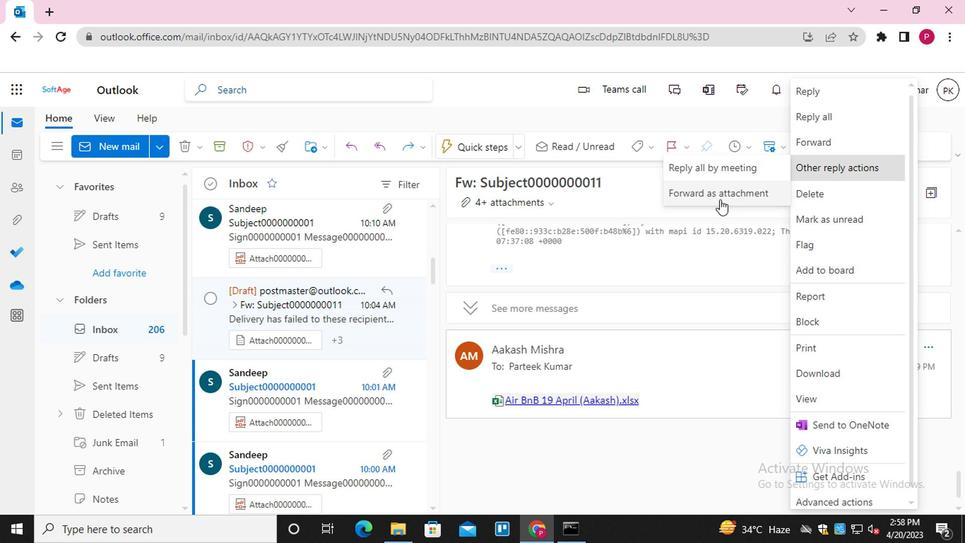 
Action: Mouse pressed left at (716, 181)
Screenshot: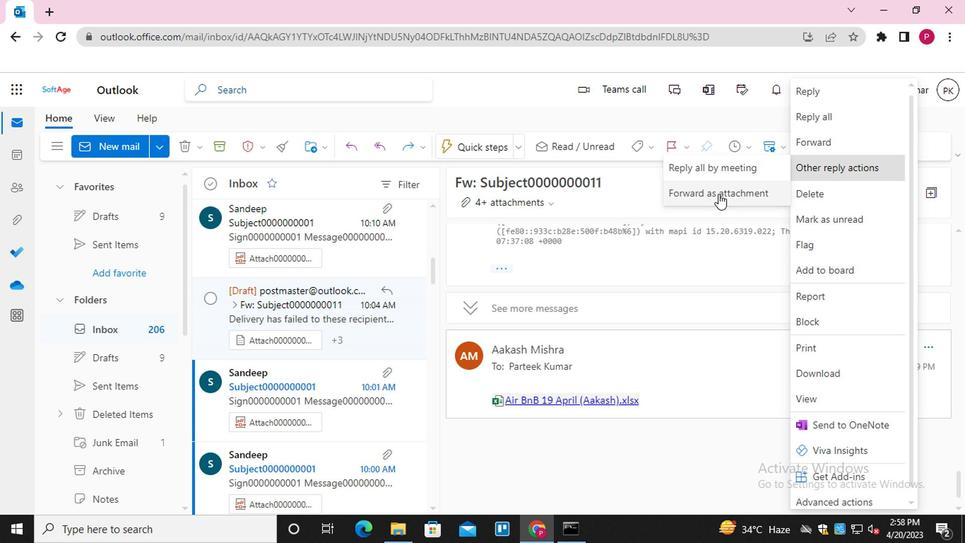 
Action: Mouse moved to (467, 383)
Screenshot: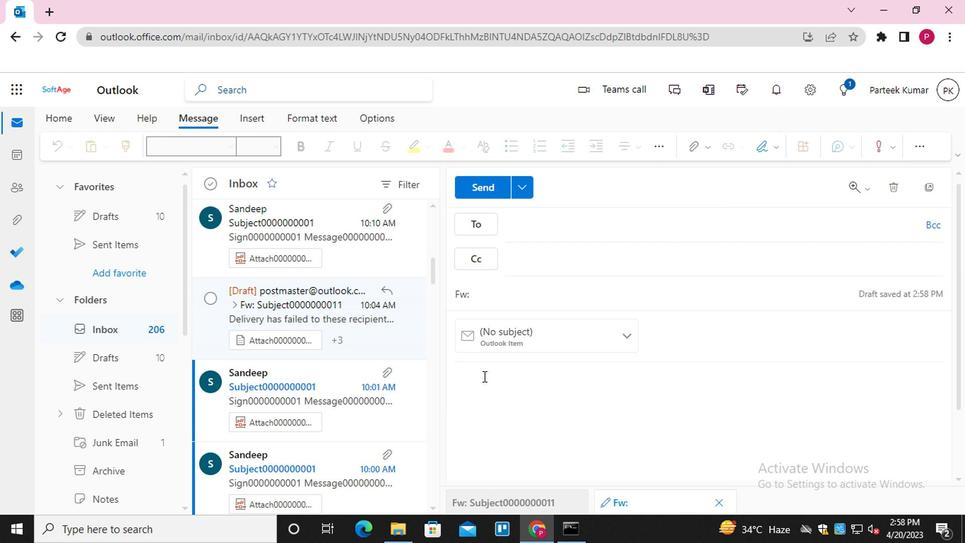 
Action: Mouse pressed left at (467, 383)
Screenshot: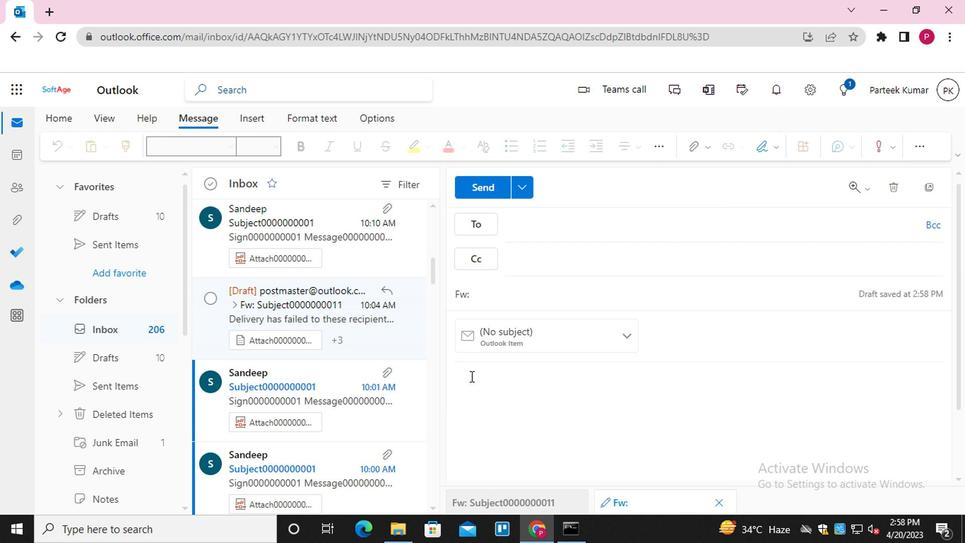 
Action: Mouse moved to (728, 130)
Screenshot: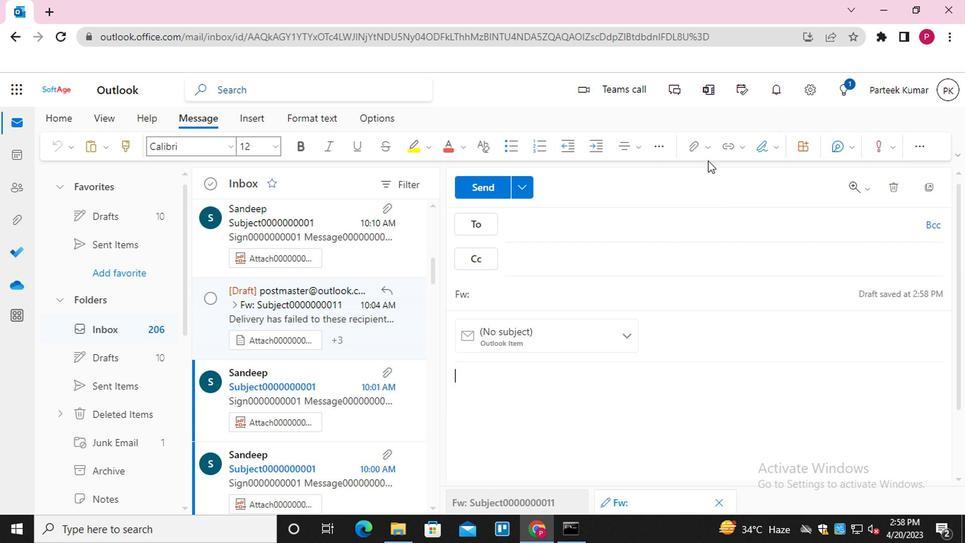 
Action: Mouse pressed left at (728, 130)
Screenshot: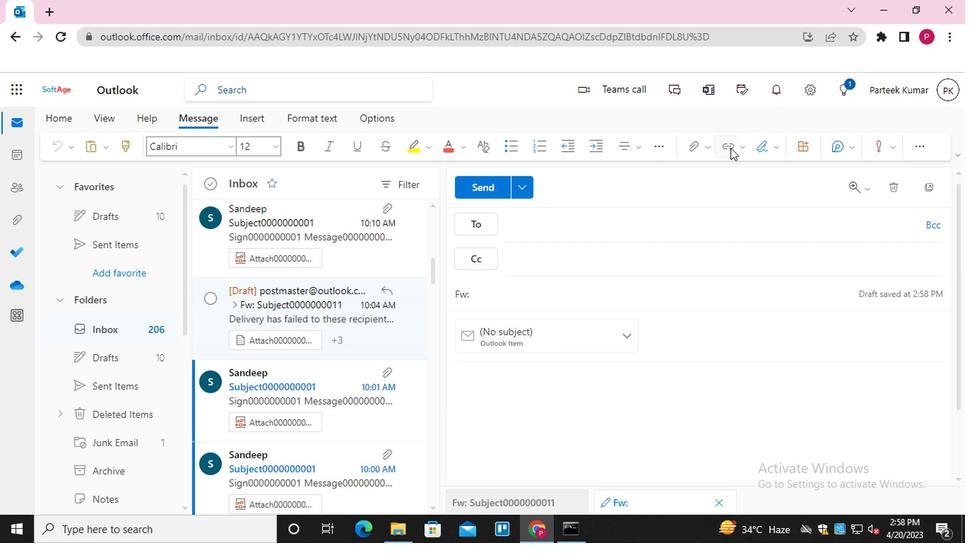 
Action: Mouse moved to (492, 274)
Screenshot: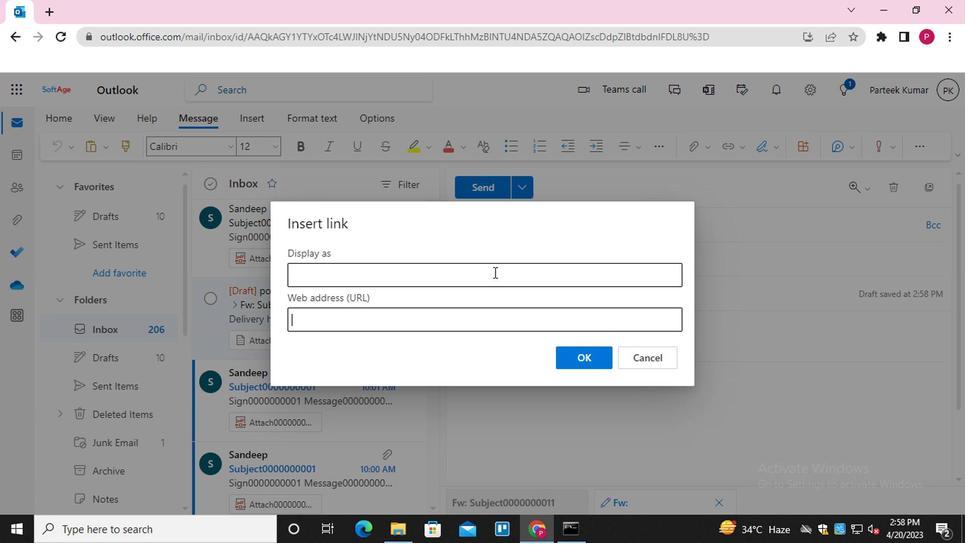 
Action: Mouse pressed left at (492, 274)
Screenshot: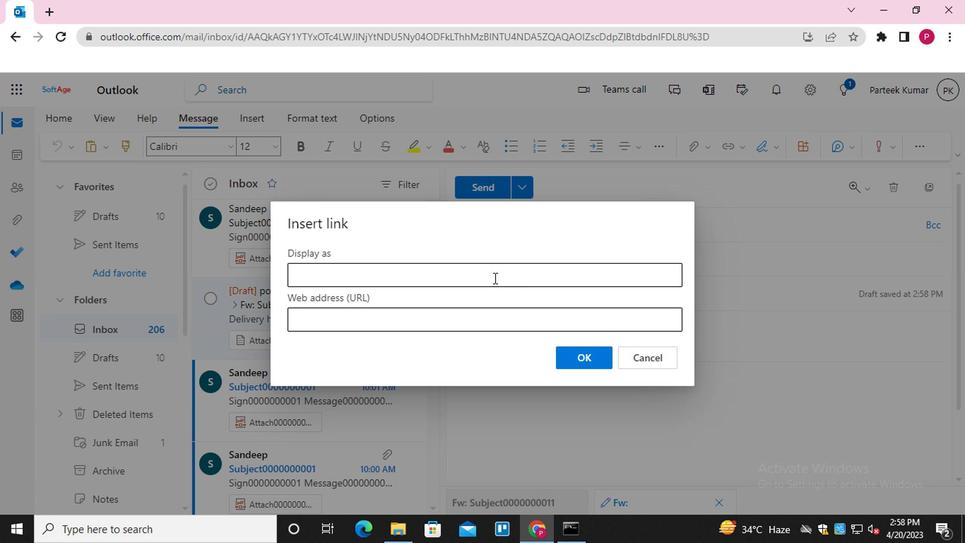 
Action: Mouse moved to (403, 395)
Screenshot: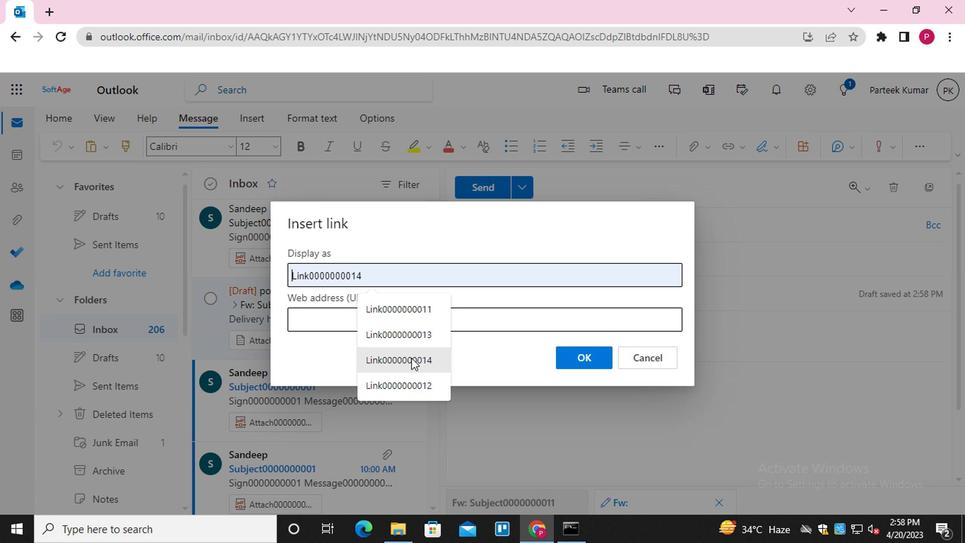 
Action: Mouse pressed left at (403, 395)
Screenshot: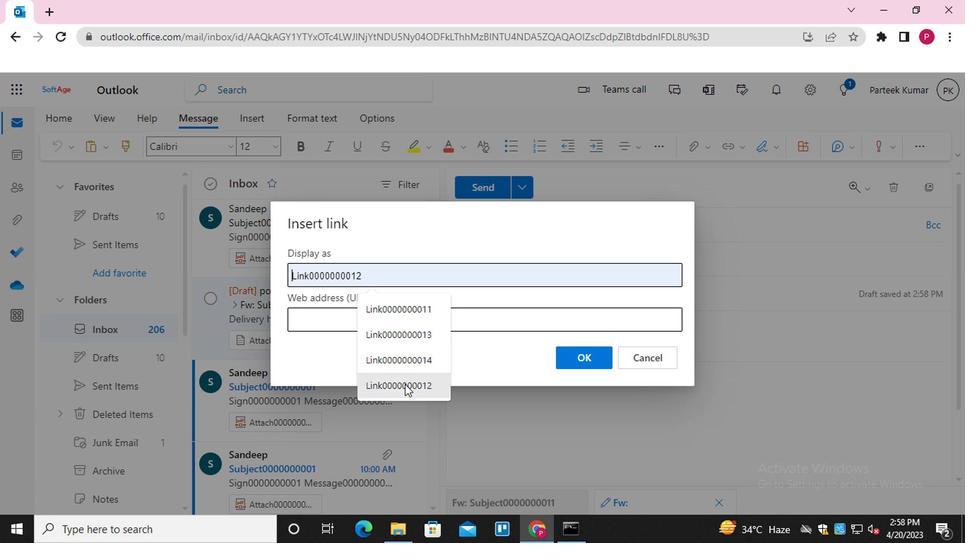 
Action: Mouse moved to (407, 322)
Screenshot: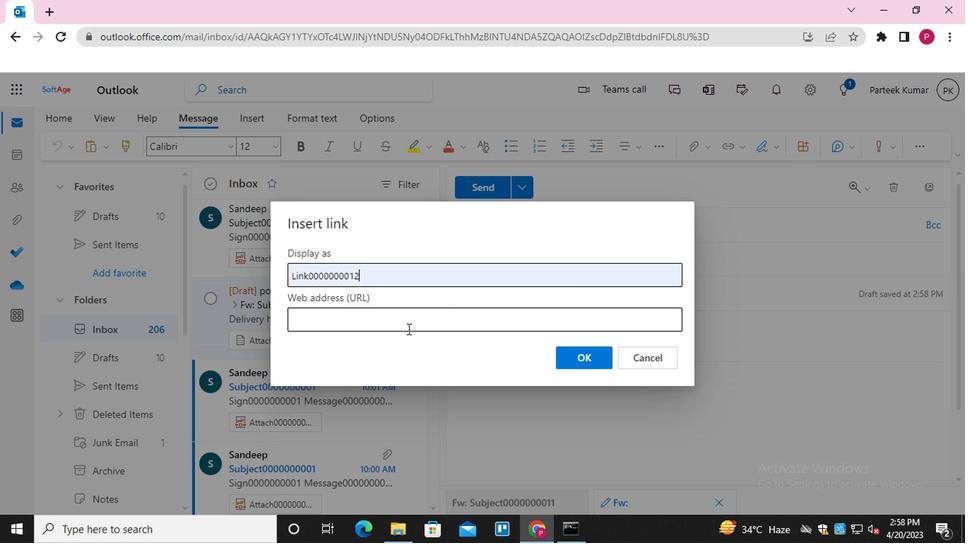 
Action: Mouse pressed left at (407, 322)
Screenshot: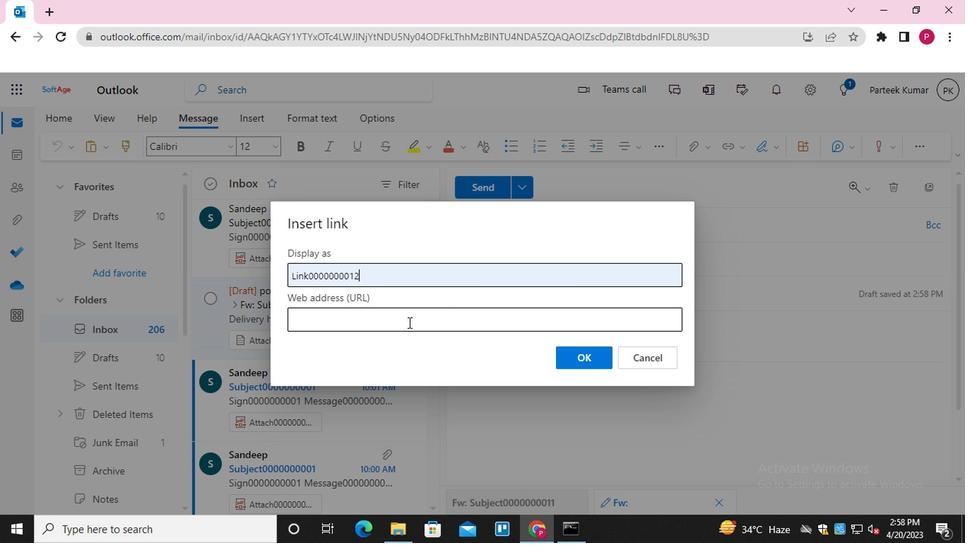 
Action: Mouse moved to (411, 439)
Screenshot: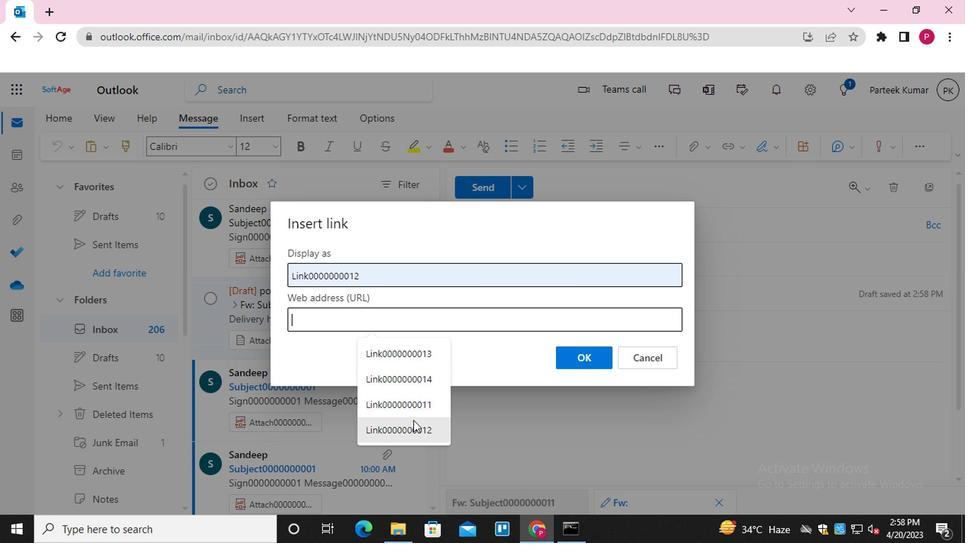 
Action: Mouse pressed left at (411, 439)
Screenshot: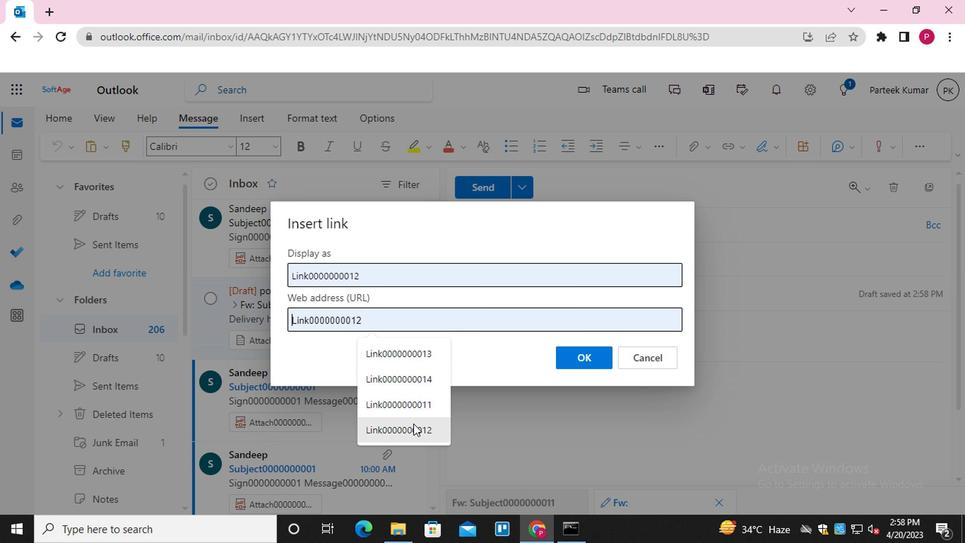 
Action: Mouse moved to (581, 349)
Screenshot: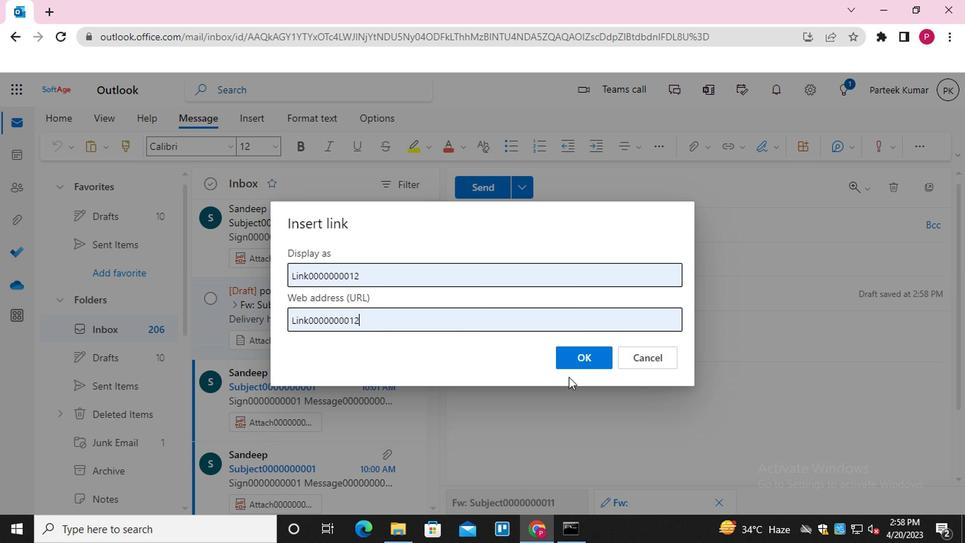 
Action: Mouse pressed left at (581, 349)
